 Task: Look for space in Shōbu, Japan from 5th June, 2023 to 16th June, 2023 for 2 adults in price range Rs.14000 to Rs.18000. Place can be entire place with 1  bedroom having 1 bed and 1 bathroom. Property type can be house, flat, guest house, hotel. Booking option can be shelf check-in. Required host language is English.
Action: Mouse moved to (513, 85)
Screenshot: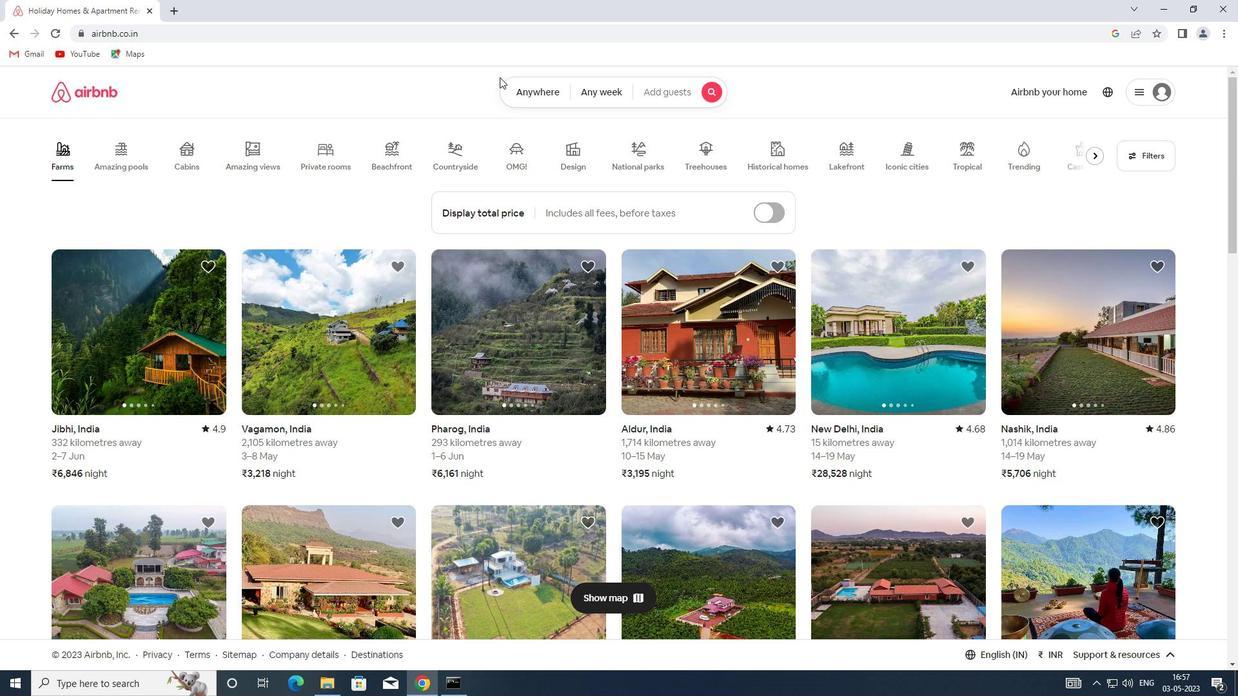 
Action: Mouse pressed left at (513, 85)
Screenshot: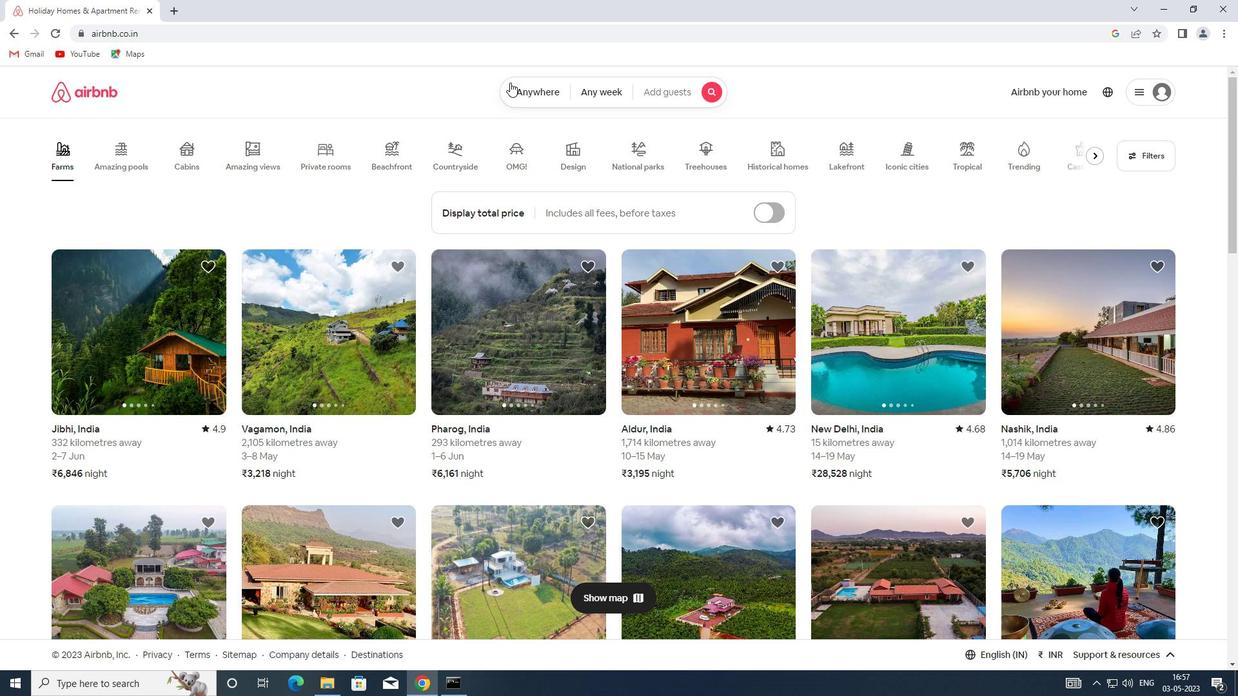 
Action: Mouse moved to (452, 144)
Screenshot: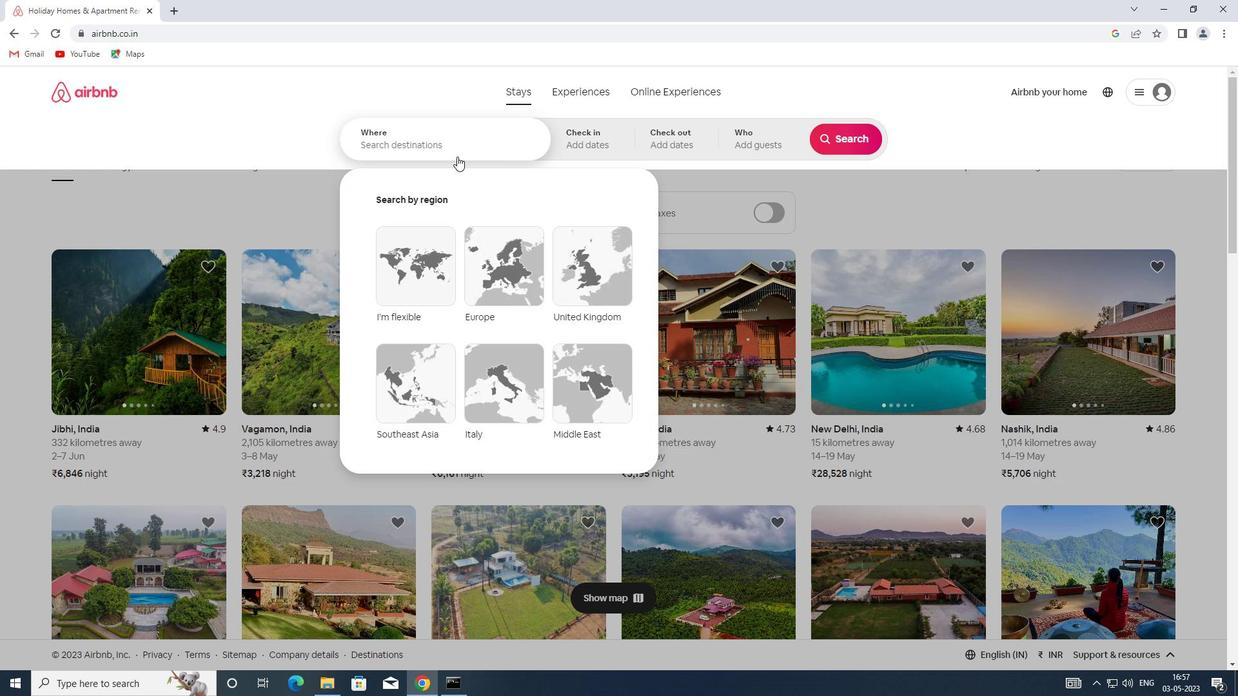 
Action: Mouse pressed left at (452, 144)
Screenshot: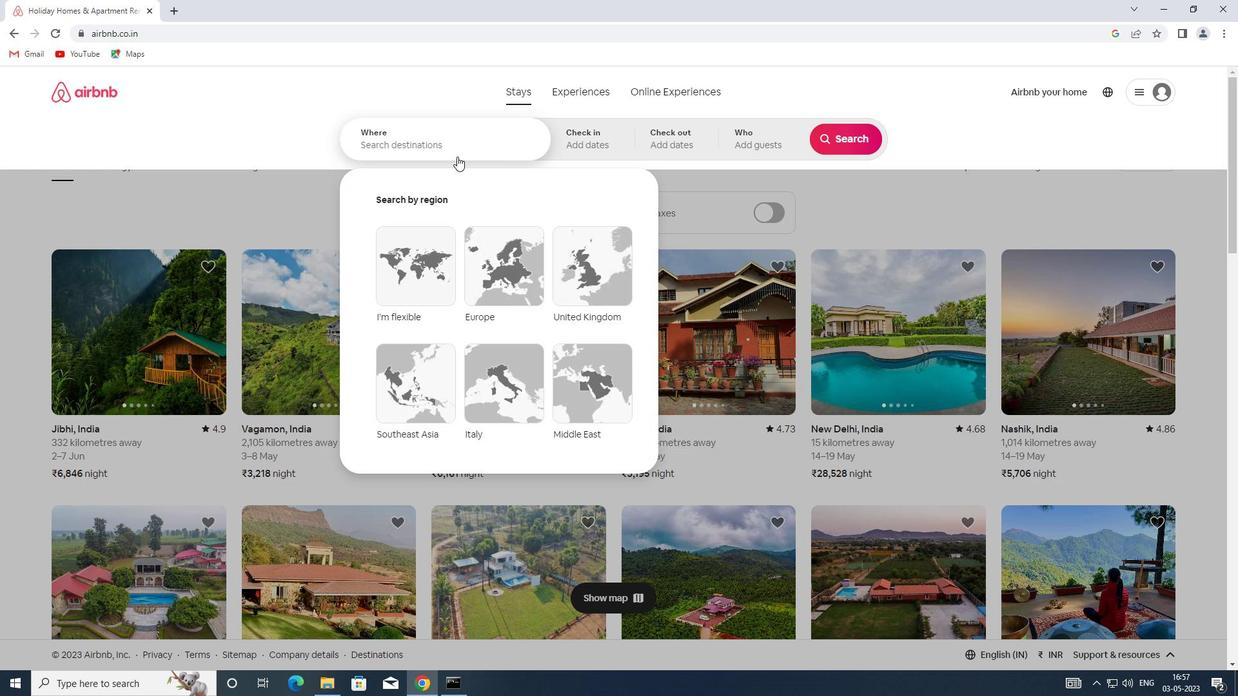 
Action: Key pressed <Key.shift>SHOBU,<Key.shift>JAPAN
Screenshot: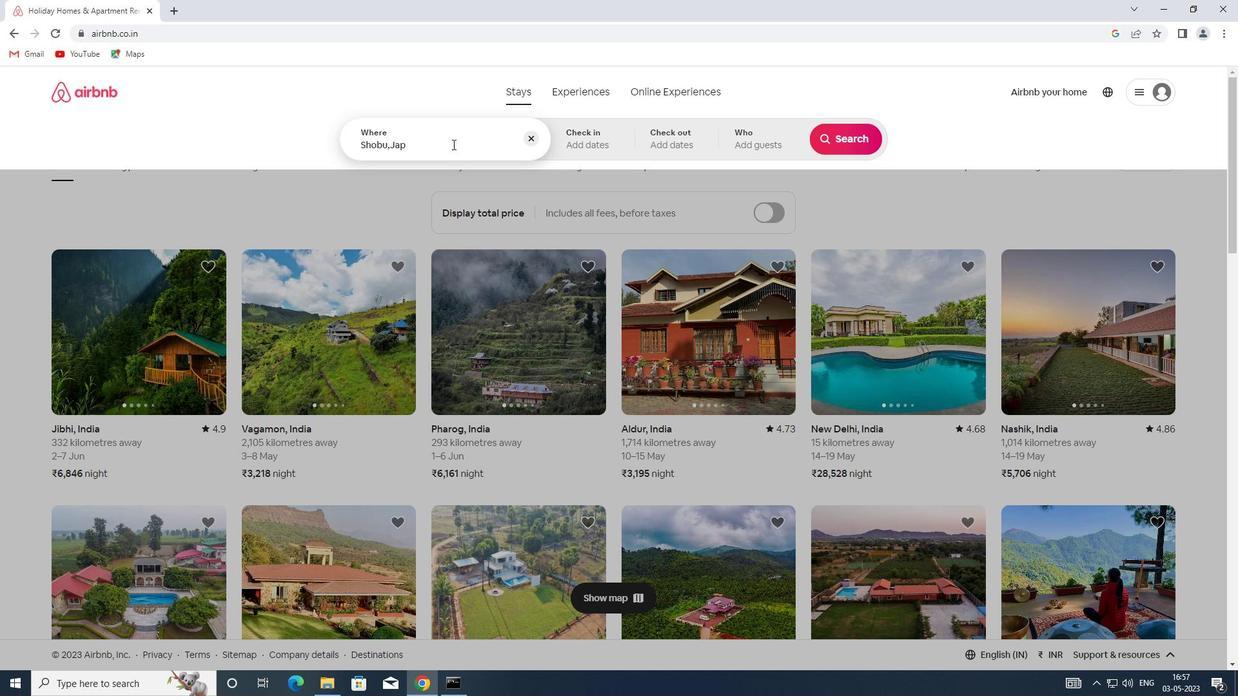 
Action: Mouse moved to (550, 144)
Screenshot: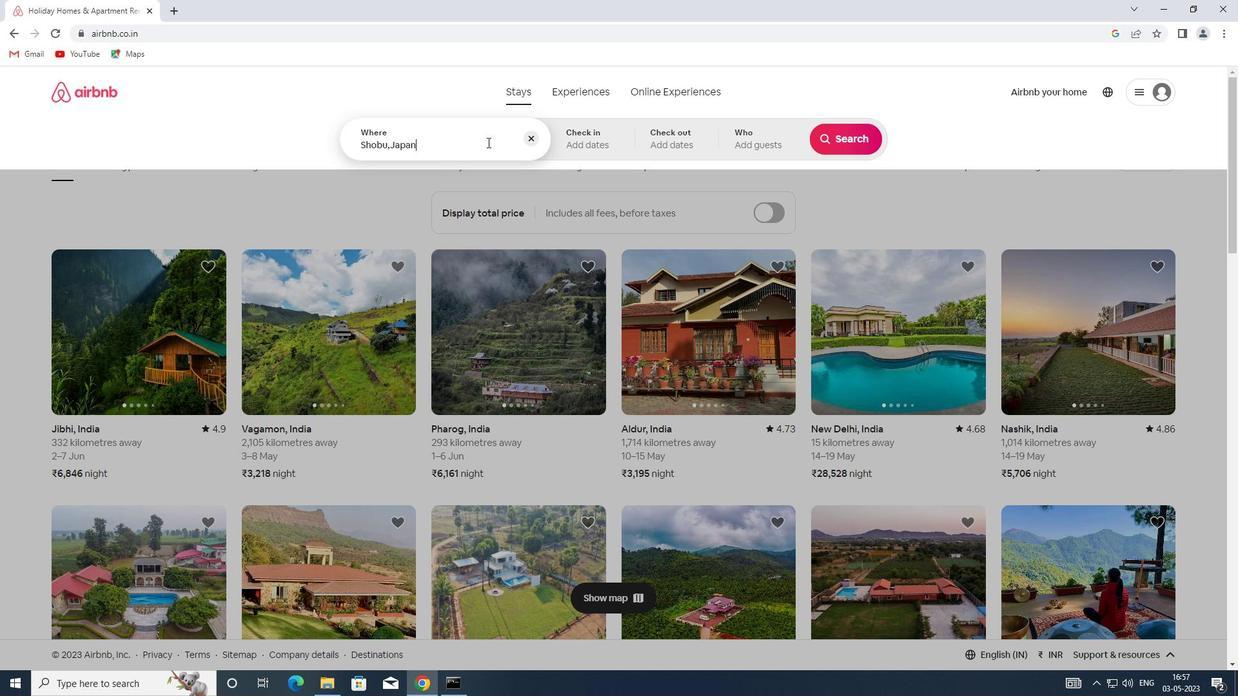 
Action: Mouse pressed left at (550, 144)
Screenshot: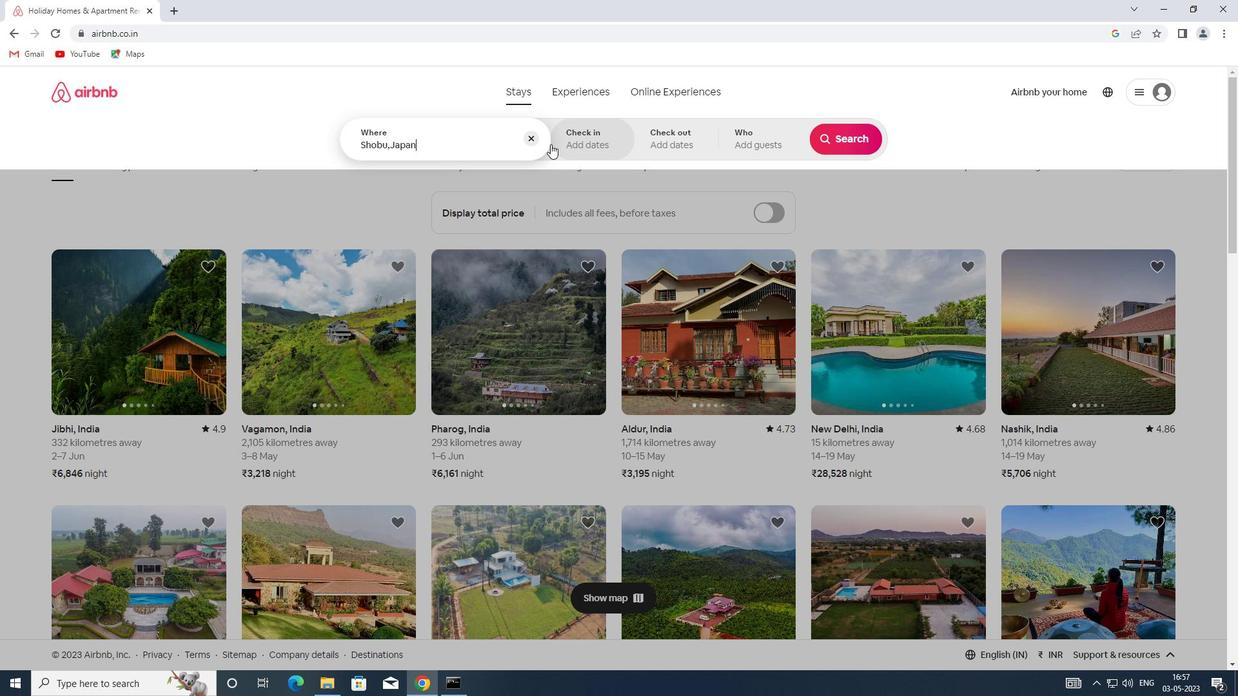 
Action: Mouse moved to (680, 328)
Screenshot: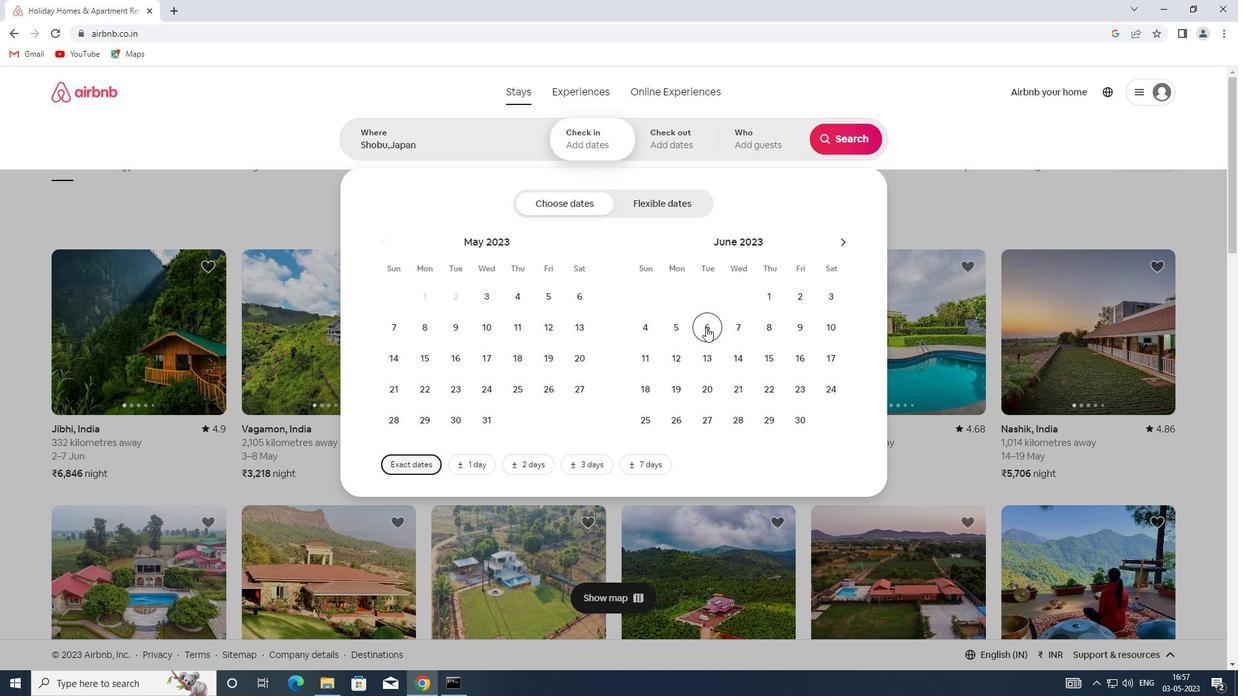 
Action: Mouse pressed left at (680, 328)
Screenshot: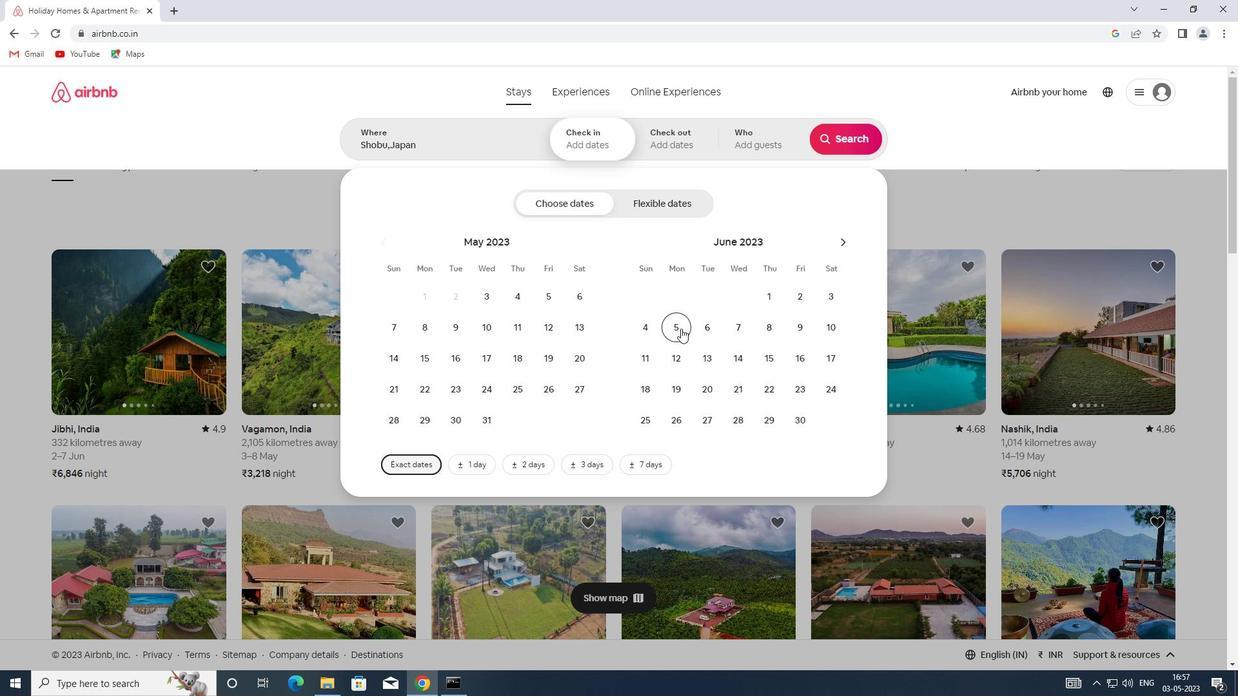 
Action: Mouse moved to (788, 357)
Screenshot: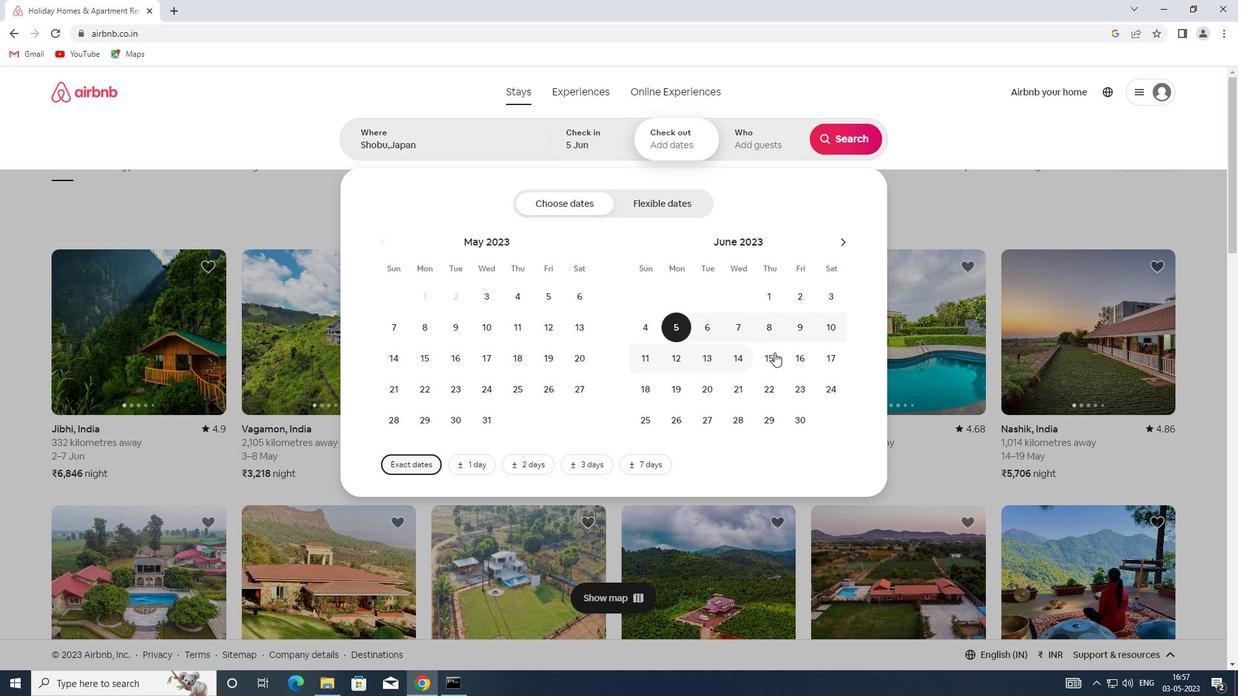 
Action: Mouse pressed left at (788, 357)
Screenshot: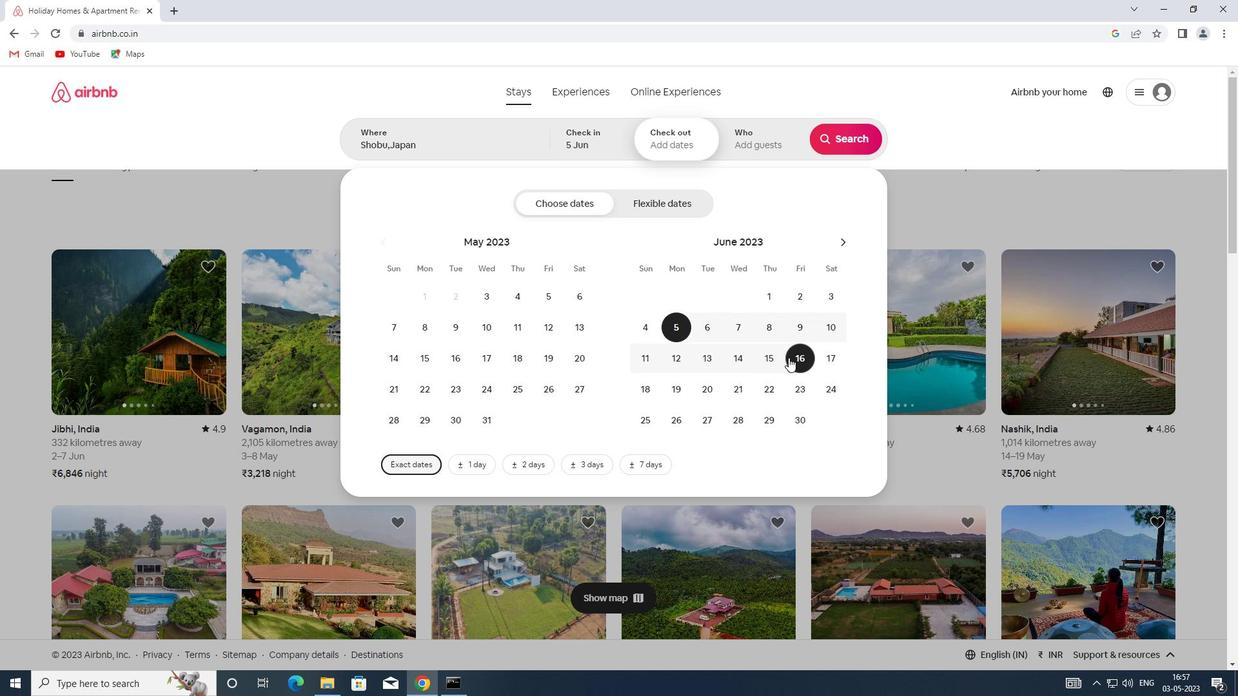 
Action: Mouse moved to (756, 139)
Screenshot: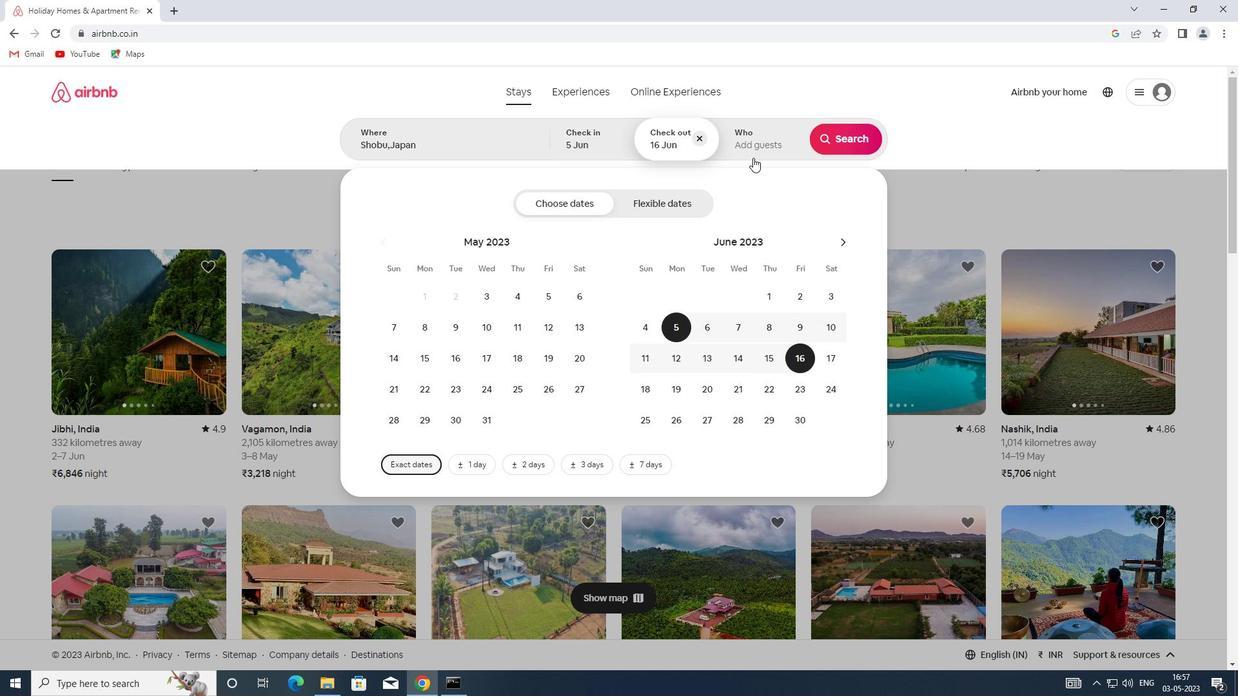 
Action: Mouse pressed left at (756, 139)
Screenshot: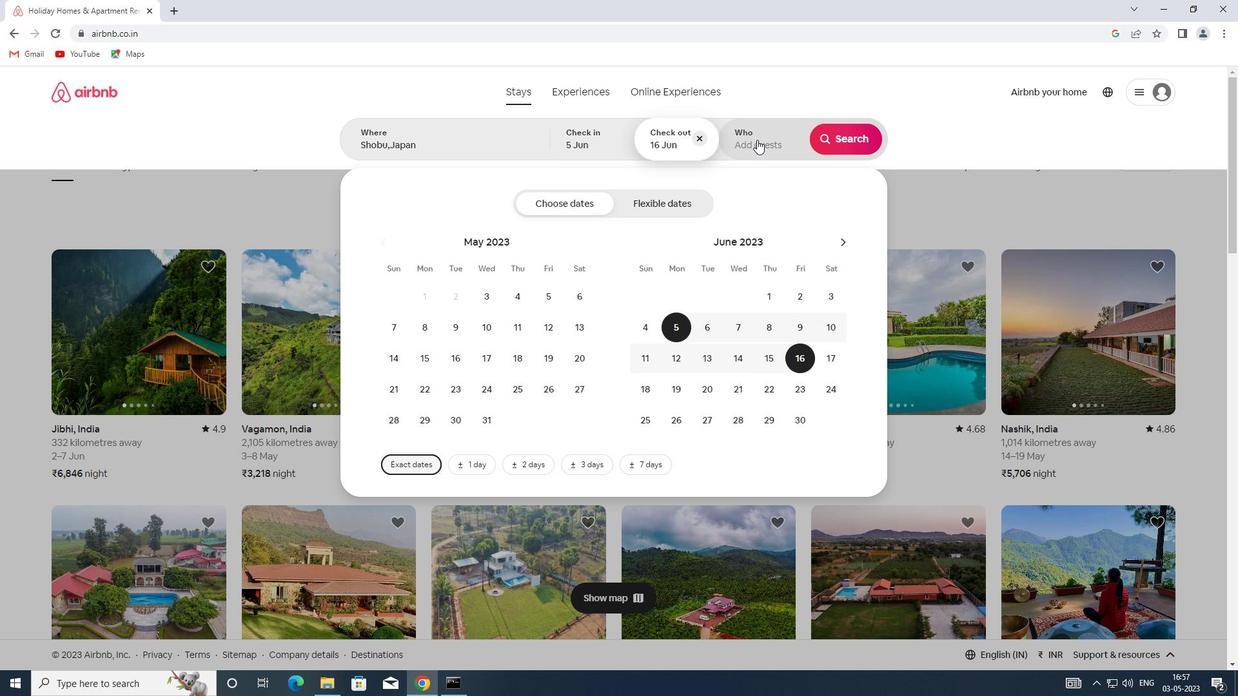 
Action: Mouse moved to (846, 201)
Screenshot: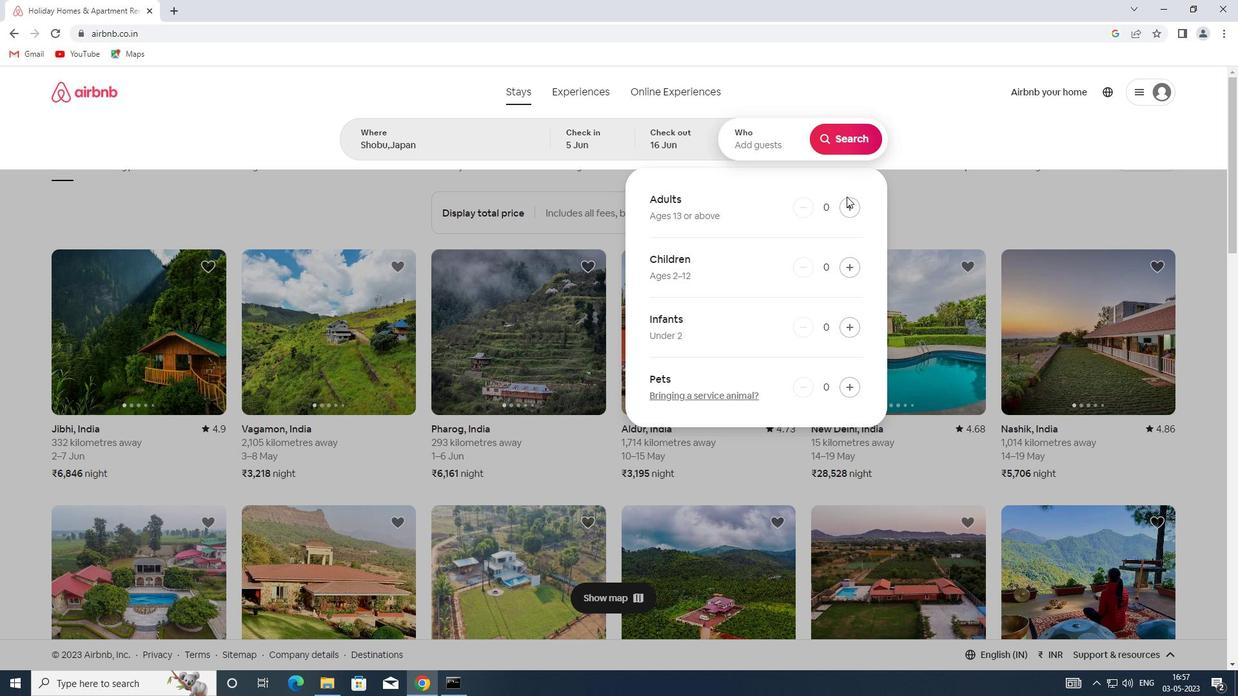 
Action: Mouse pressed left at (846, 201)
Screenshot: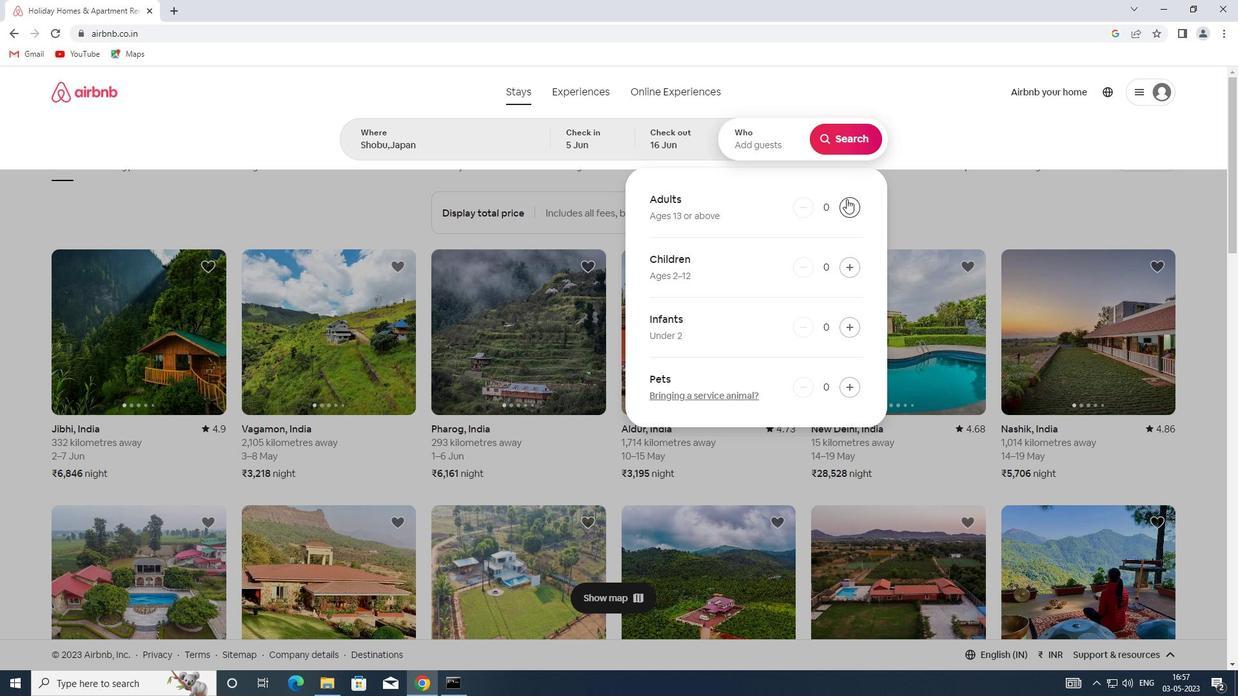 
Action: Mouse pressed left at (846, 201)
Screenshot: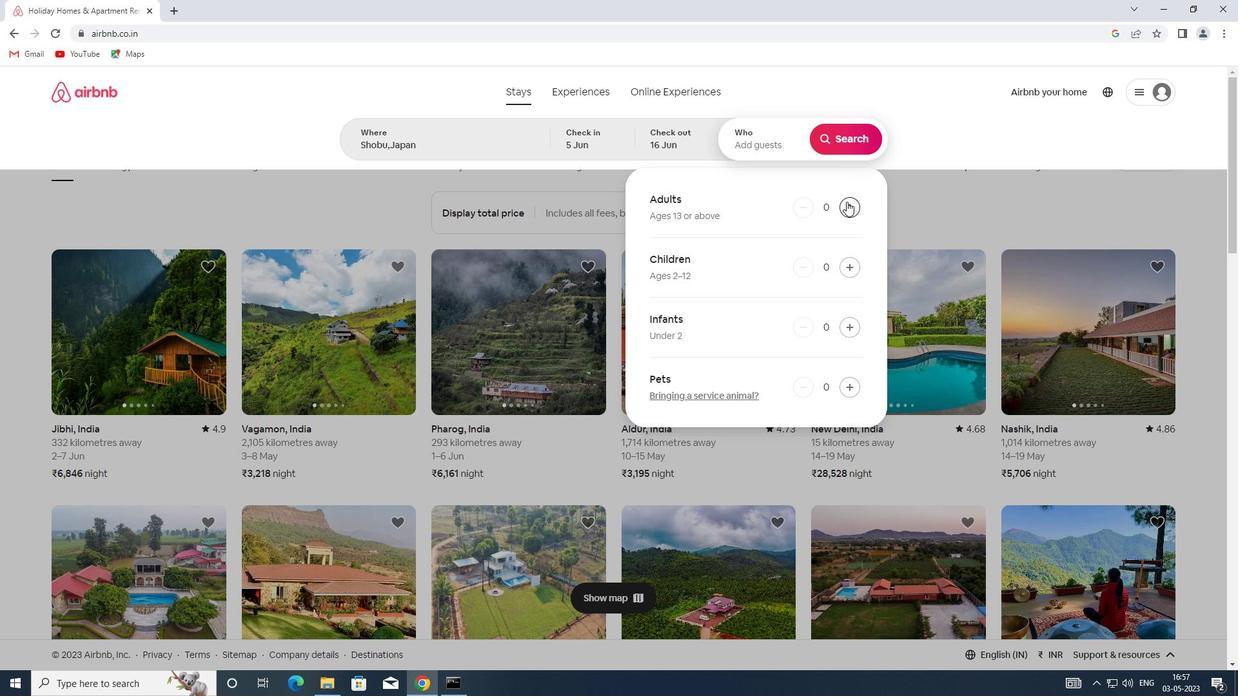 
Action: Mouse moved to (830, 137)
Screenshot: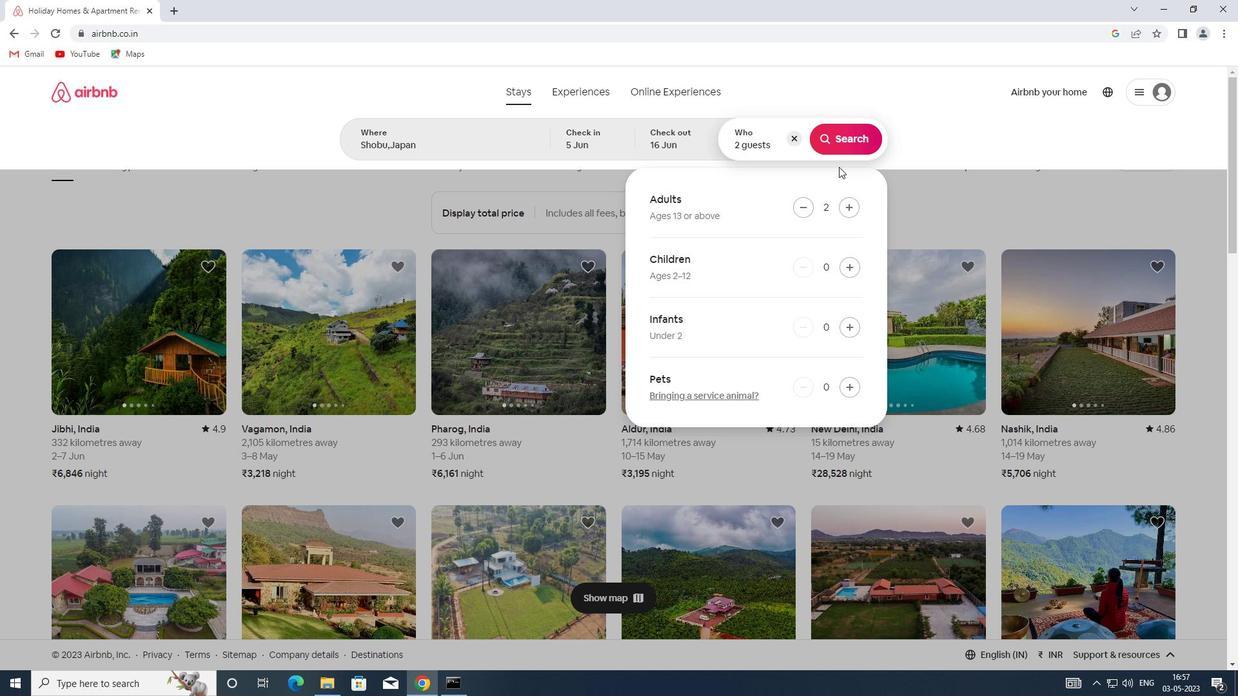 
Action: Mouse pressed left at (830, 137)
Screenshot: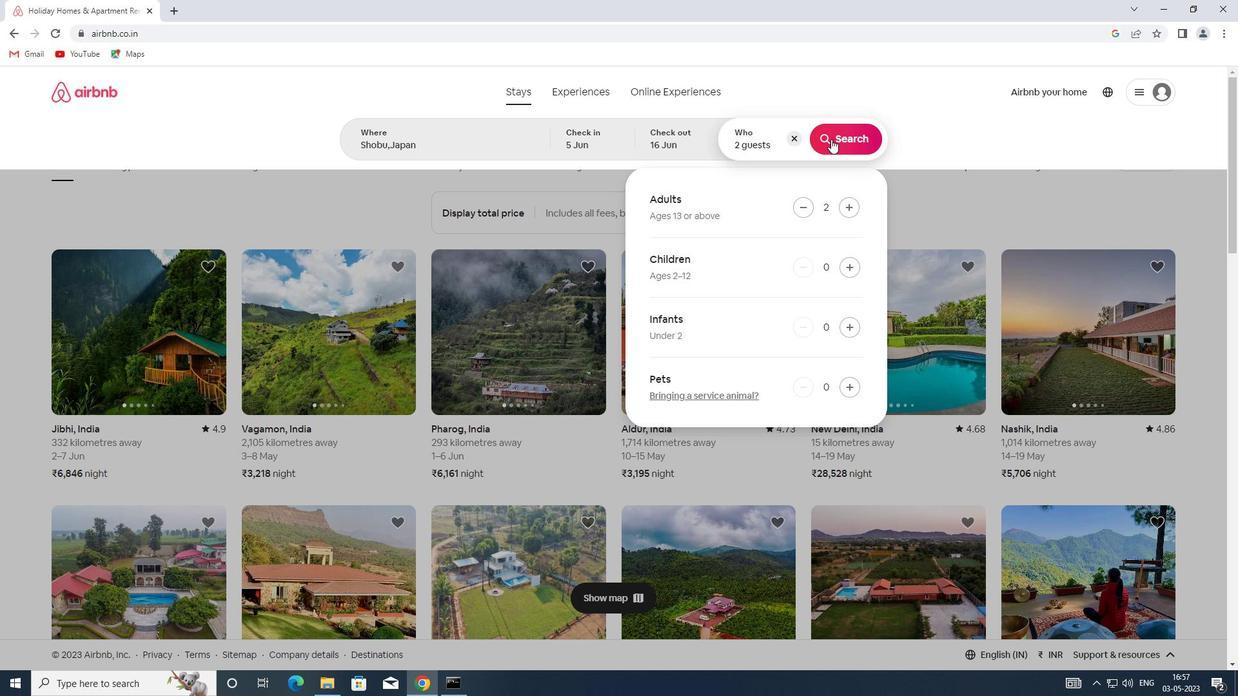 
Action: Mouse moved to (1186, 143)
Screenshot: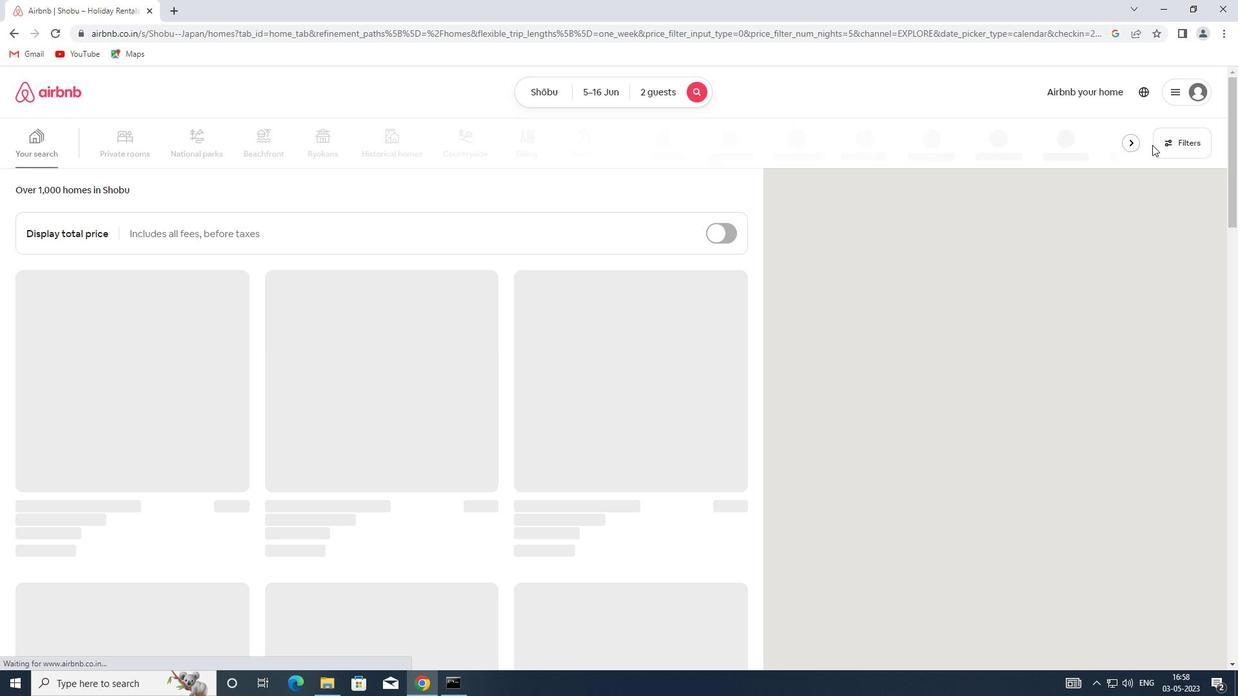 
Action: Mouse pressed left at (1186, 143)
Screenshot: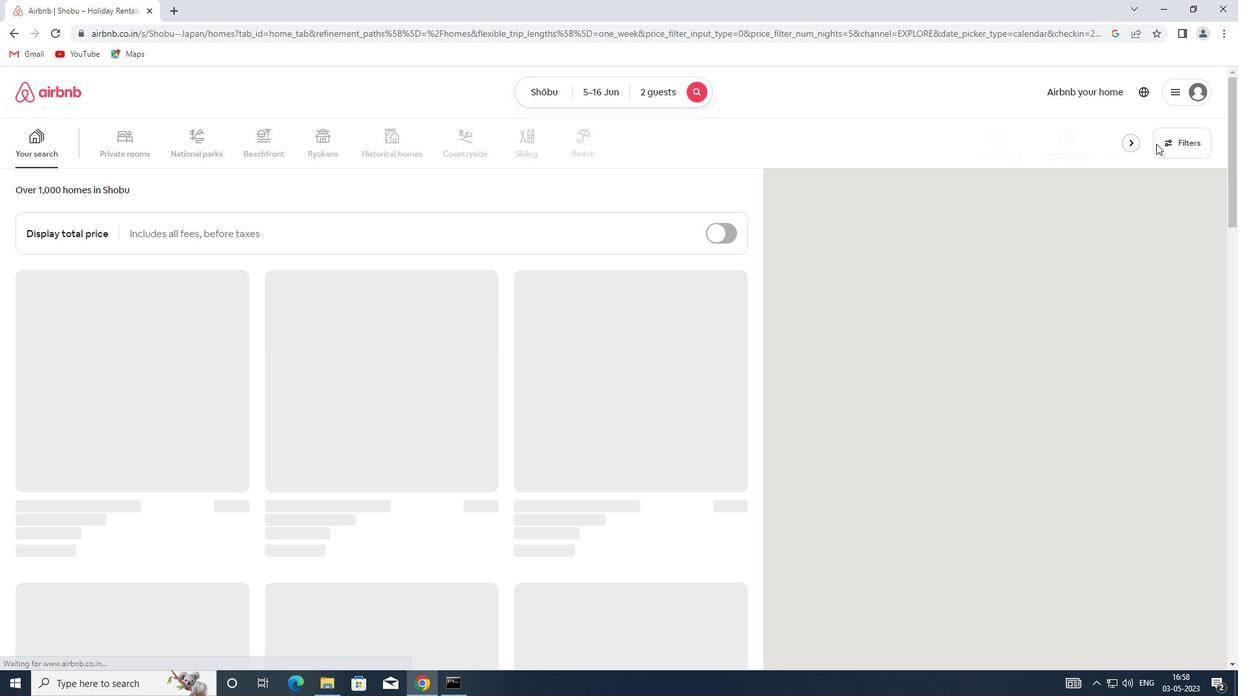 
Action: Mouse moved to (446, 304)
Screenshot: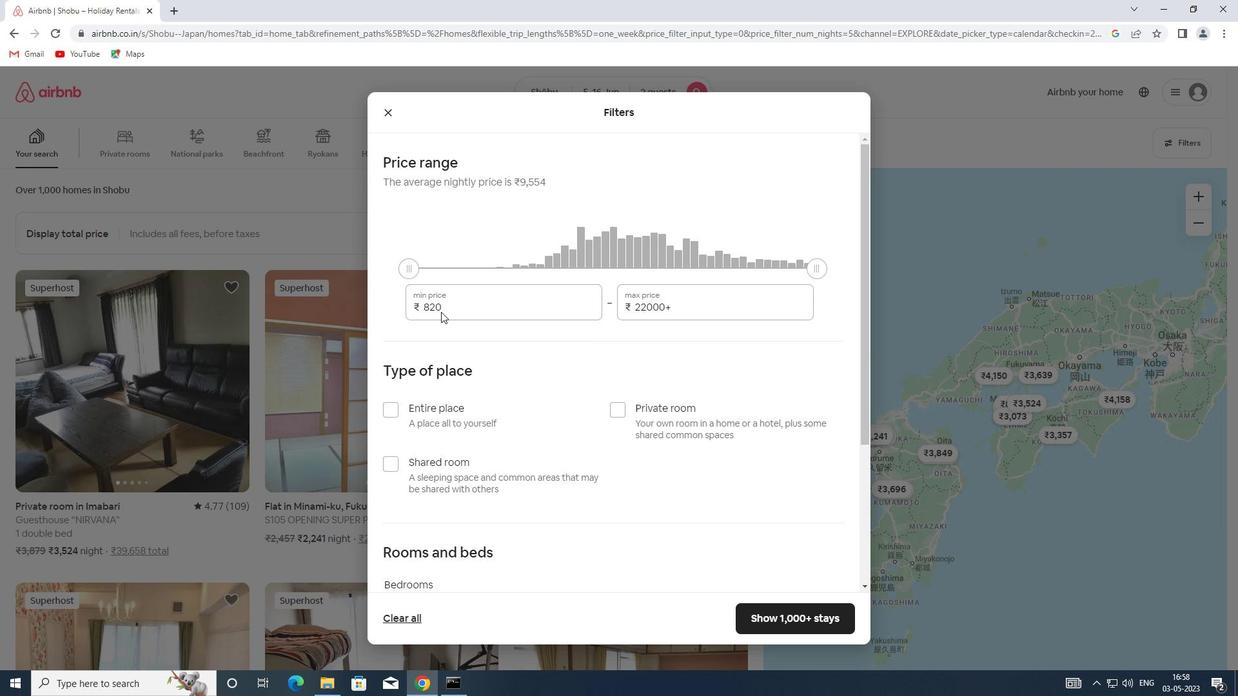 
Action: Mouse pressed left at (446, 304)
Screenshot: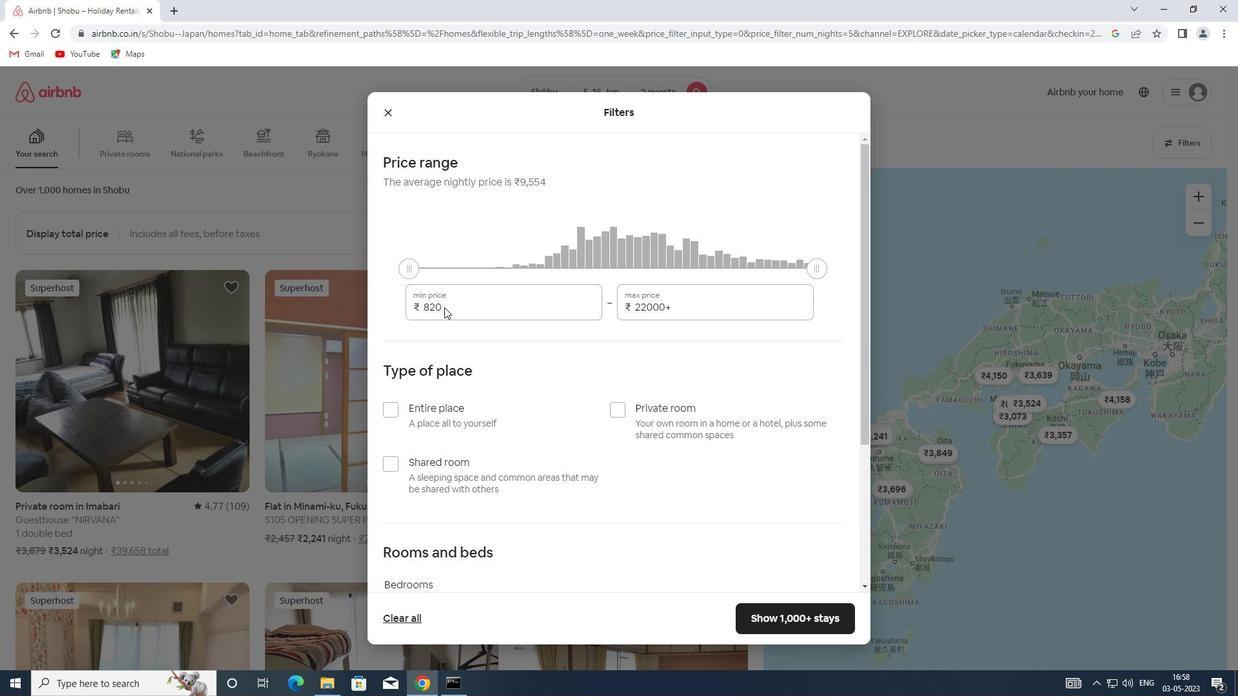 
Action: Mouse moved to (393, 304)
Screenshot: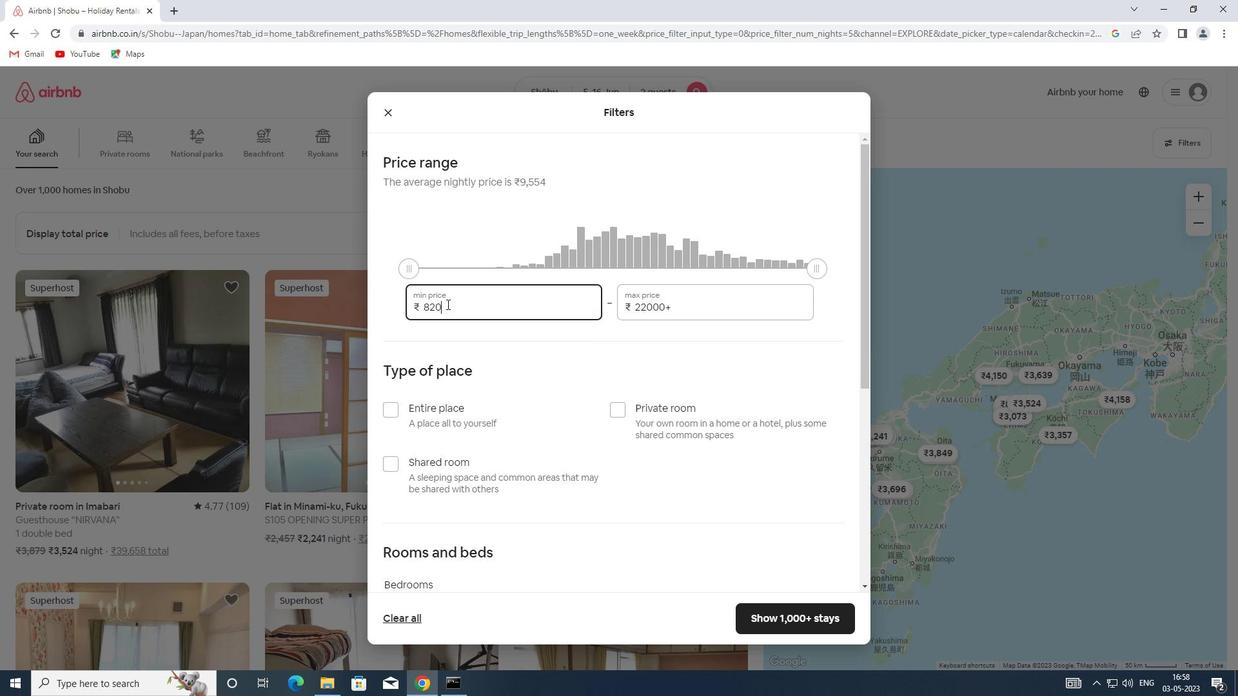 
Action: Key pressed 14000
Screenshot: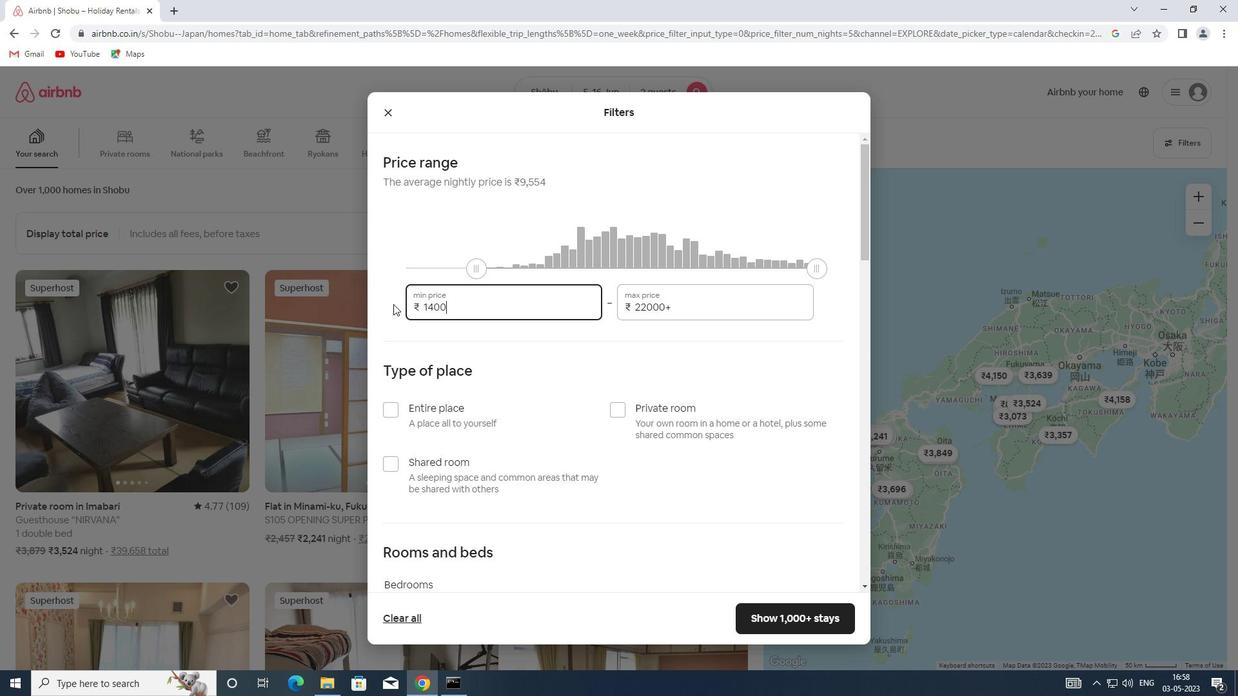 
Action: Mouse moved to (677, 308)
Screenshot: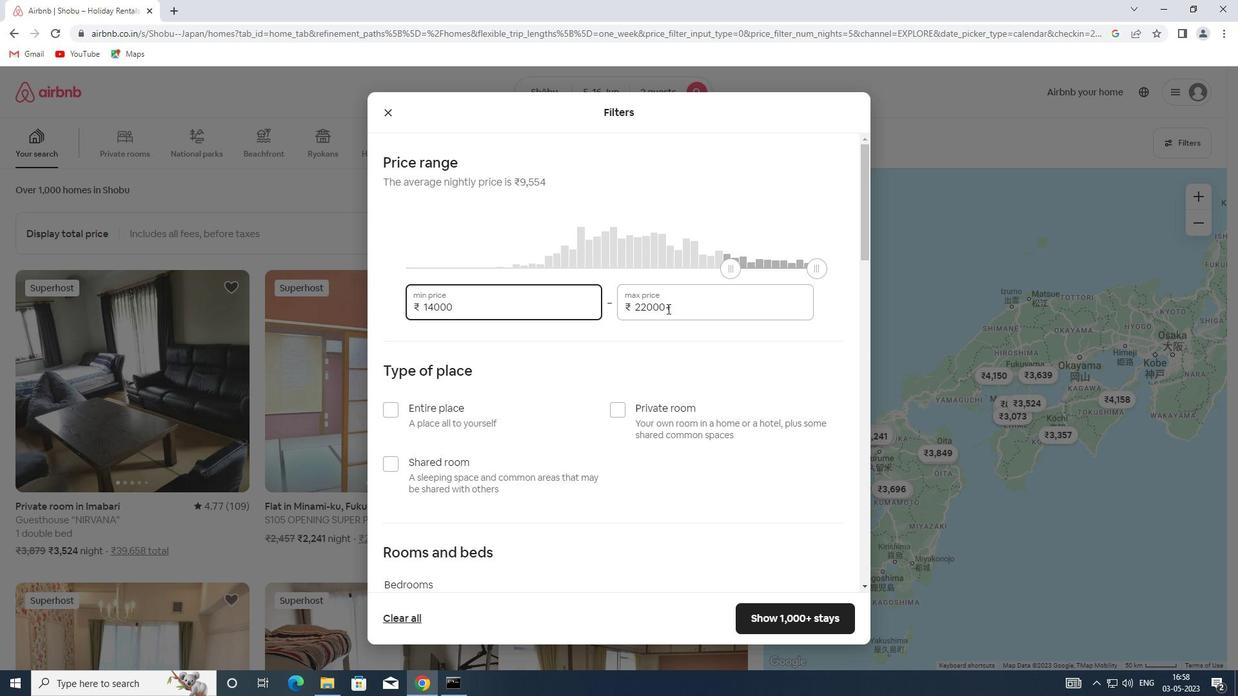 
Action: Mouse pressed left at (677, 308)
Screenshot: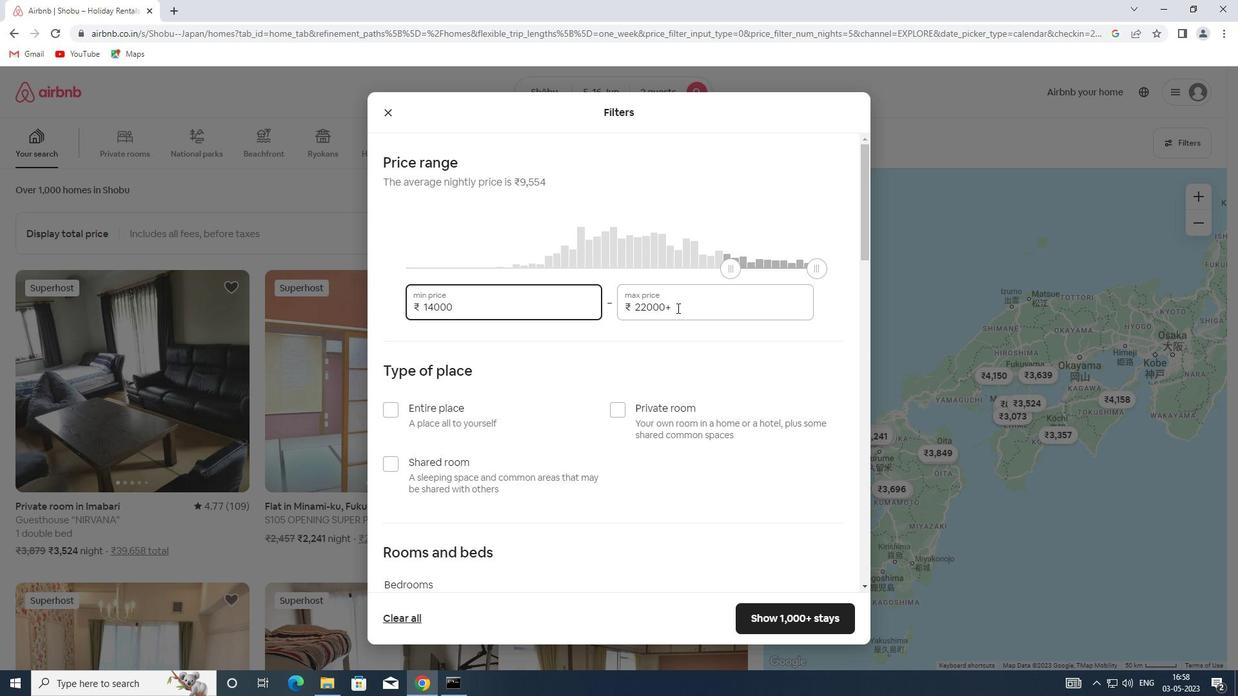 
Action: Mouse moved to (611, 308)
Screenshot: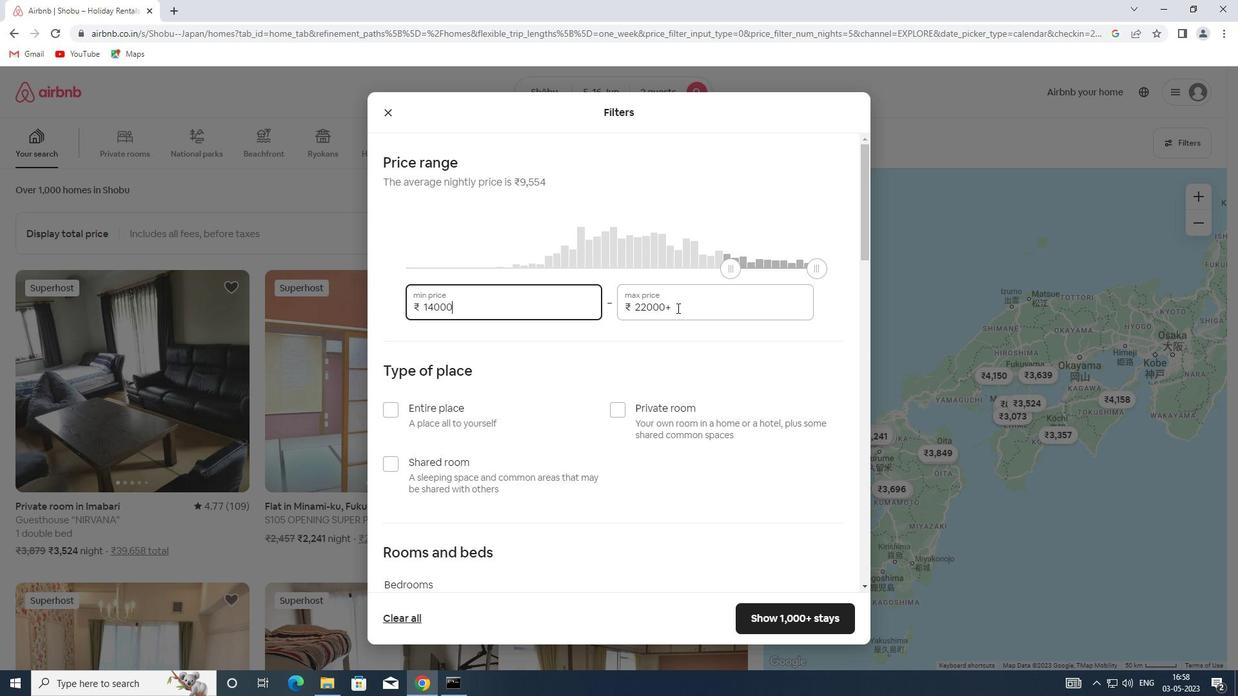 
Action: Key pressed 1
Screenshot: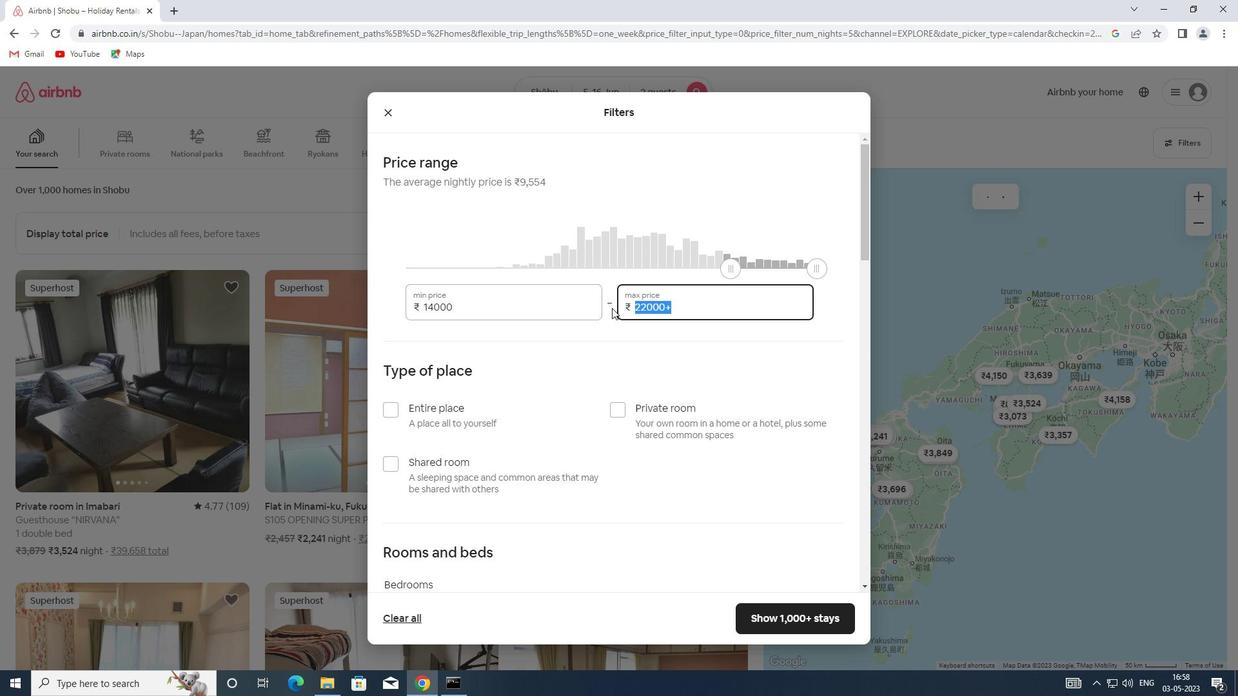 
Action: Mouse moved to (611, 308)
Screenshot: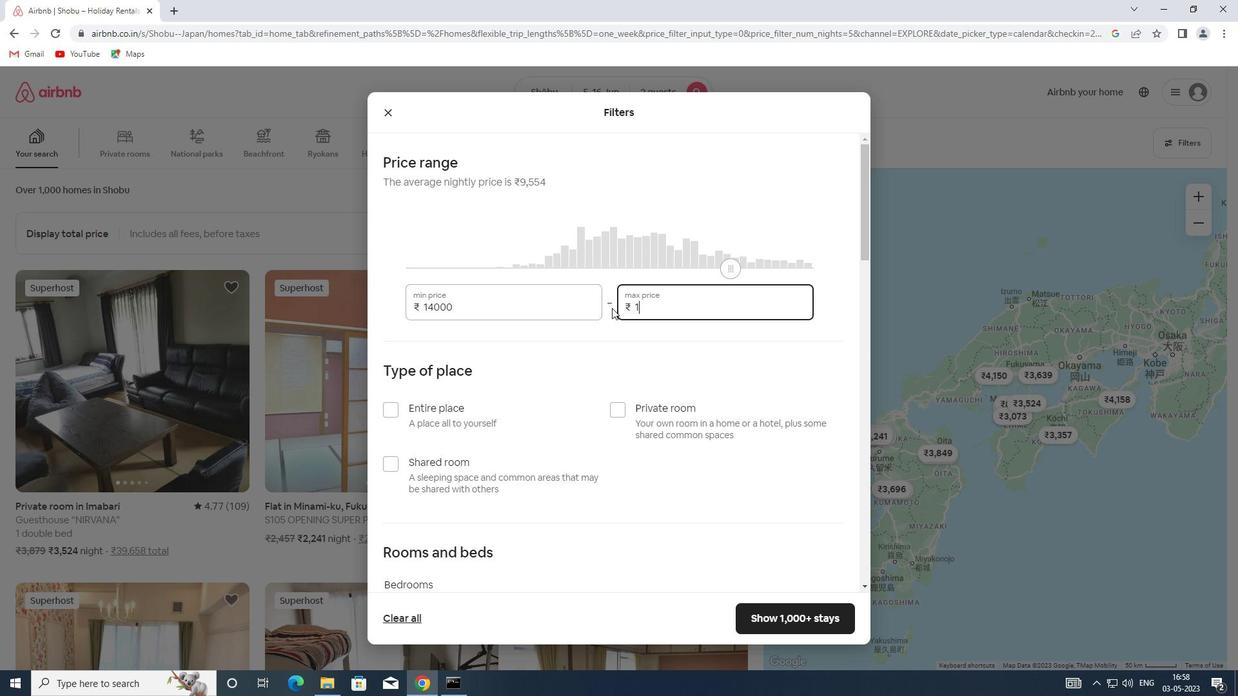 
Action: Key pressed 800
Screenshot: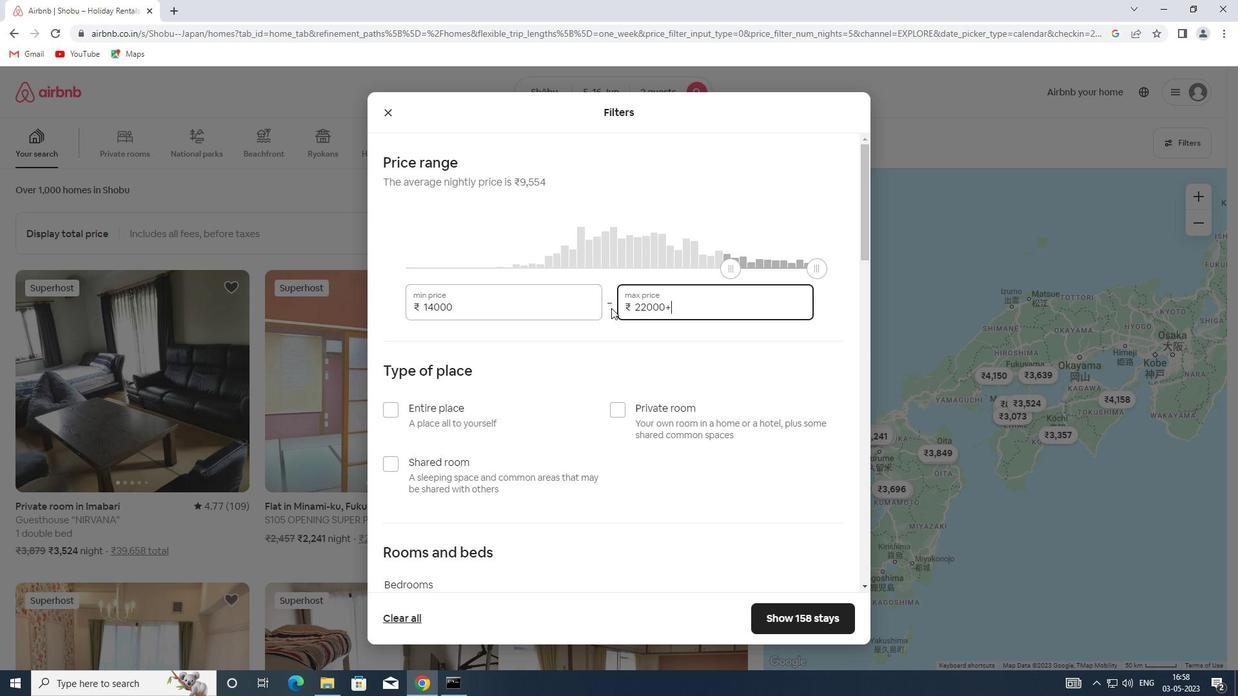 
Action: Mouse moved to (671, 306)
Screenshot: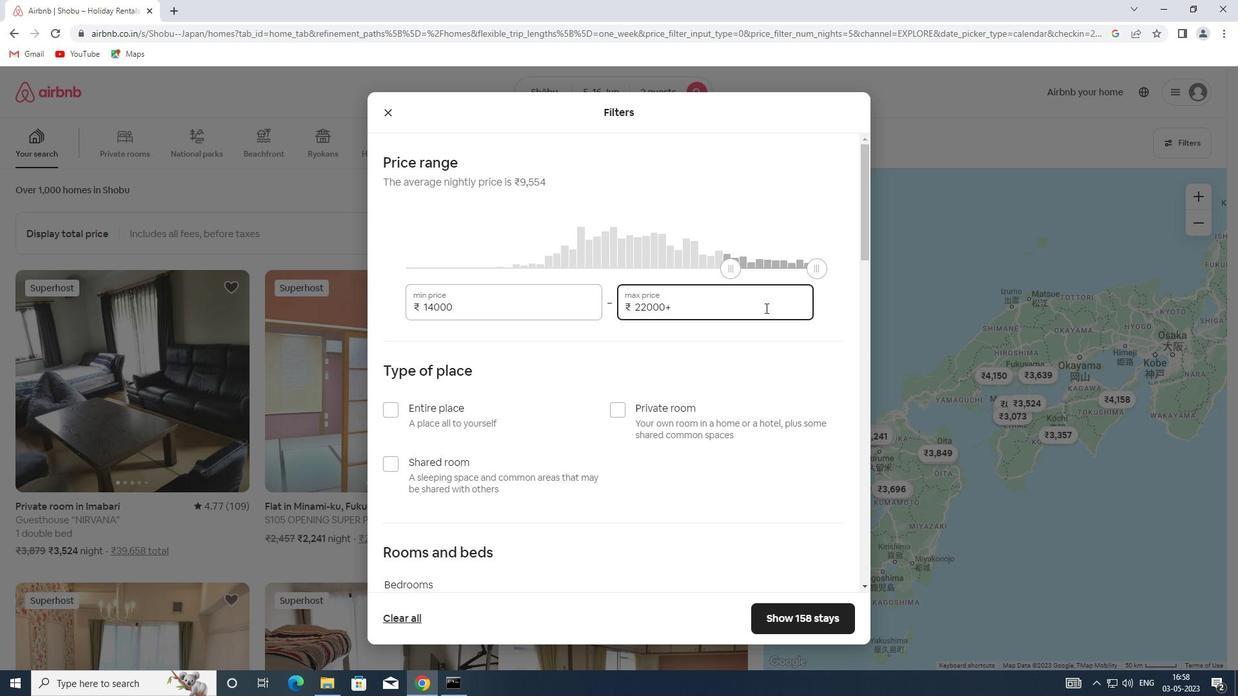 
Action: Mouse pressed left at (671, 306)
Screenshot: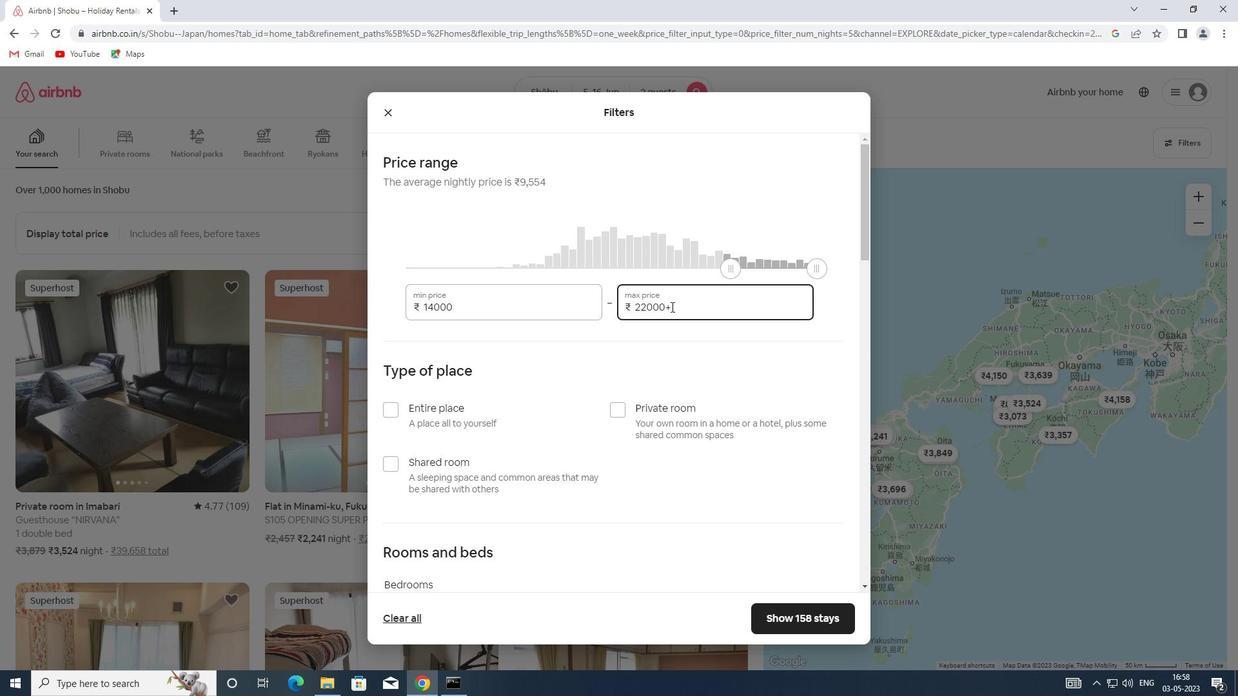 
Action: Mouse moved to (549, 303)
Screenshot: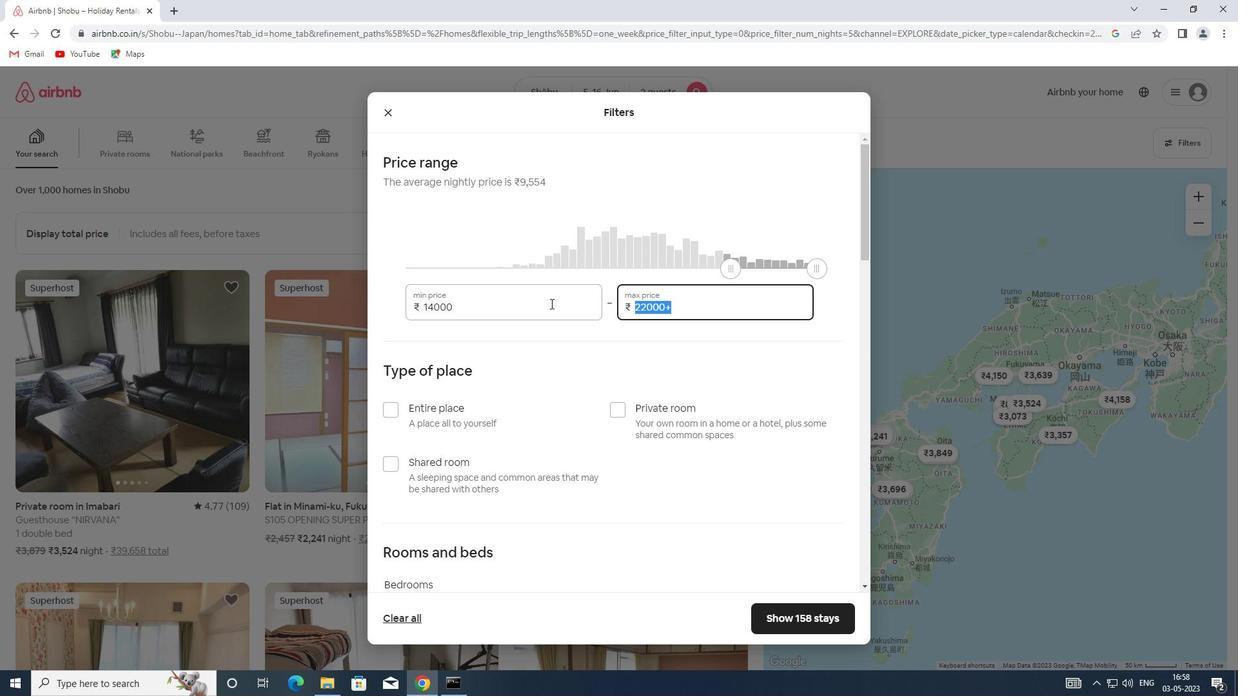 
Action: Key pressed 18000
Screenshot: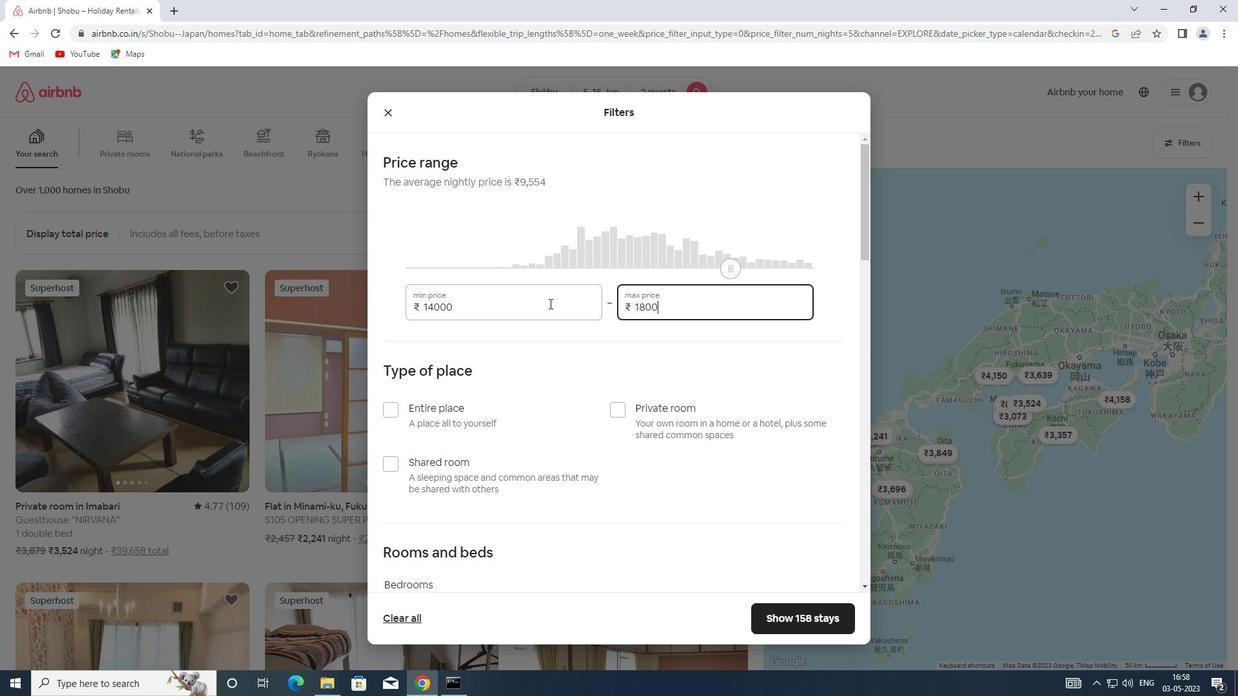 
Action: Mouse moved to (423, 405)
Screenshot: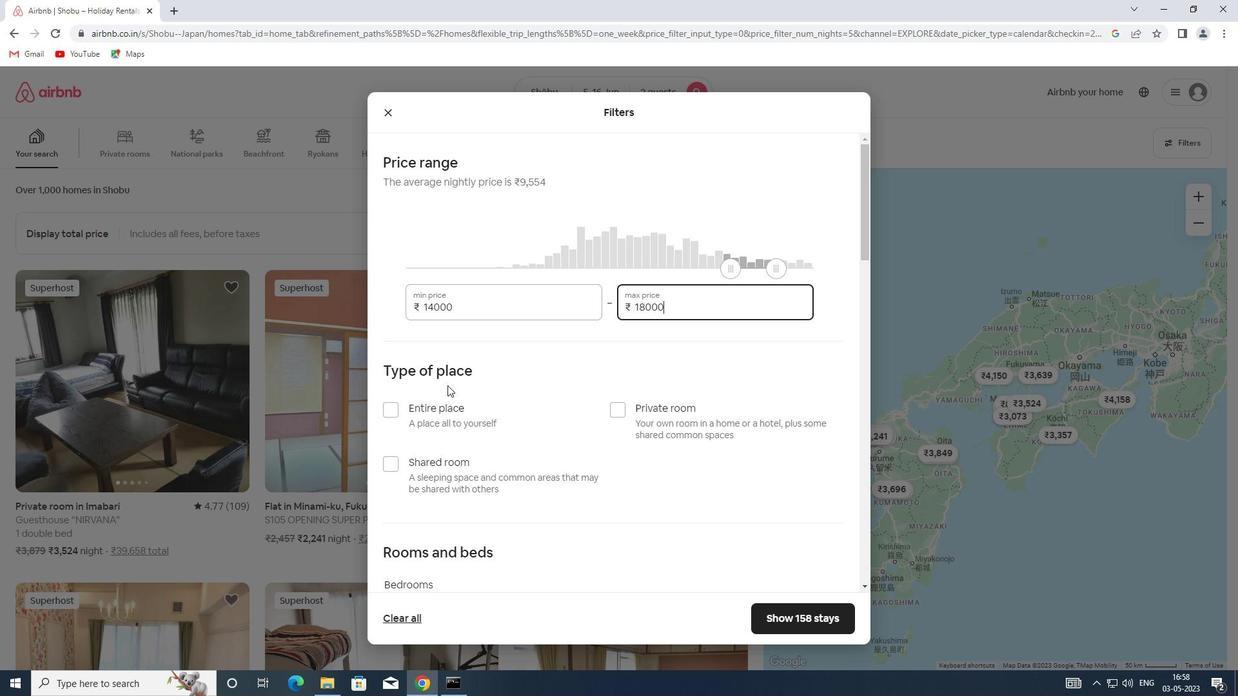 
Action: Mouse pressed left at (423, 405)
Screenshot: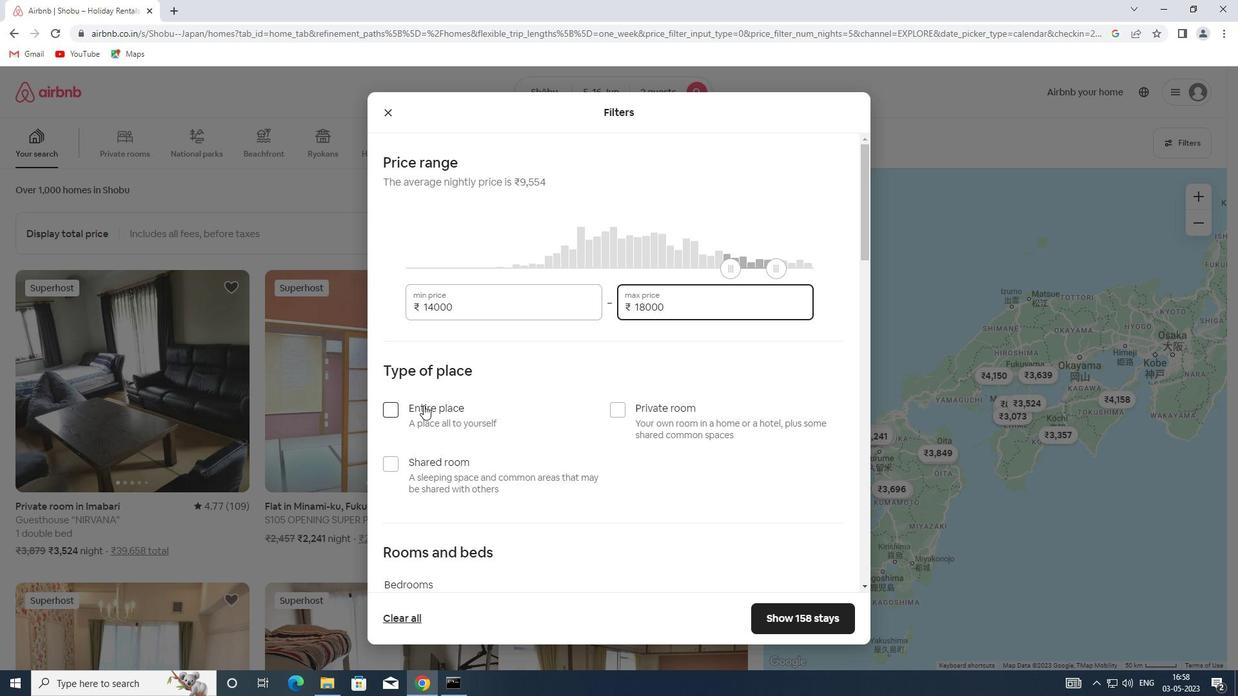 
Action: Mouse scrolled (423, 404) with delta (0, 0)
Screenshot: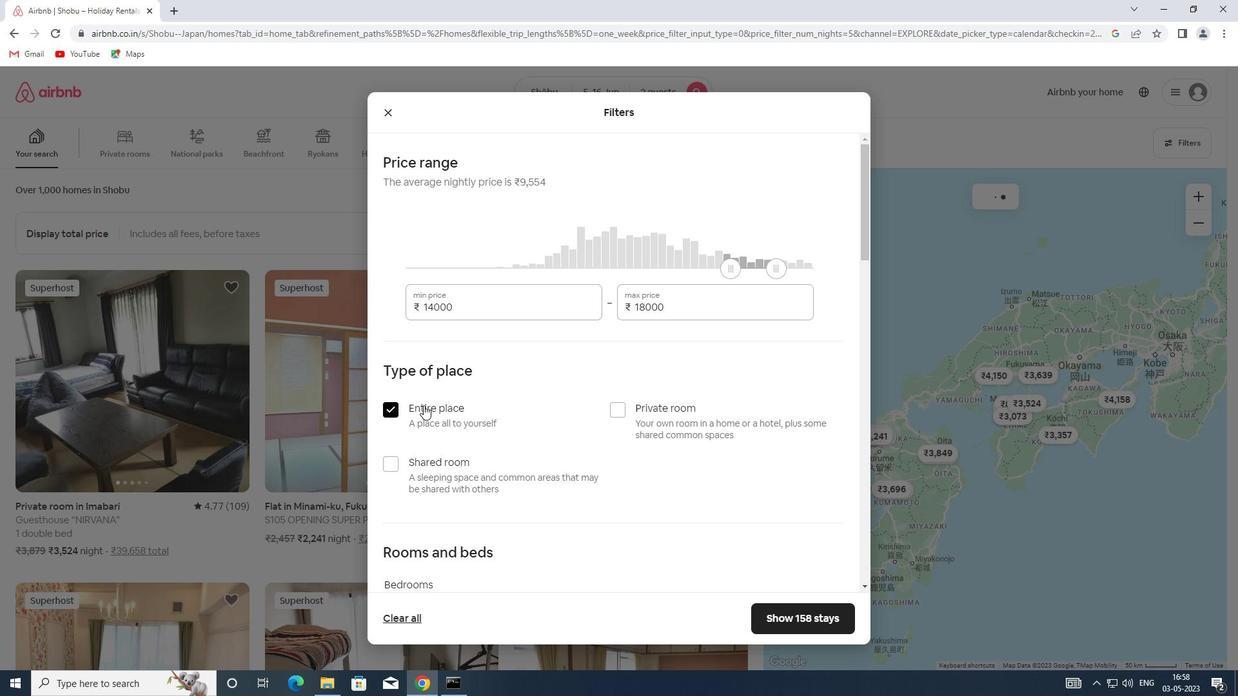 
Action: Mouse scrolled (423, 404) with delta (0, 0)
Screenshot: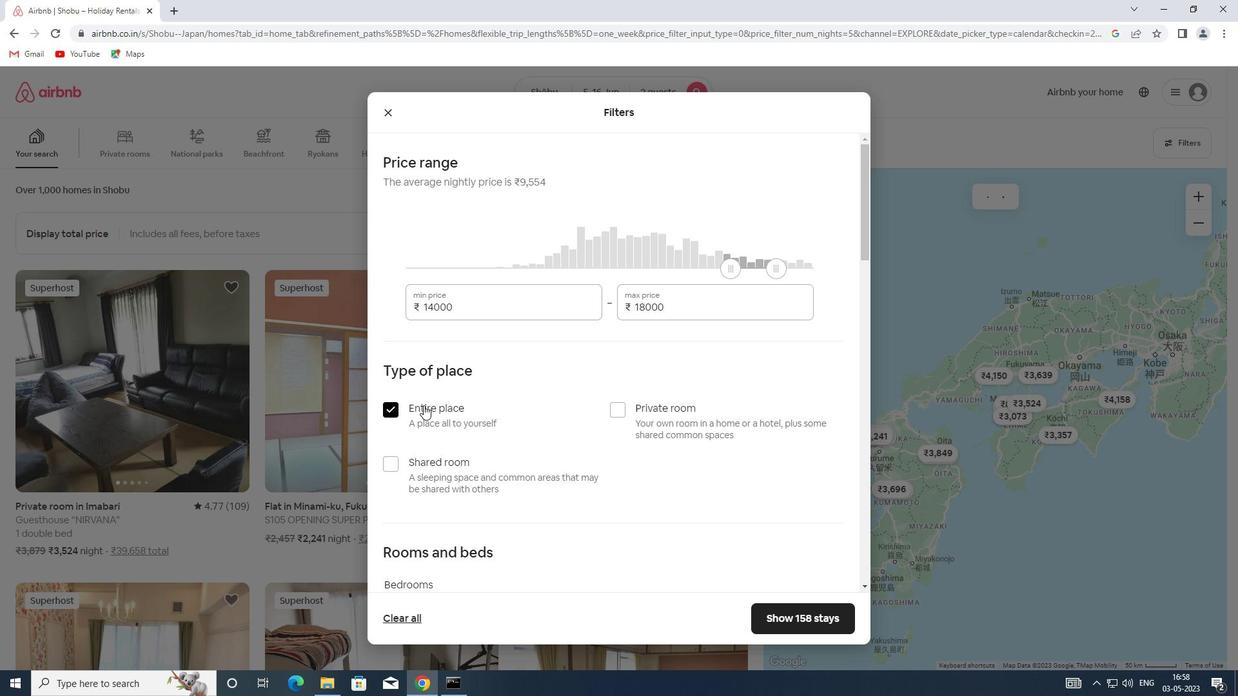
Action: Mouse scrolled (423, 404) with delta (0, 0)
Screenshot: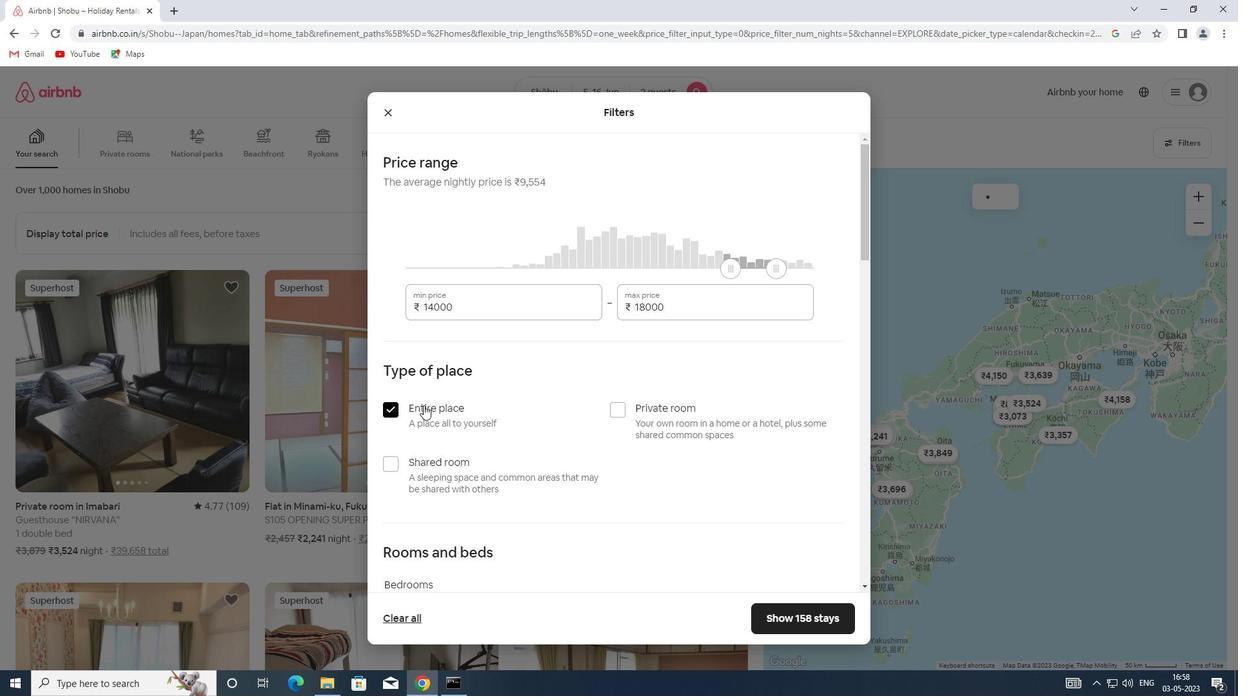 
Action: Mouse moved to (450, 420)
Screenshot: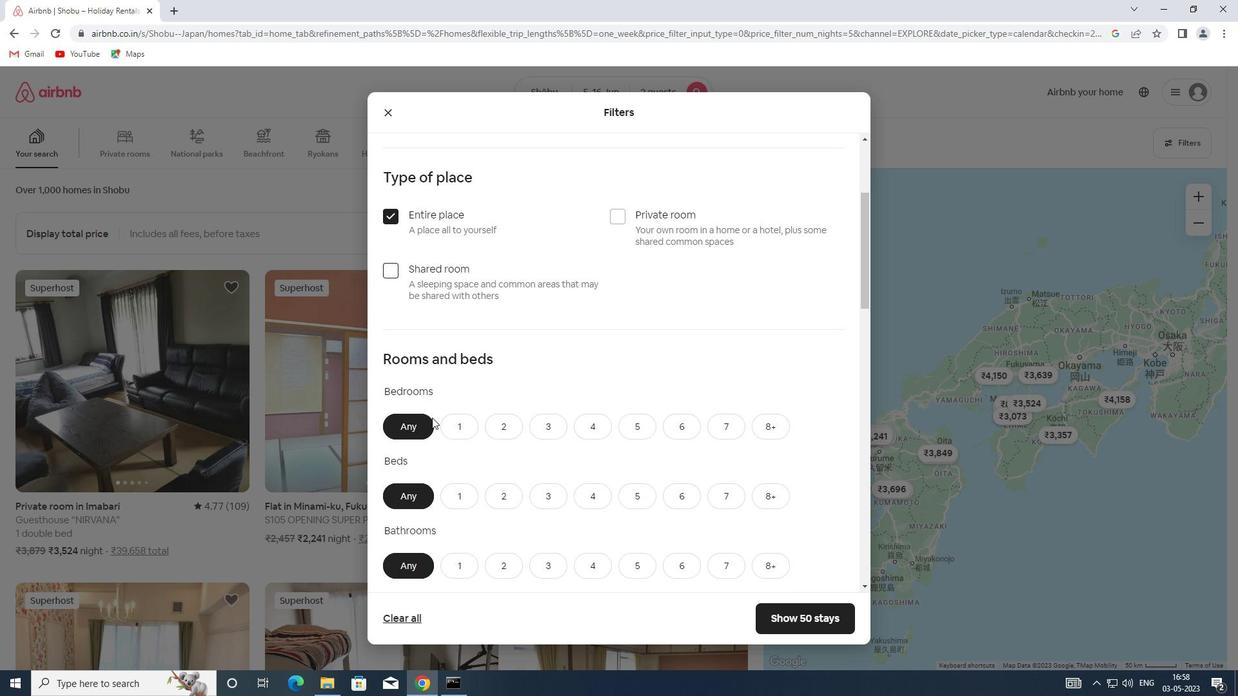 
Action: Mouse pressed left at (450, 420)
Screenshot: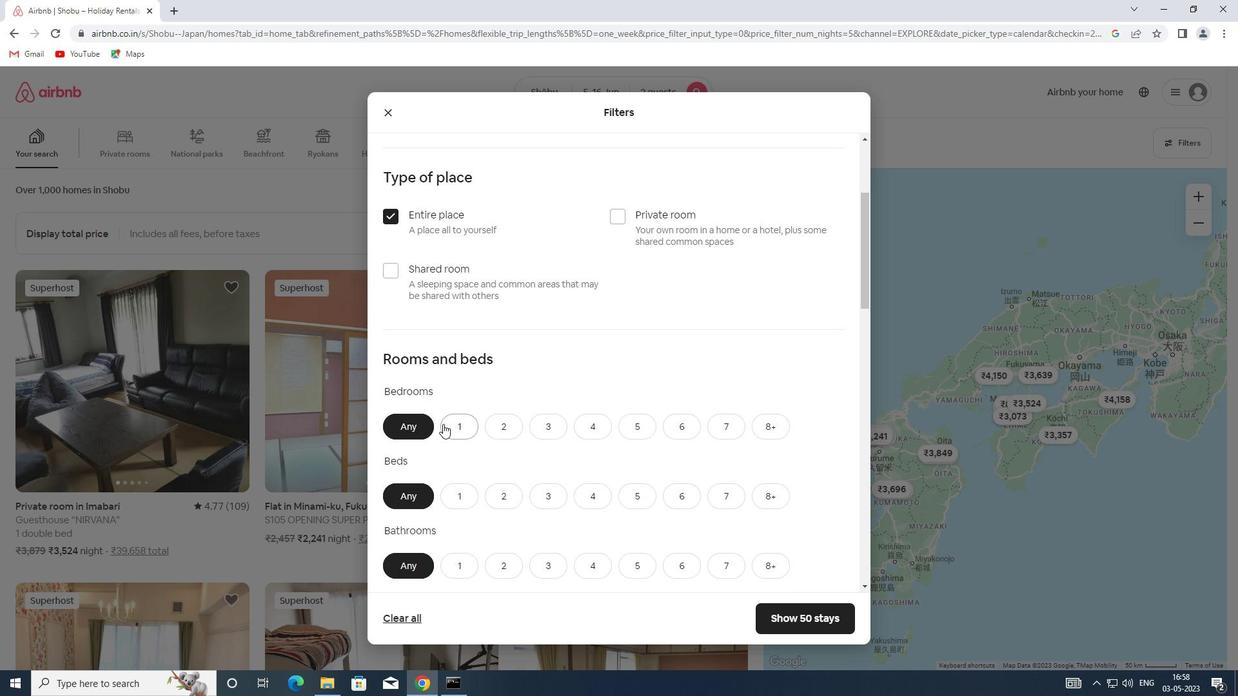 
Action: Mouse moved to (461, 482)
Screenshot: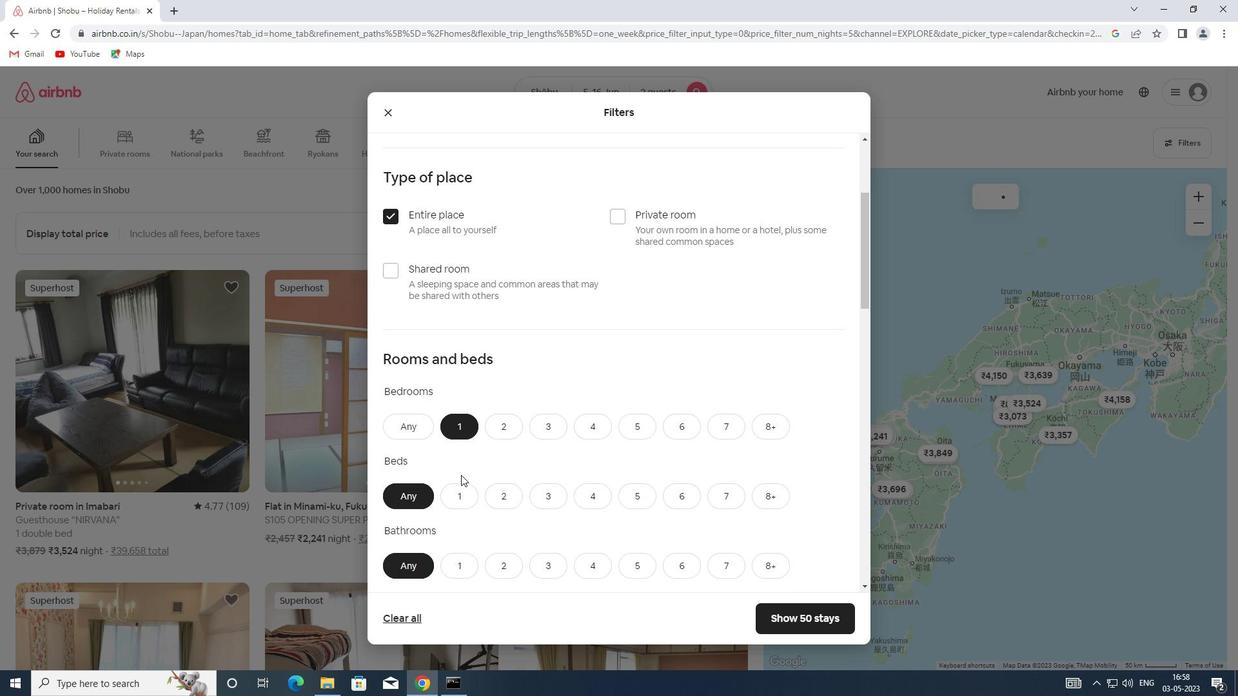 
Action: Mouse pressed left at (461, 482)
Screenshot: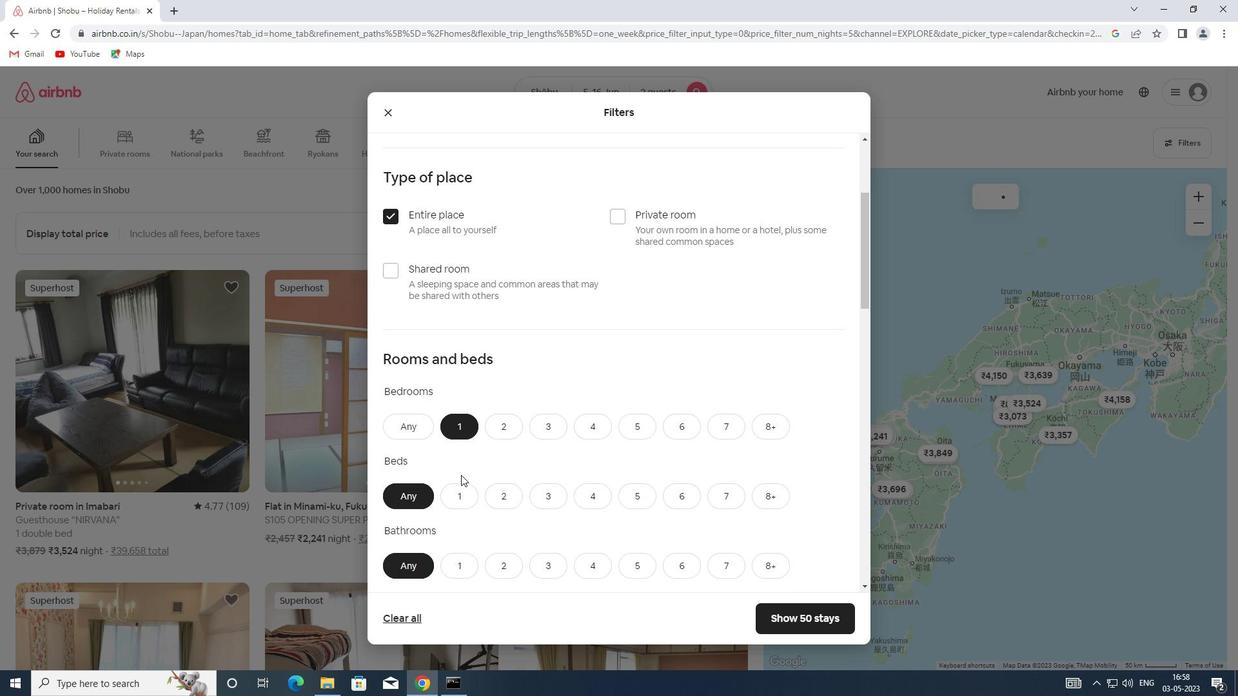 
Action: Mouse moved to (461, 484)
Screenshot: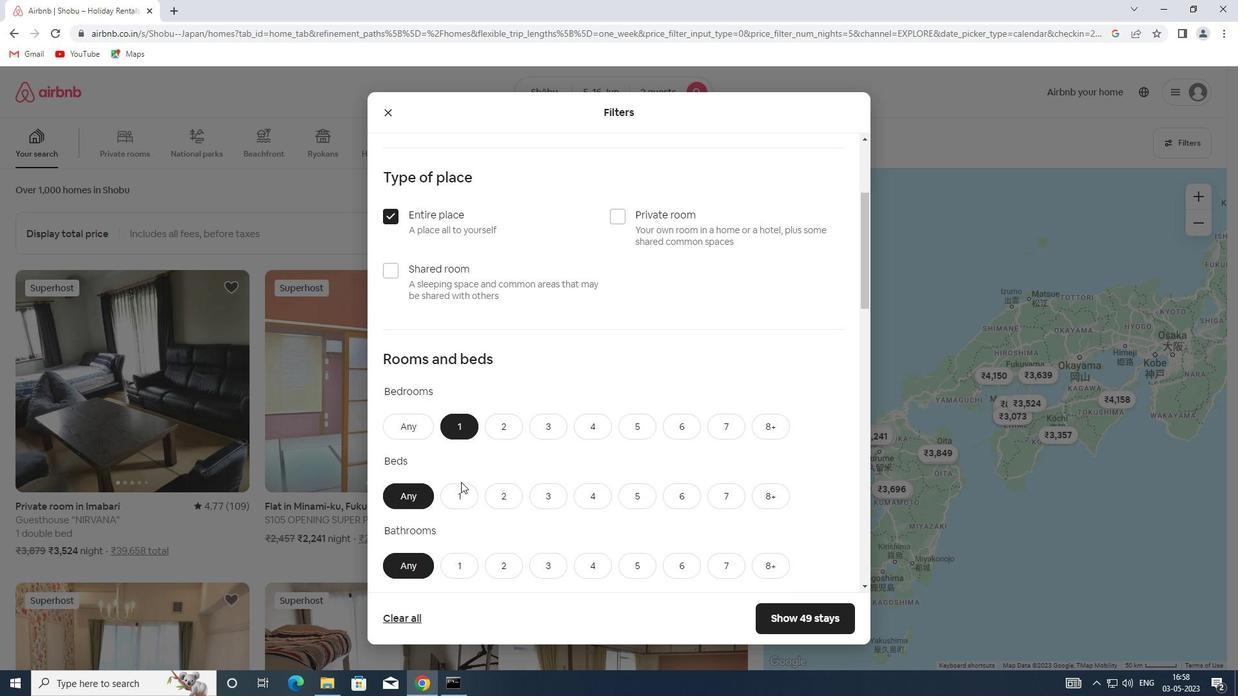
Action: Mouse pressed left at (461, 484)
Screenshot: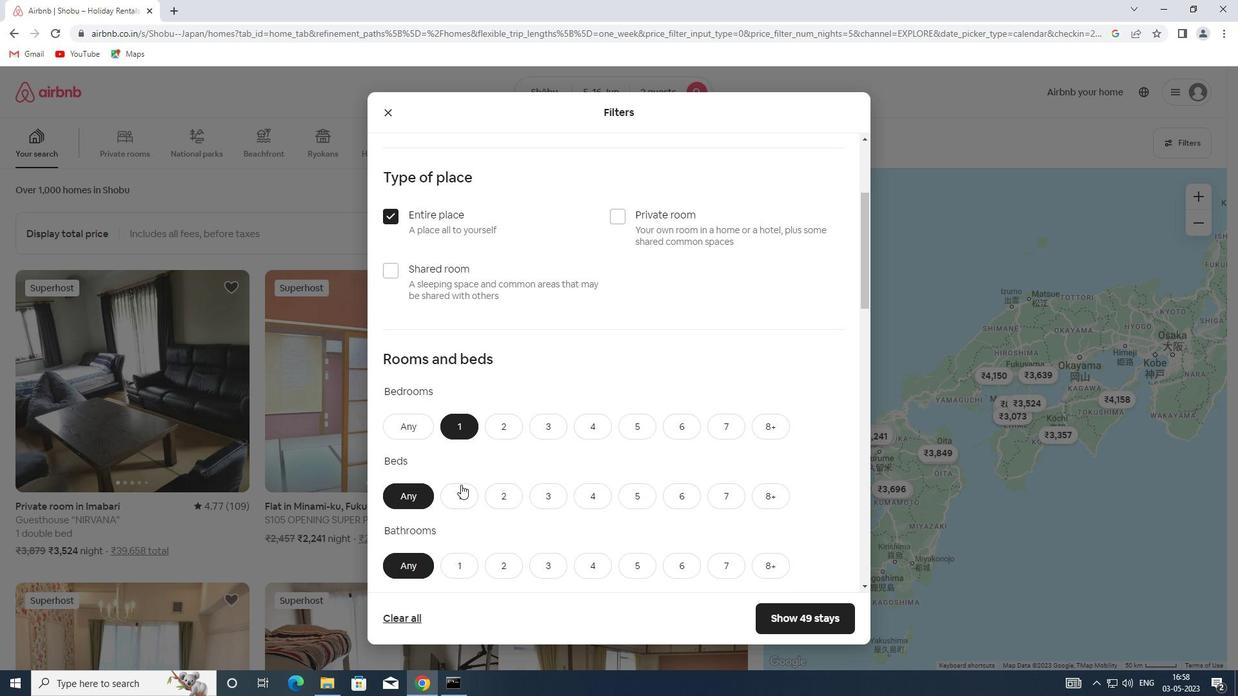 
Action: Mouse moved to (455, 566)
Screenshot: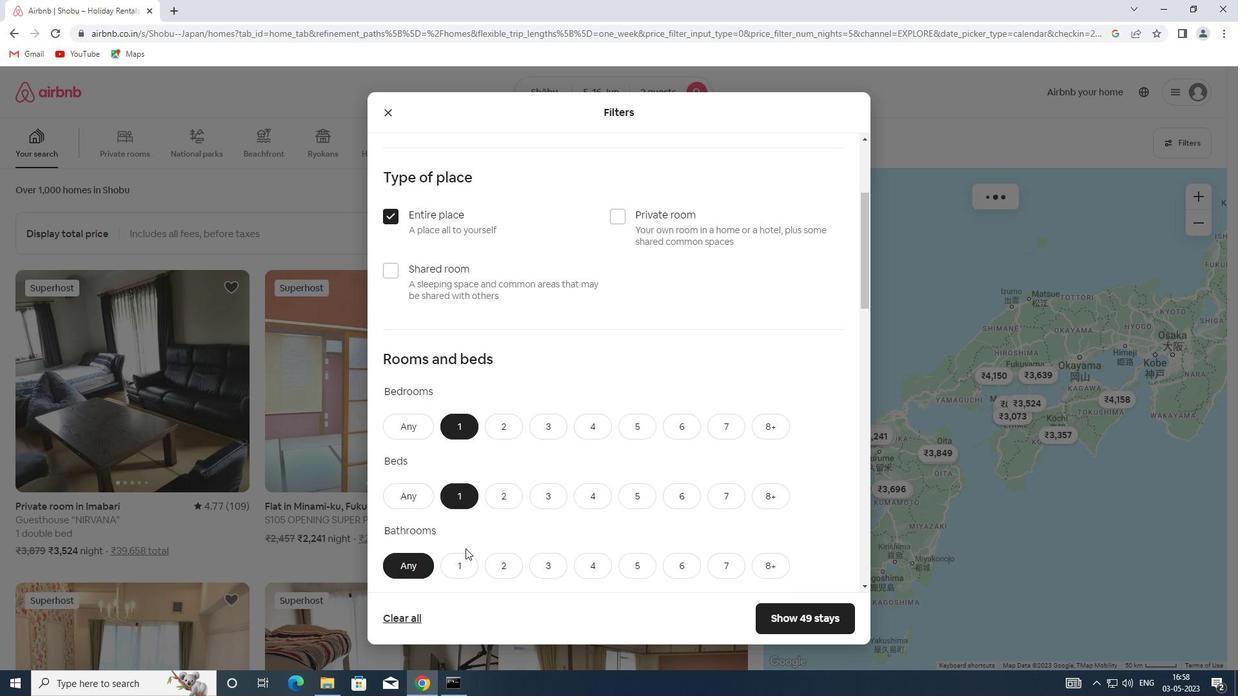 
Action: Mouse pressed left at (455, 566)
Screenshot: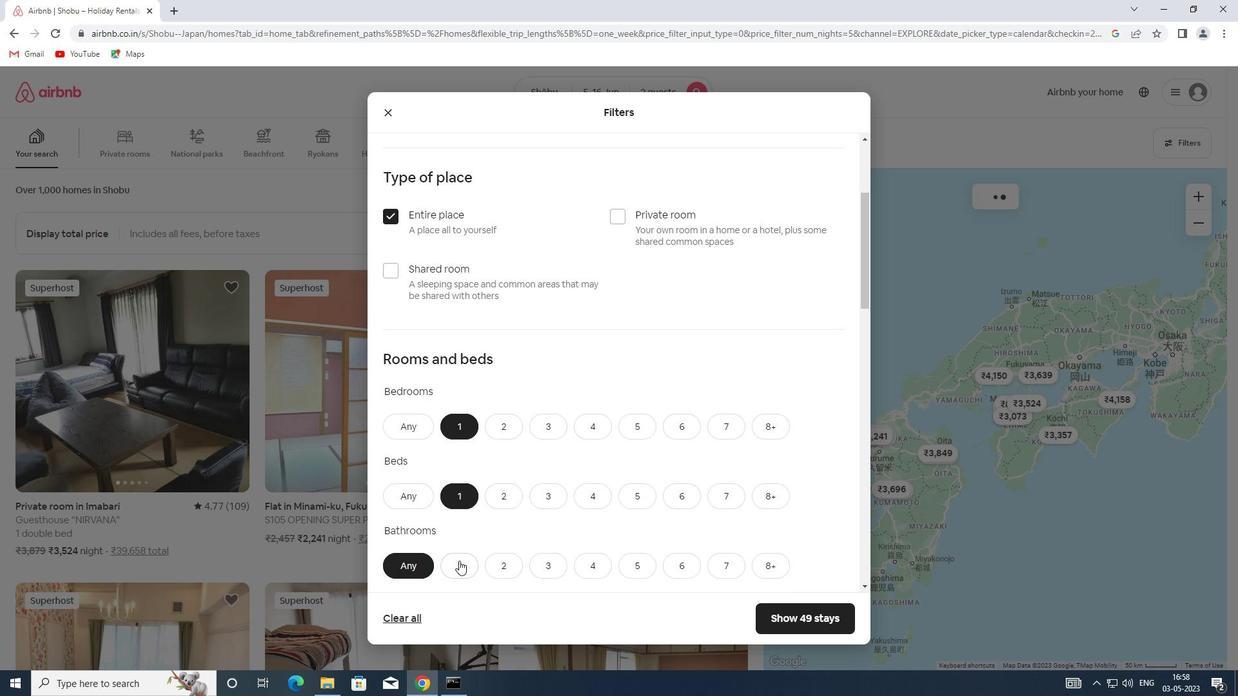 
Action: Mouse moved to (465, 544)
Screenshot: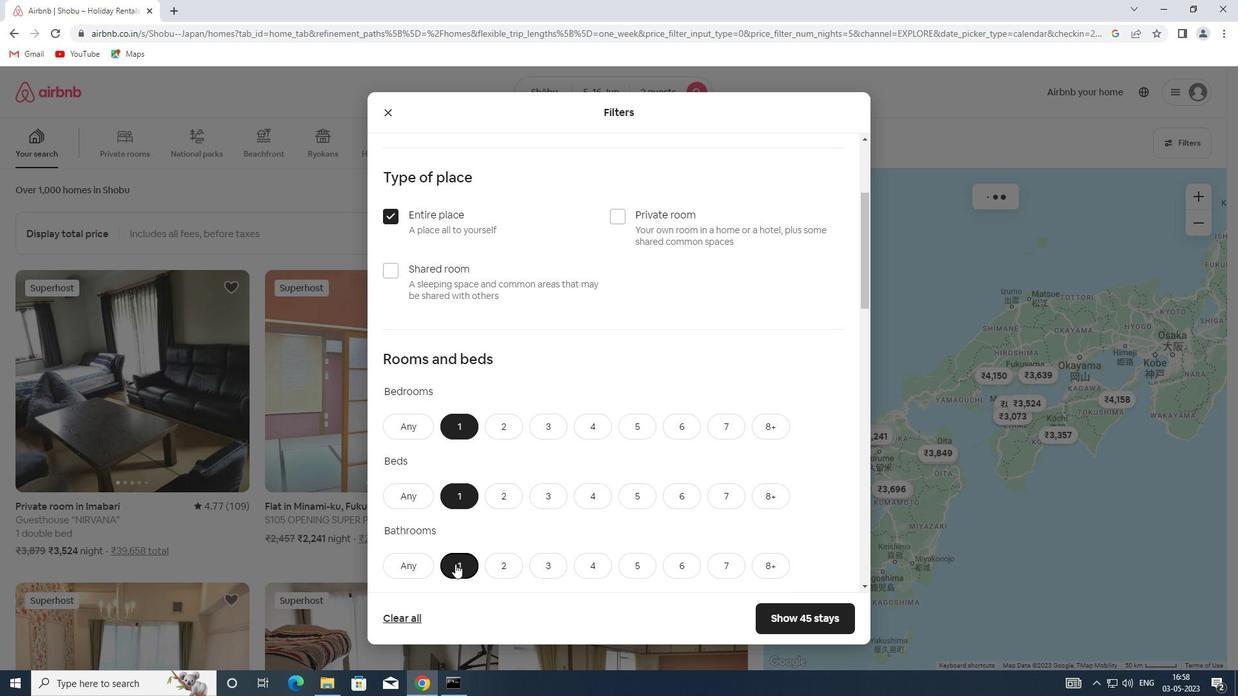 
Action: Mouse scrolled (465, 543) with delta (0, 0)
Screenshot: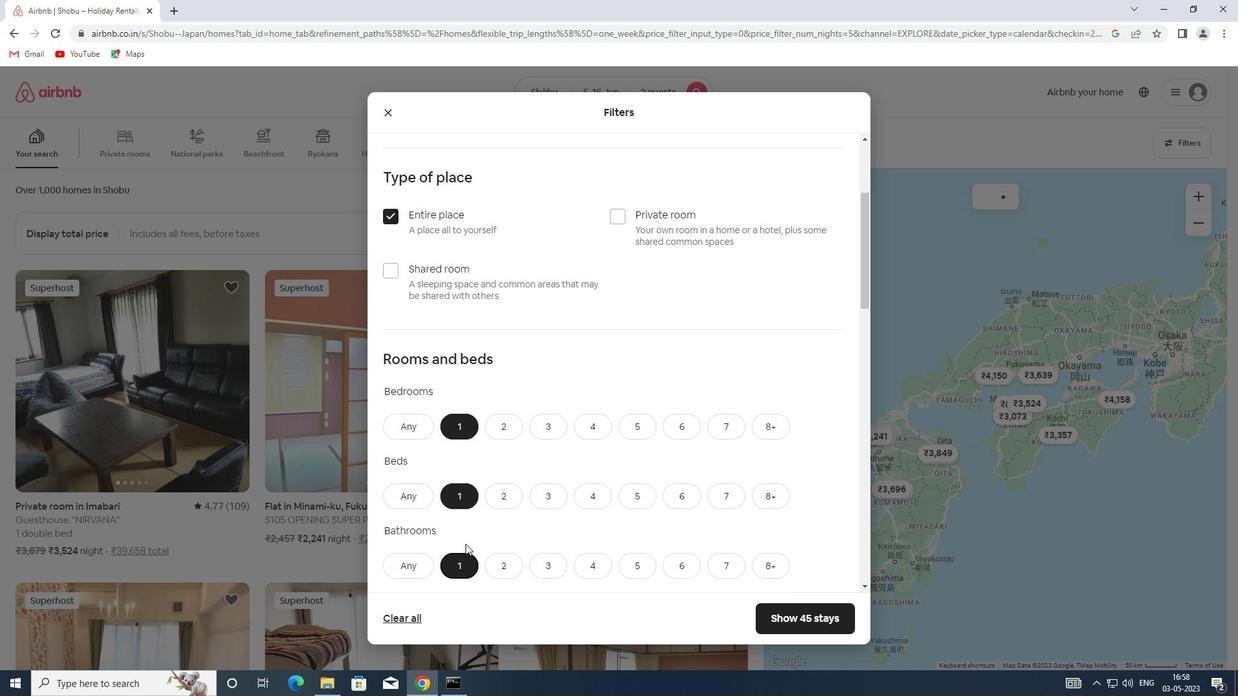 
Action: Mouse scrolled (465, 543) with delta (0, 0)
Screenshot: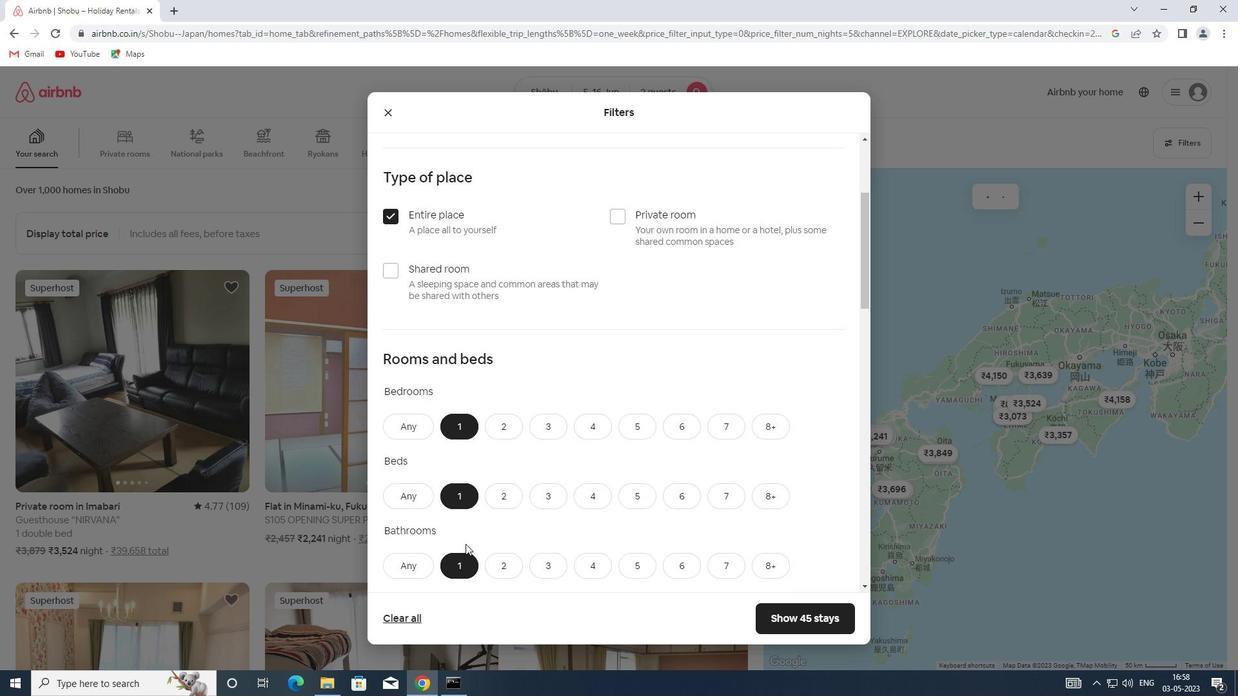 
Action: Mouse moved to (465, 544)
Screenshot: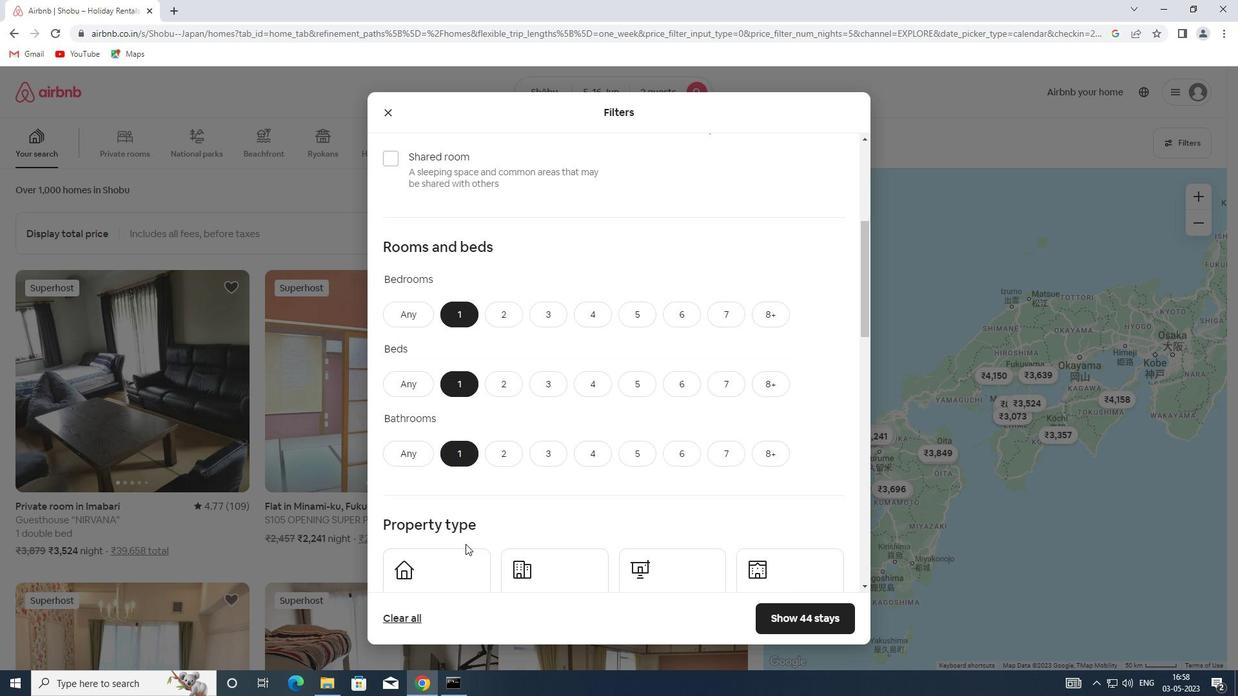 
Action: Mouse scrolled (465, 543) with delta (0, 0)
Screenshot: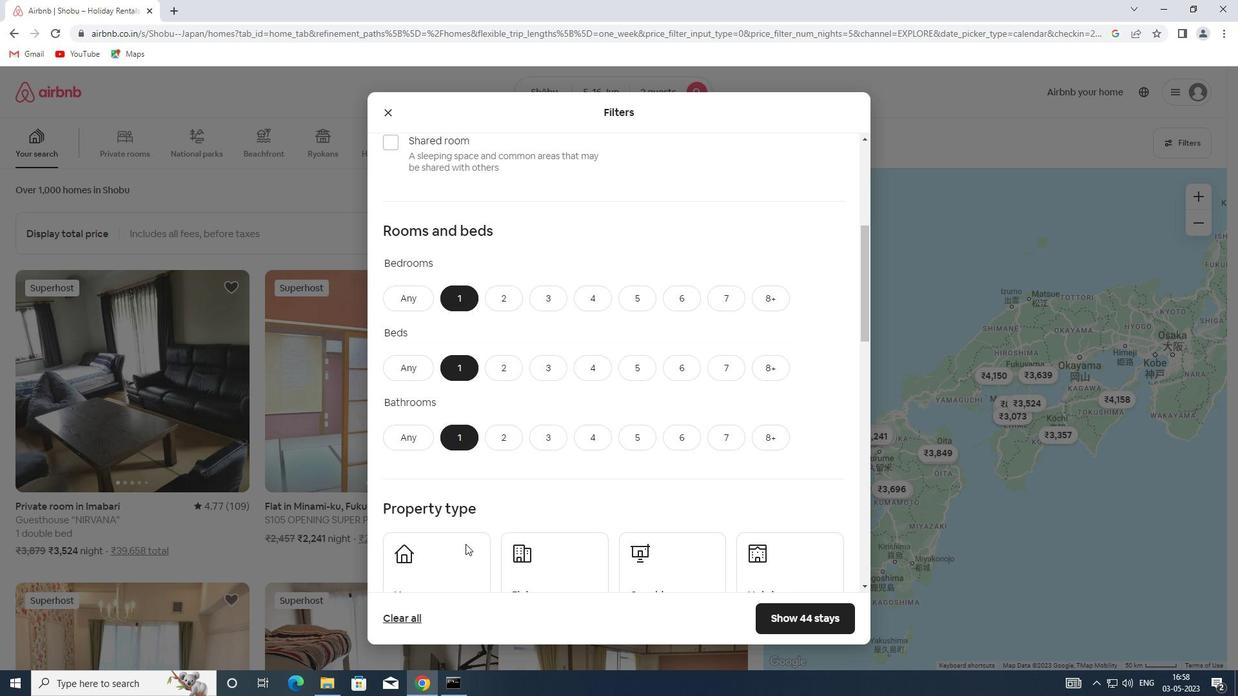 
Action: Mouse scrolled (465, 543) with delta (0, 0)
Screenshot: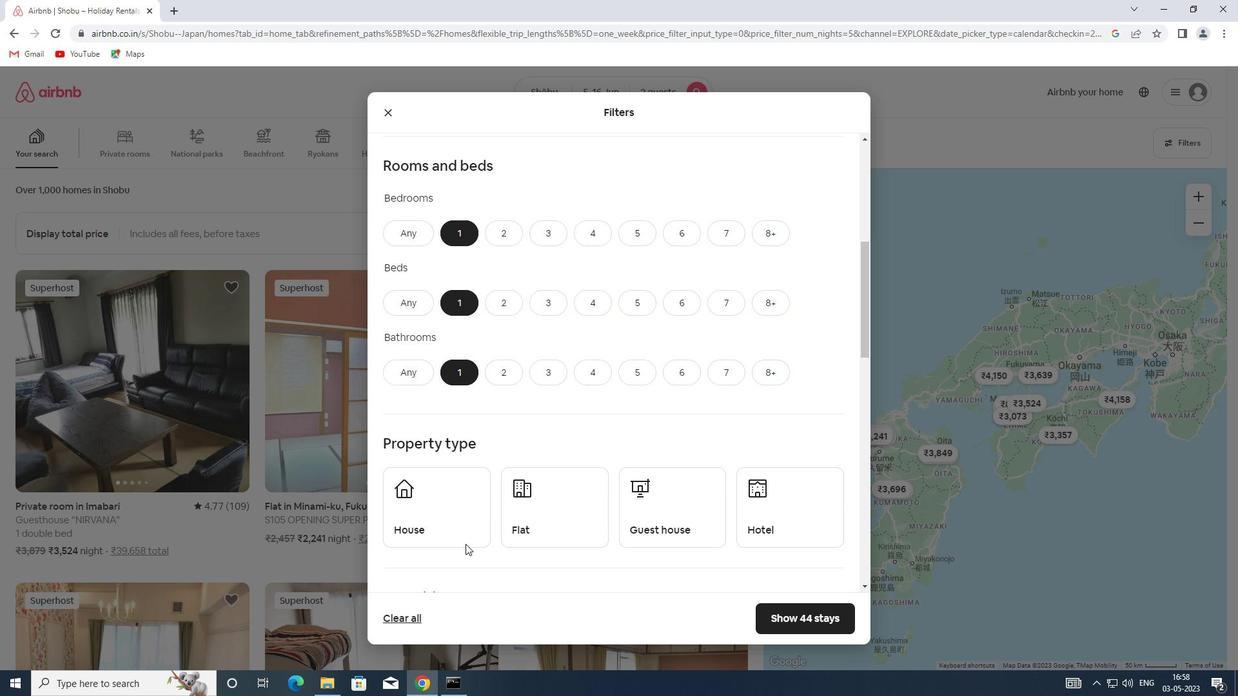 
Action: Mouse scrolled (465, 543) with delta (0, 0)
Screenshot: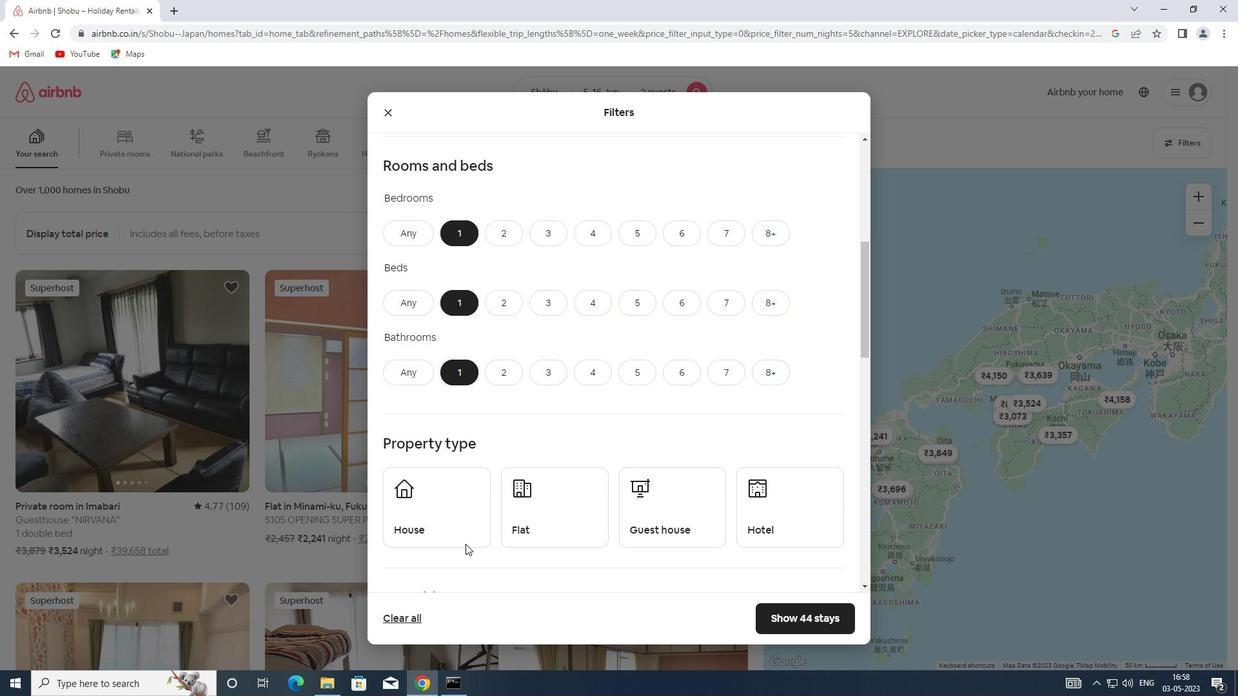 
Action: Mouse moved to (421, 411)
Screenshot: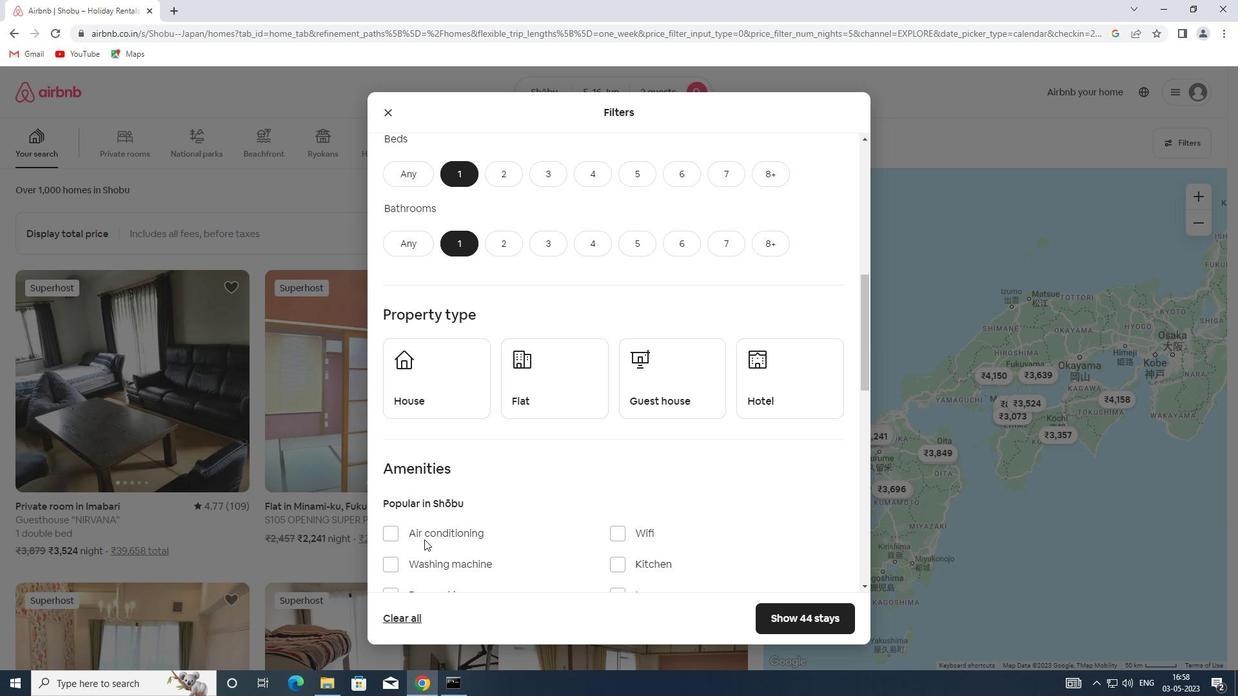 
Action: Mouse pressed left at (421, 411)
Screenshot: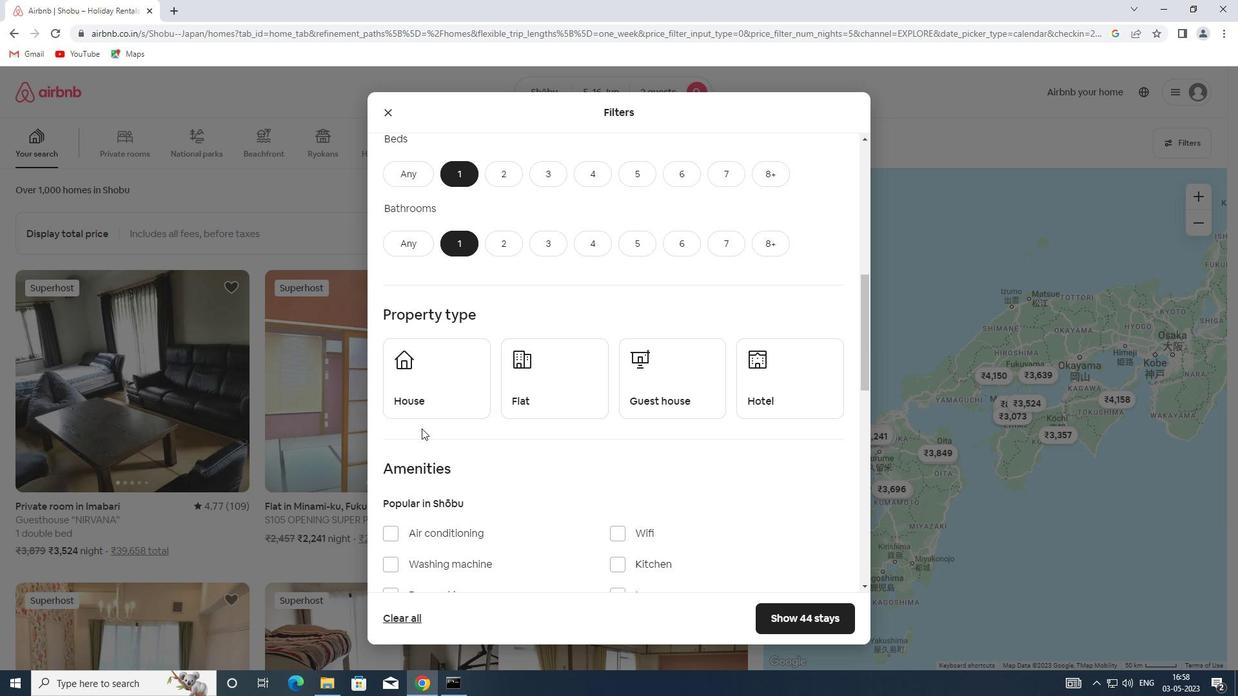 
Action: Mouse moved to (539, 401)
Screenshot: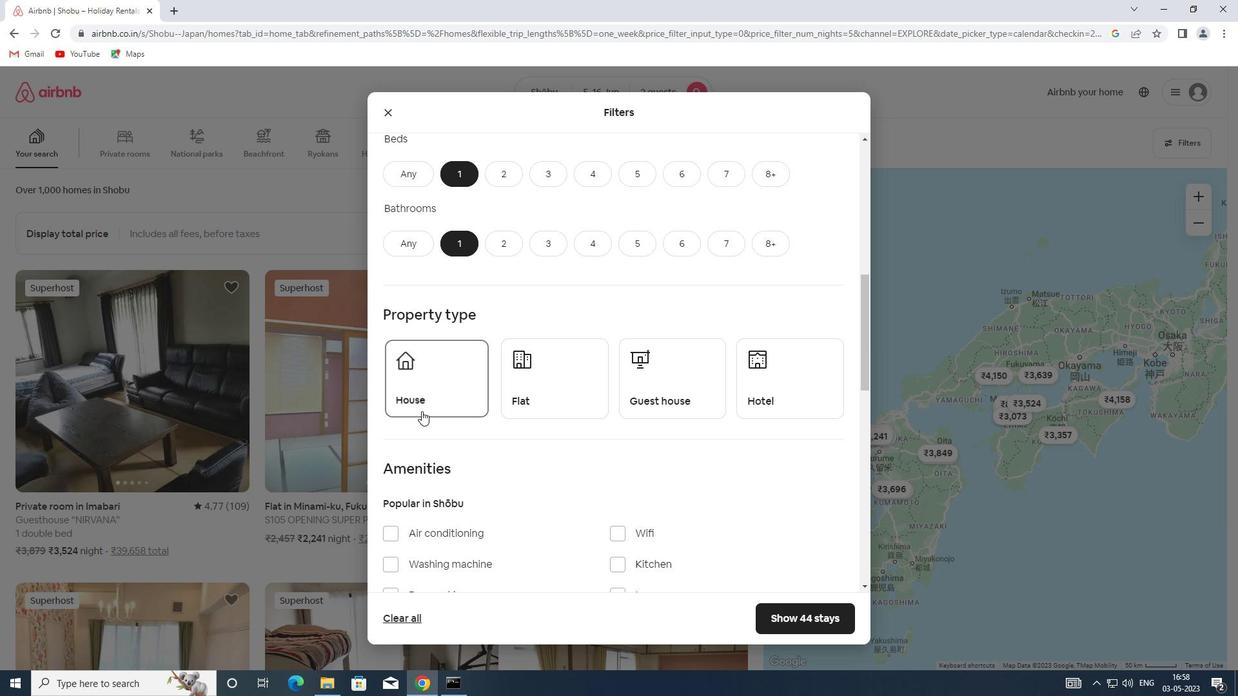 
Action: Mouse pressed left at (539, 401)
Screenshot: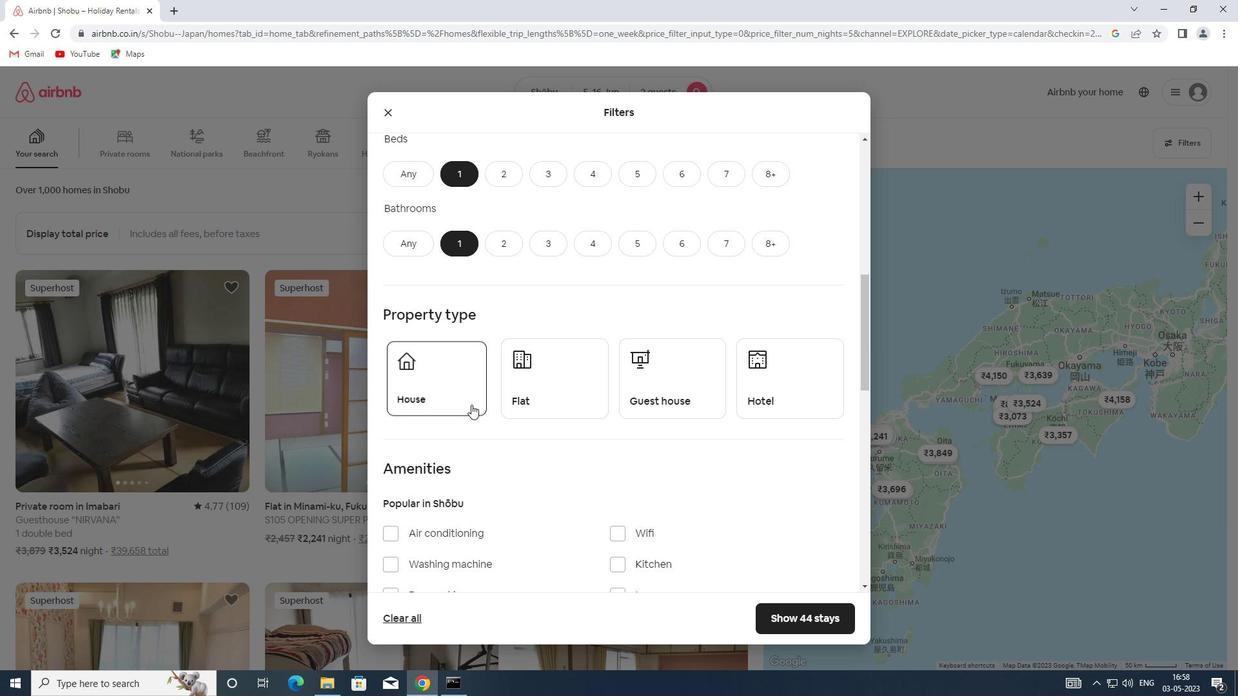 
Action: Mouse moved to (680, 391)
Screenshot: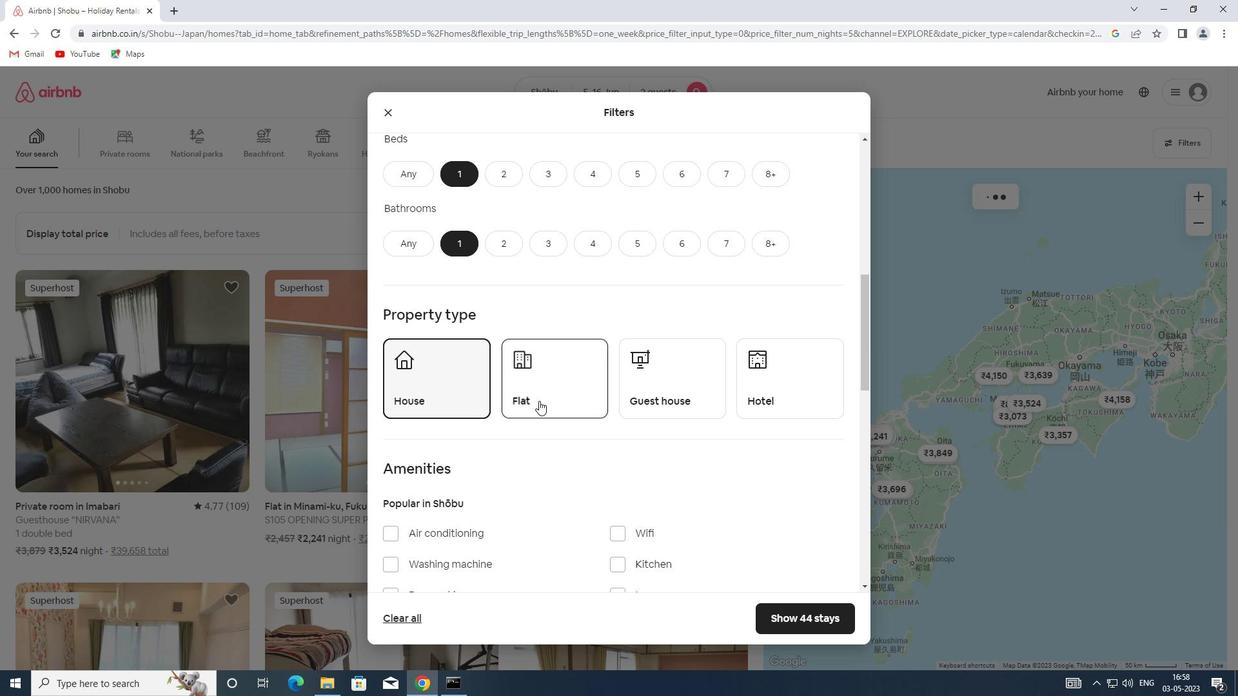 
Action: Mouse pressed left at (680, 391)
Screenshot: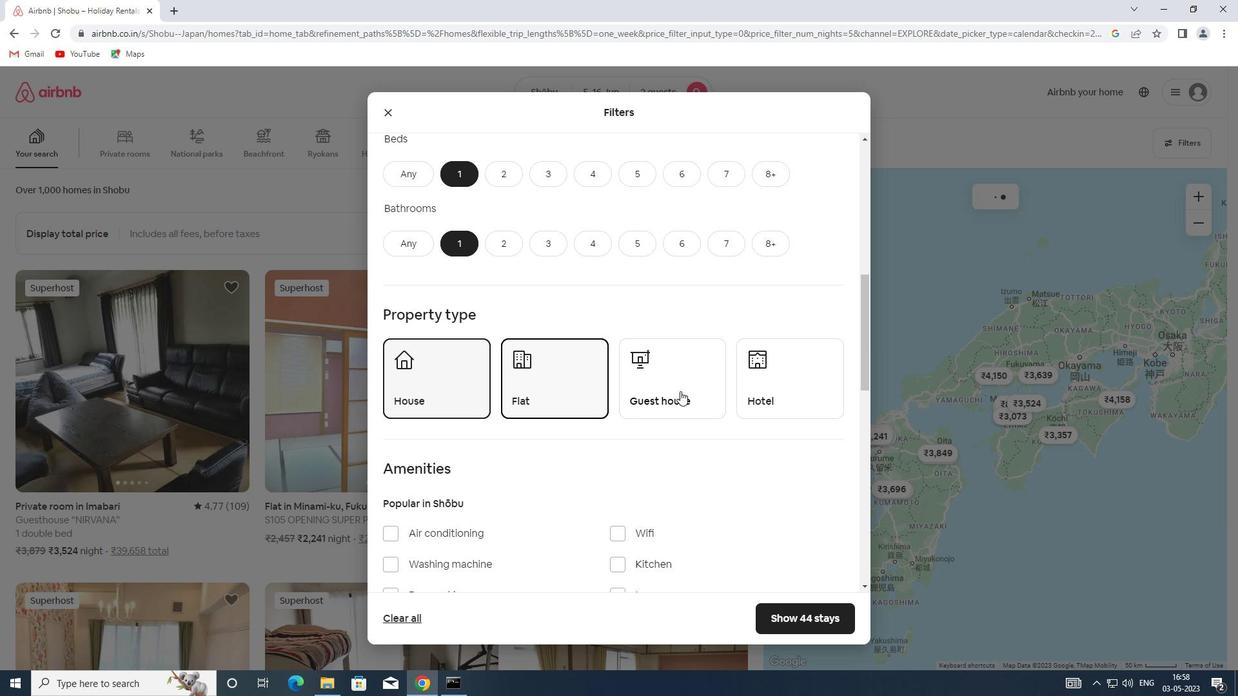 
Action: Mouse moved to (756, 391)
Screenshot: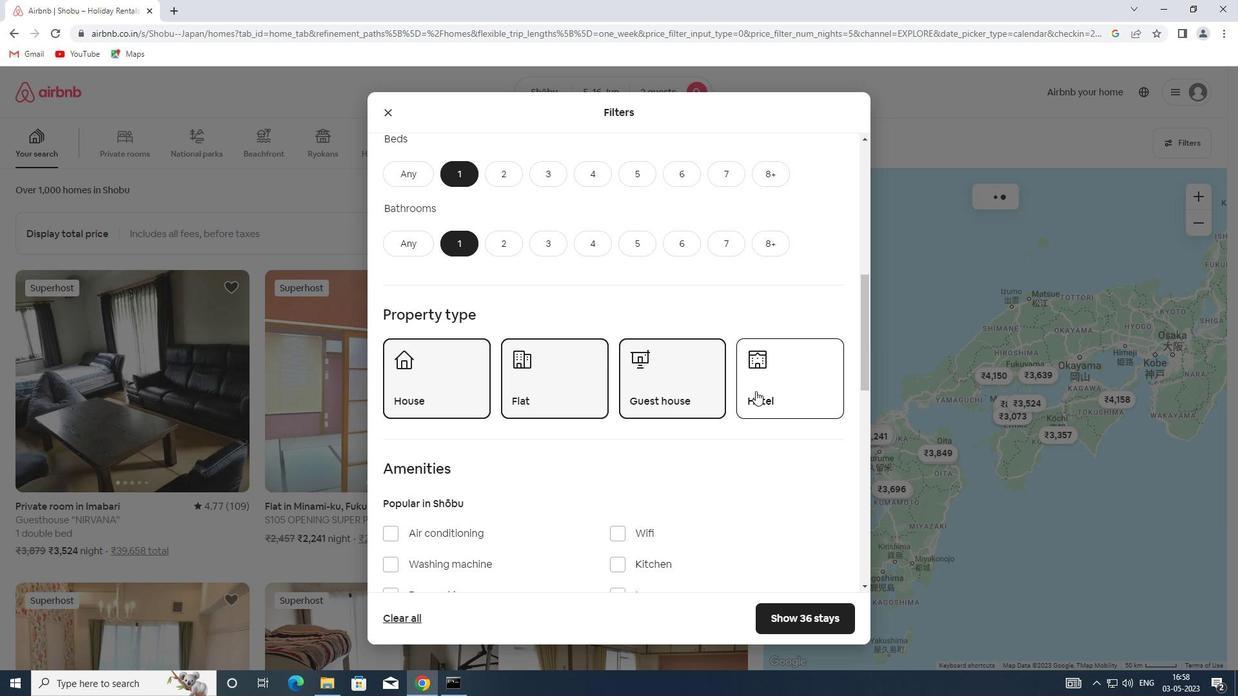 
Action: Mouse pressed left at (756, 391)
Screenshot: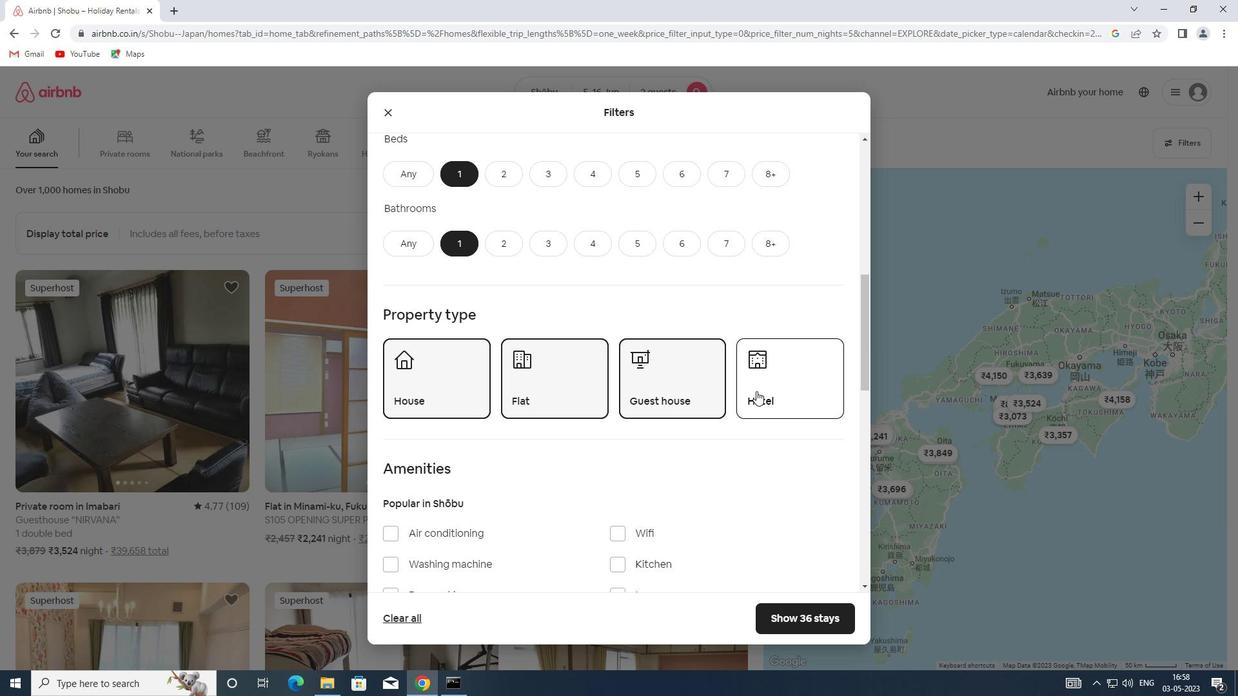 
Action: Mouse scrolled (756, 390) with delta (0, 0)
Screenshot: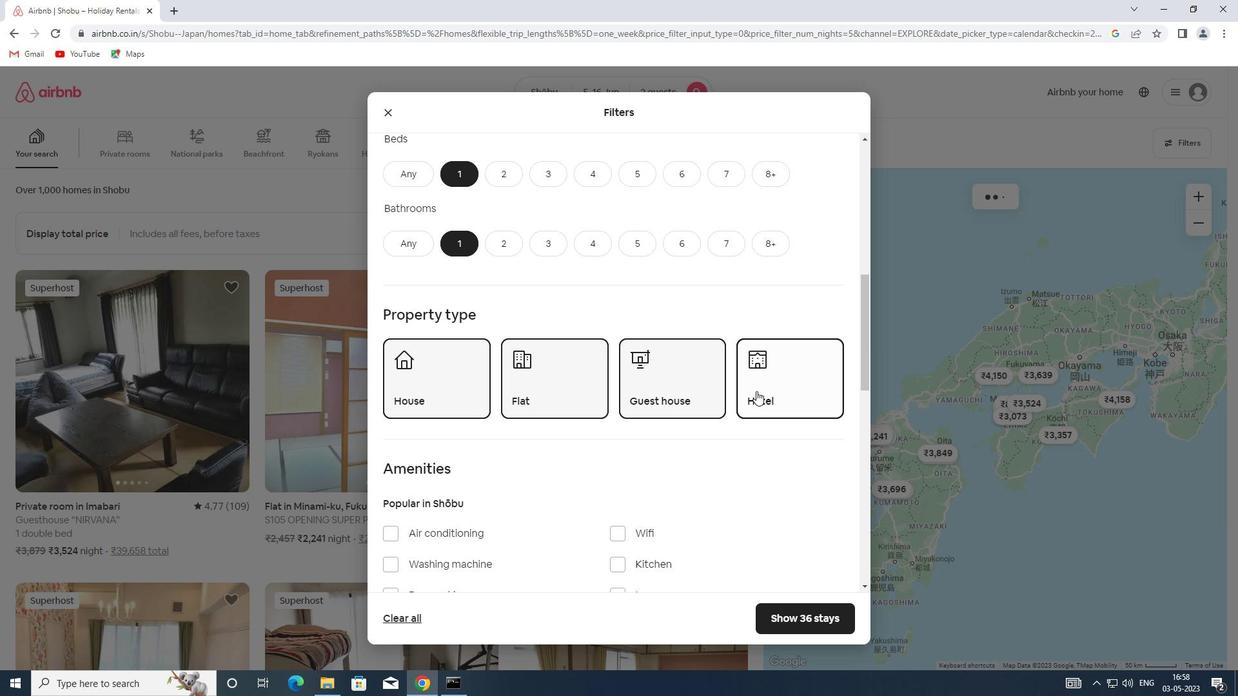 
Action: Mouse scrolled (756, 390) with delta (0, 0)
Screenshot: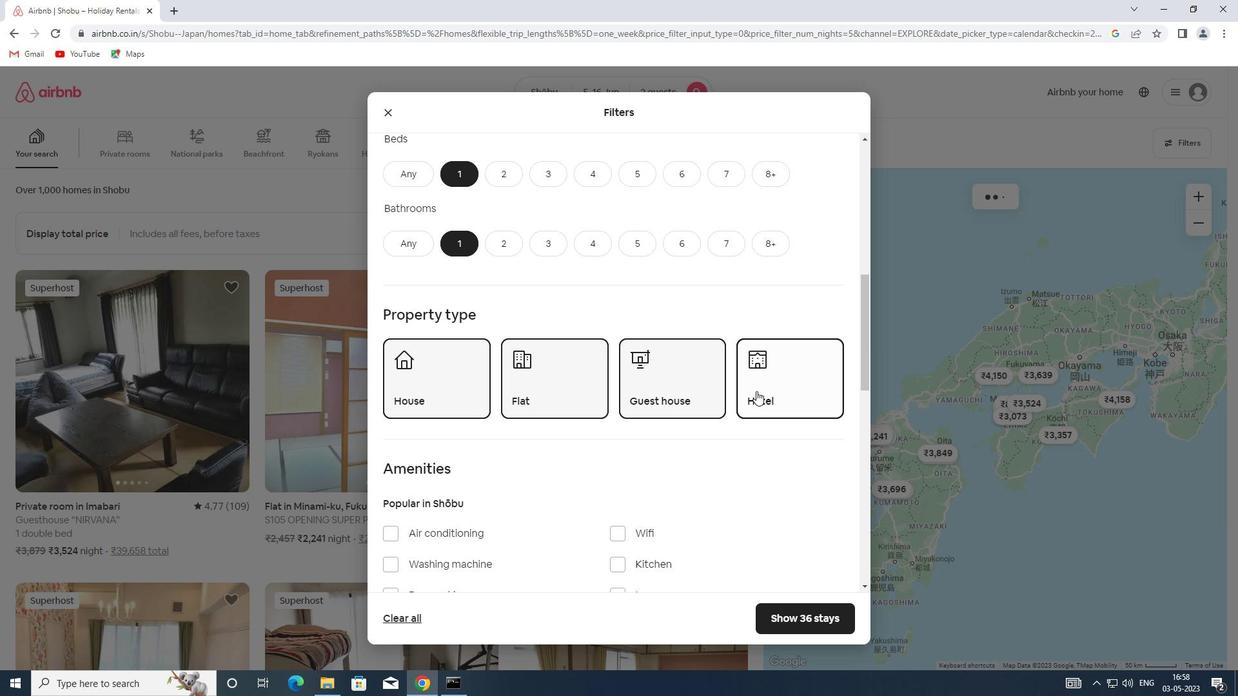 
Action: Mouse scrolled (756, 390) with delta (0, 0)
Screenshot: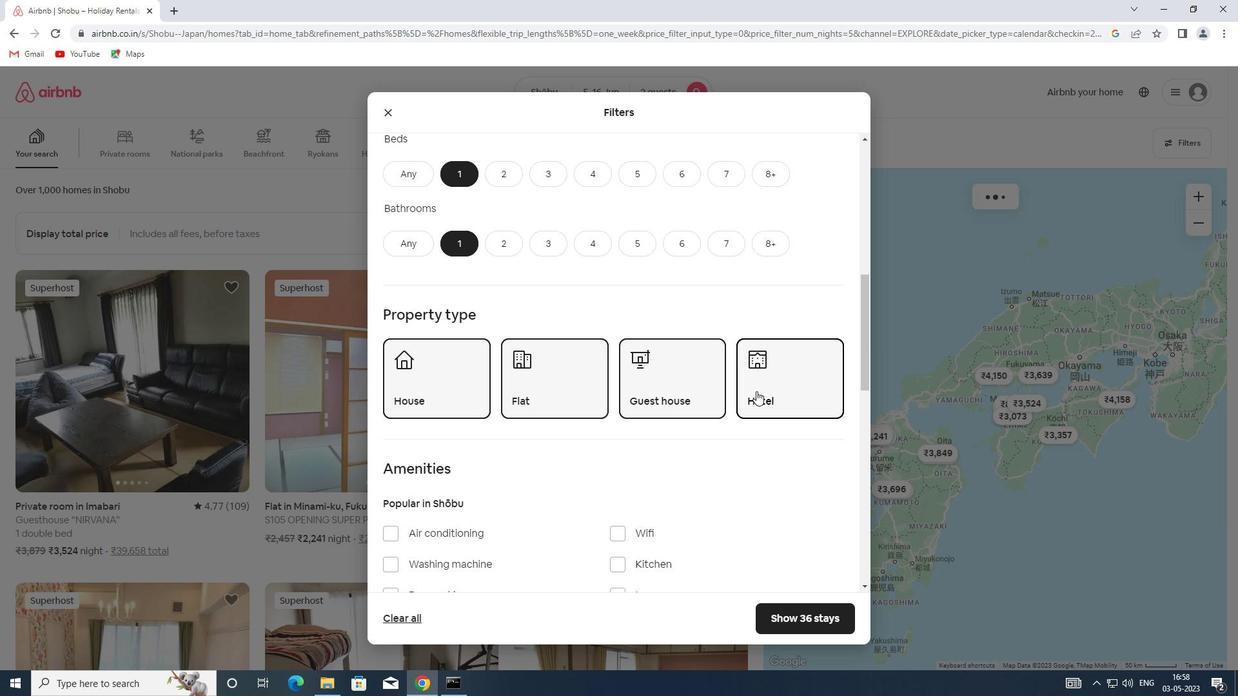 
Action: Mouse scrolled (756, 390) with delta (0, 0)
Screenshot: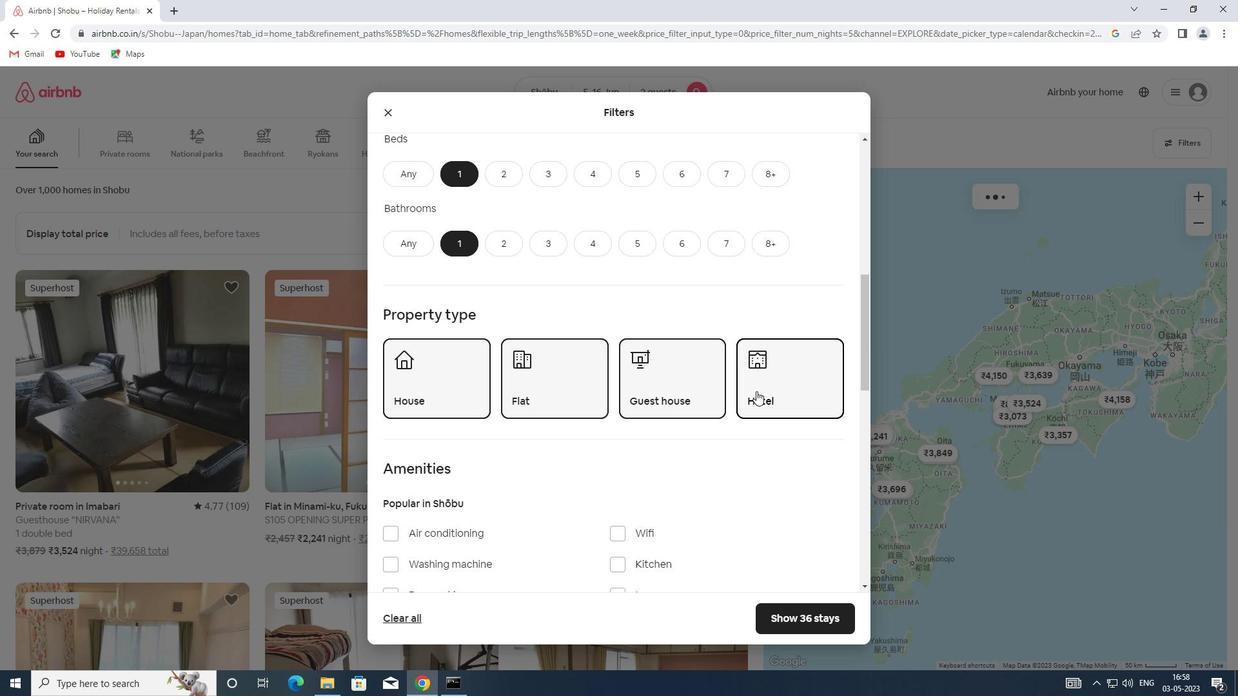 
Action: Mouse moved to (812, 513)
Screenshot: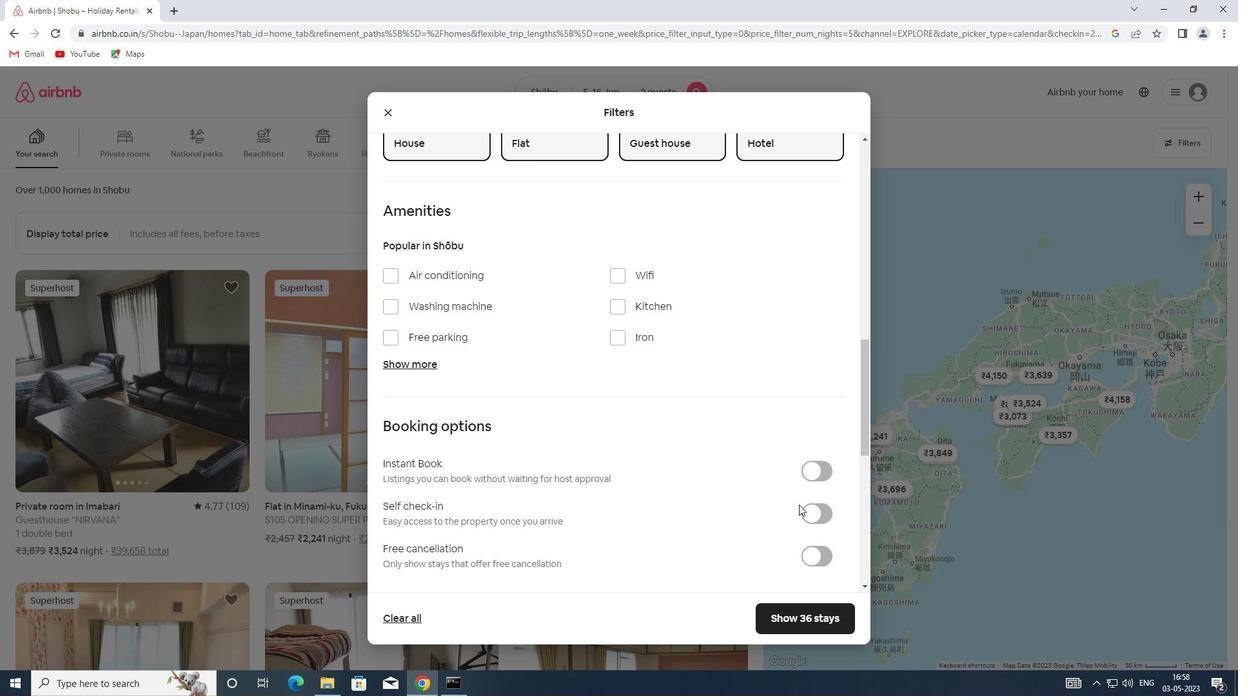 
Action: Mouse pressed left at (812, 513)
Screenshot: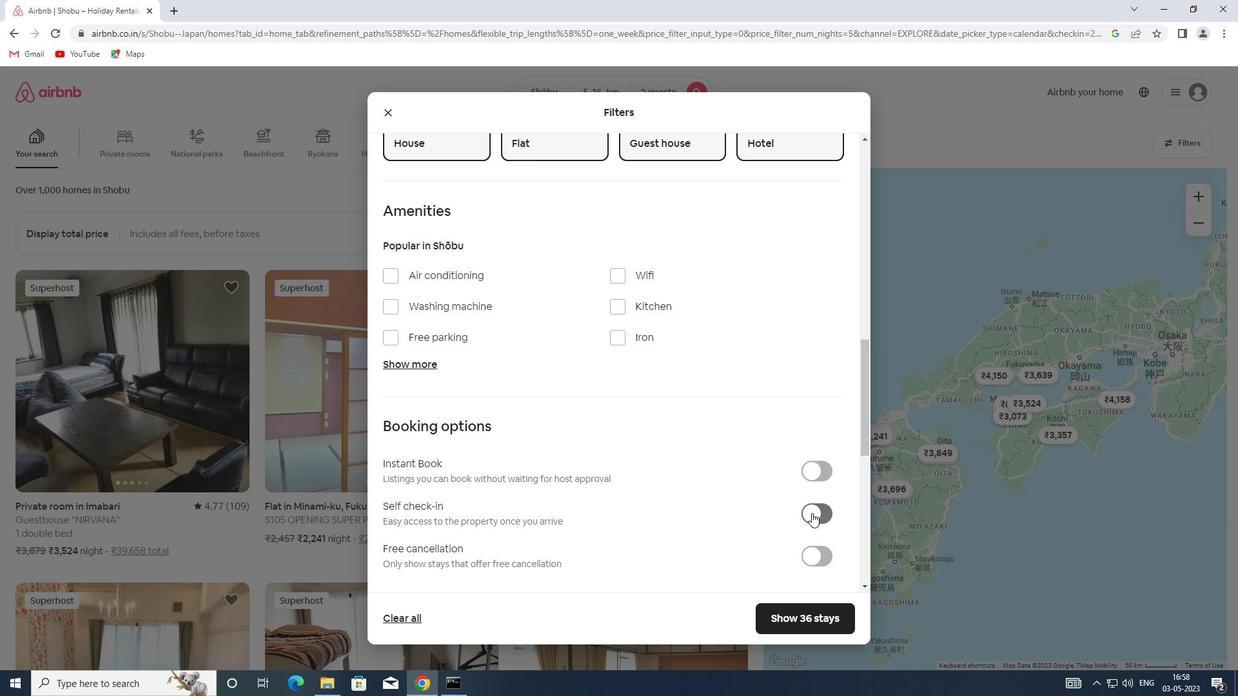 
Action: Mouse moved to (576, 471)
Screenshot: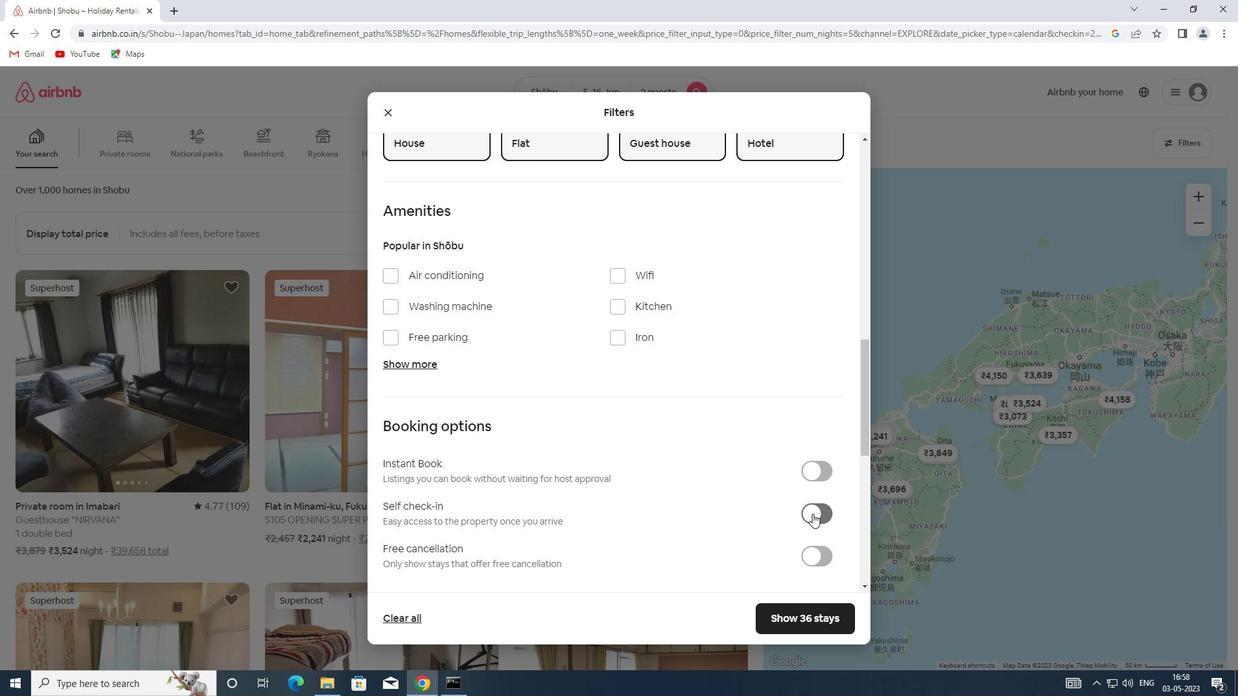 
Action: Mouse scrolled (576, 471) with delta (0, 0)
Screenshot: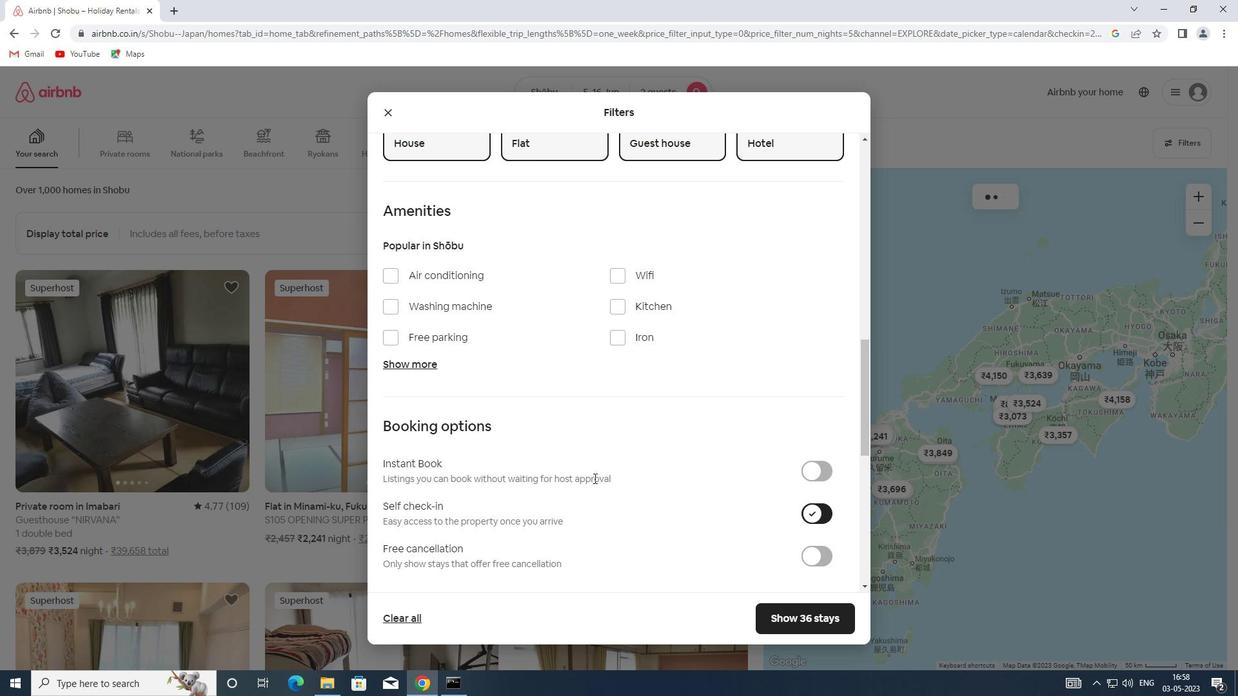 
Action: Mouse scrolled (576, 471) with delta (0, 0)
Screenshot: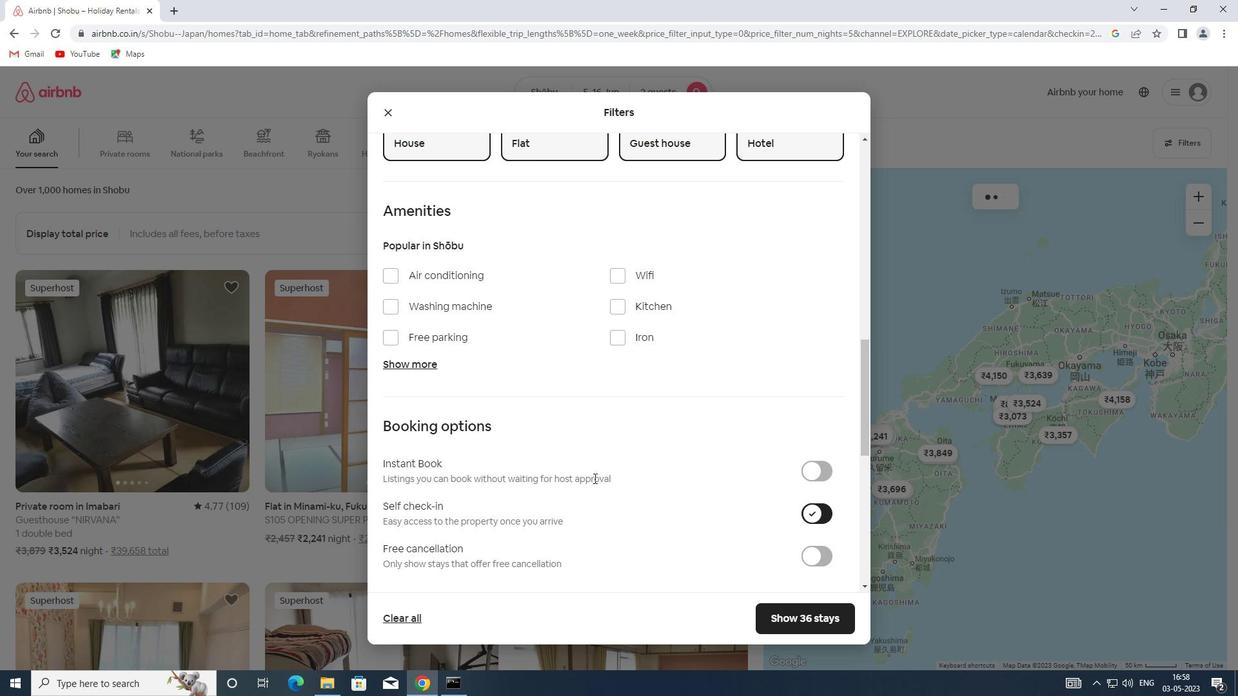 
Action: Mouse scrolled (576, 471) with delta (0, 0)
Screenshot: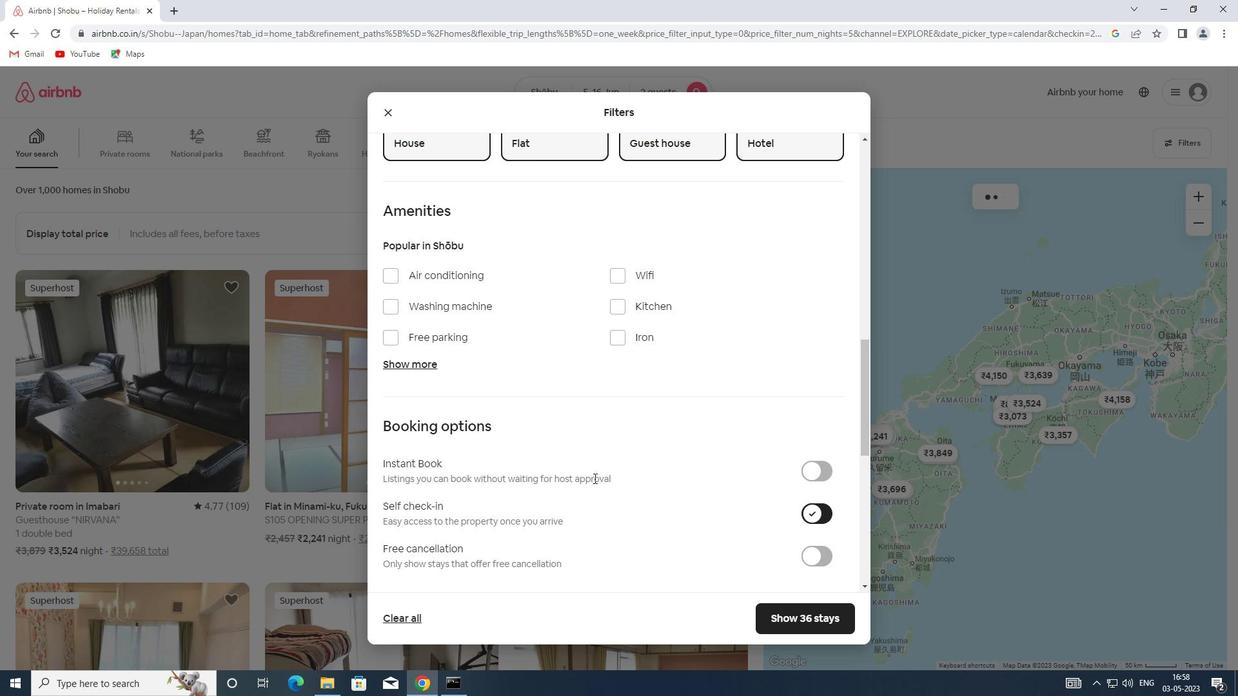 
Action: Mouse scrolled (576, 471) with delta (0, 0)
Screenshot: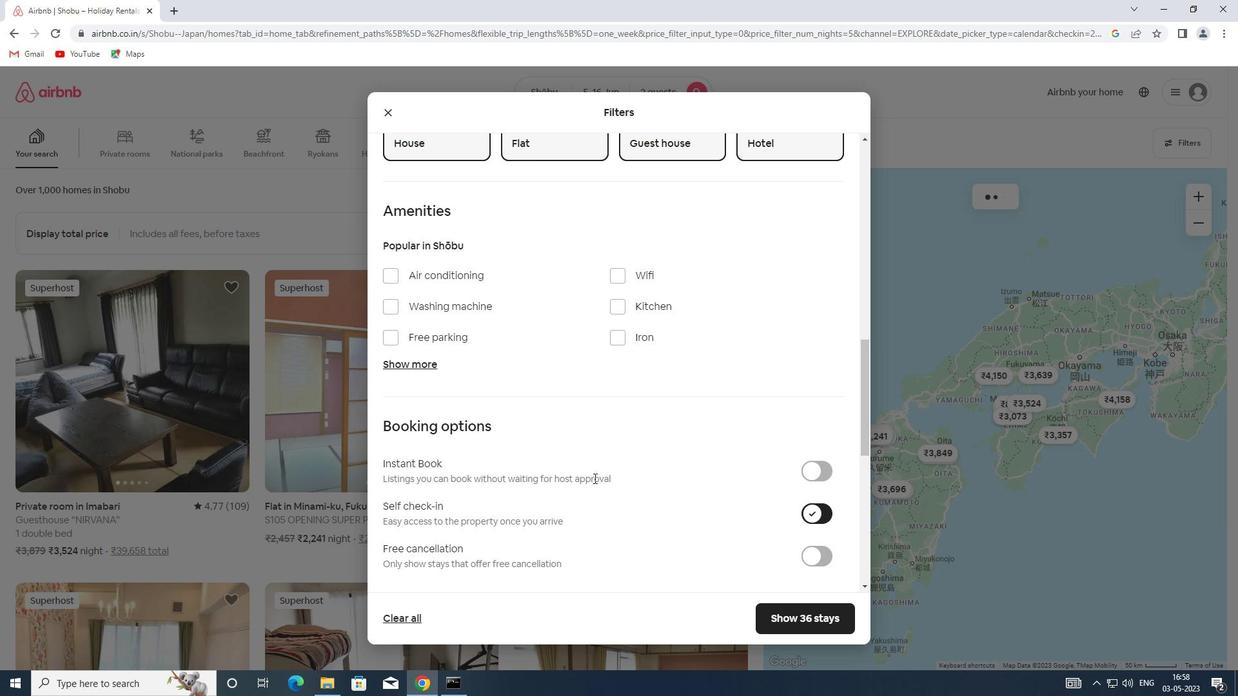
Action: Mouse scrolled (576, 471) with delta (0, 0)
Screenshot: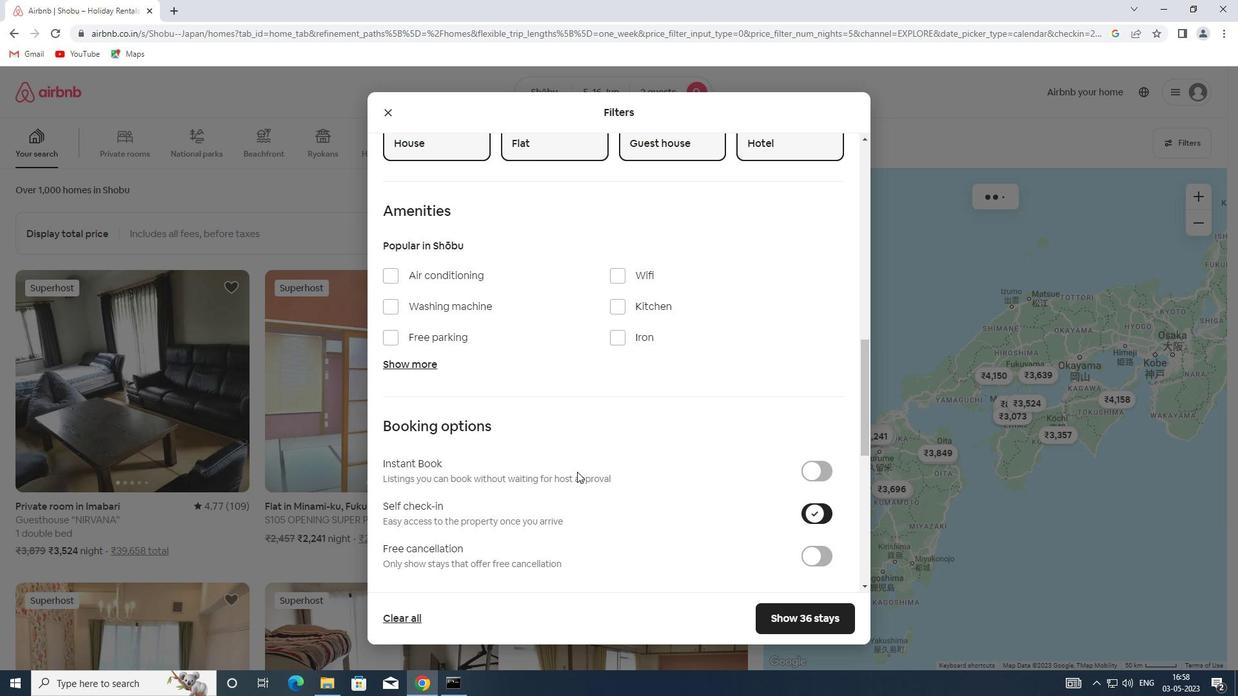 
Action: Mouse moved to (520, 466)
Screenshot: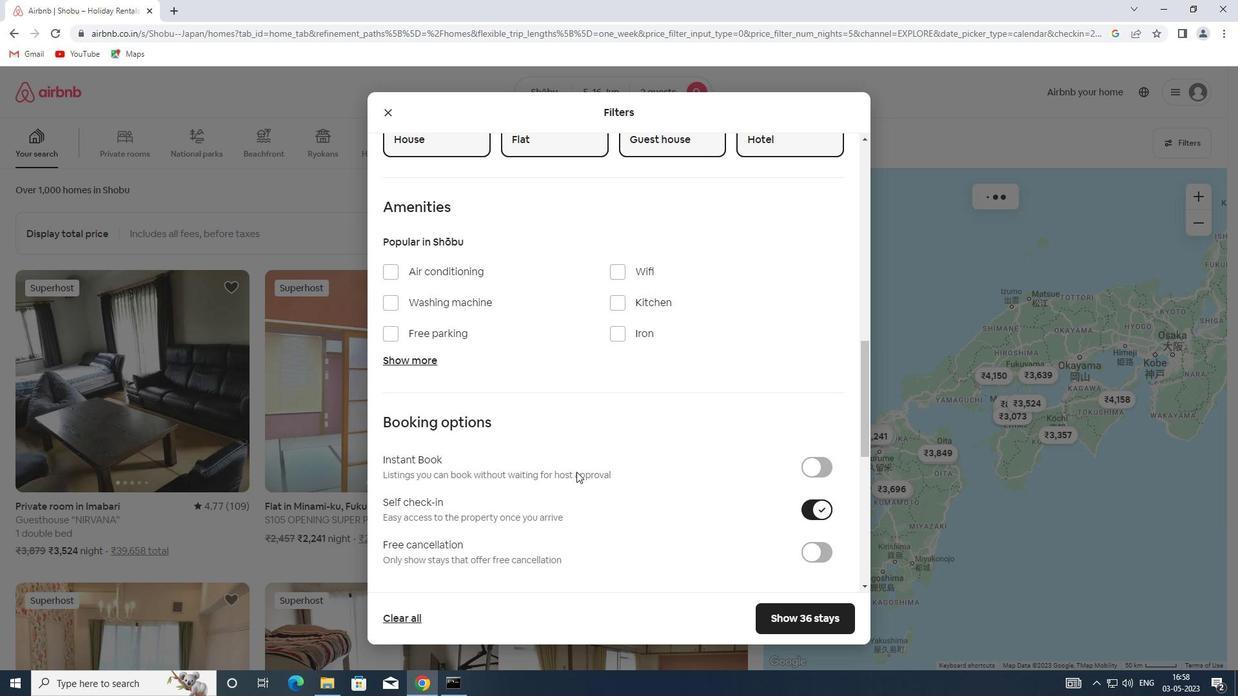 
Action: Mouse scrolled (520, 466) with delta (0, 0)
Screenshot: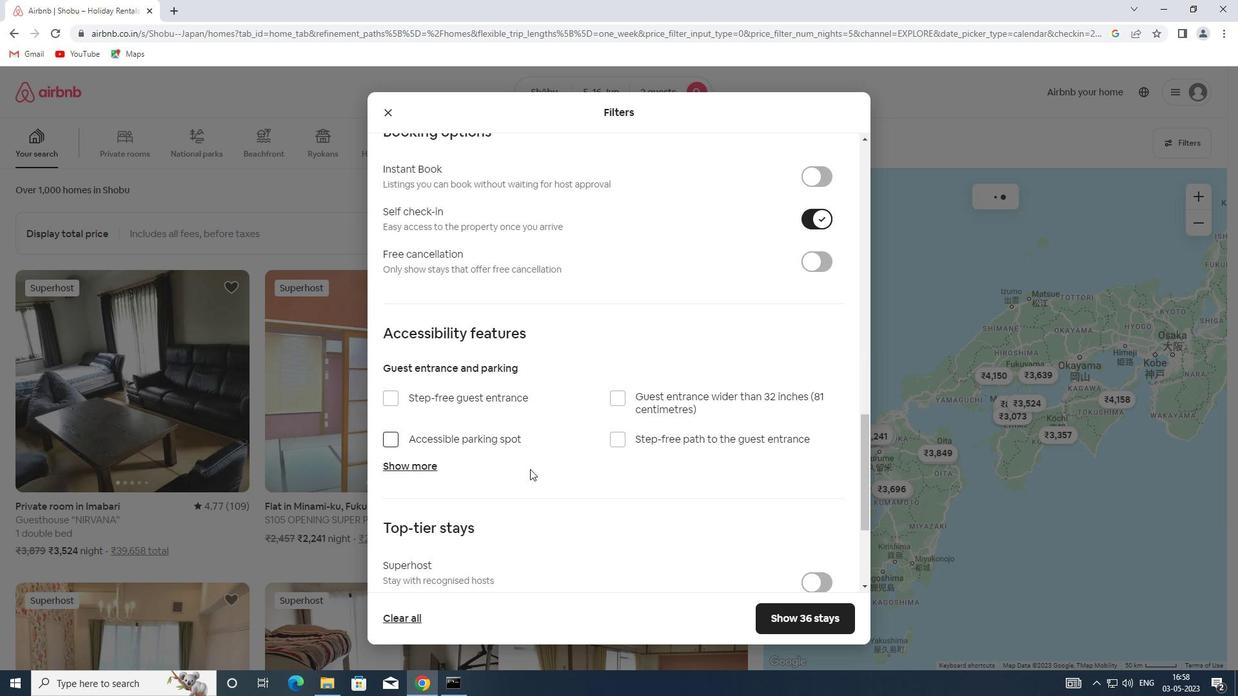 
Action: Mouse scrolled (520, 466) with delta (0, 0)
Screenshot: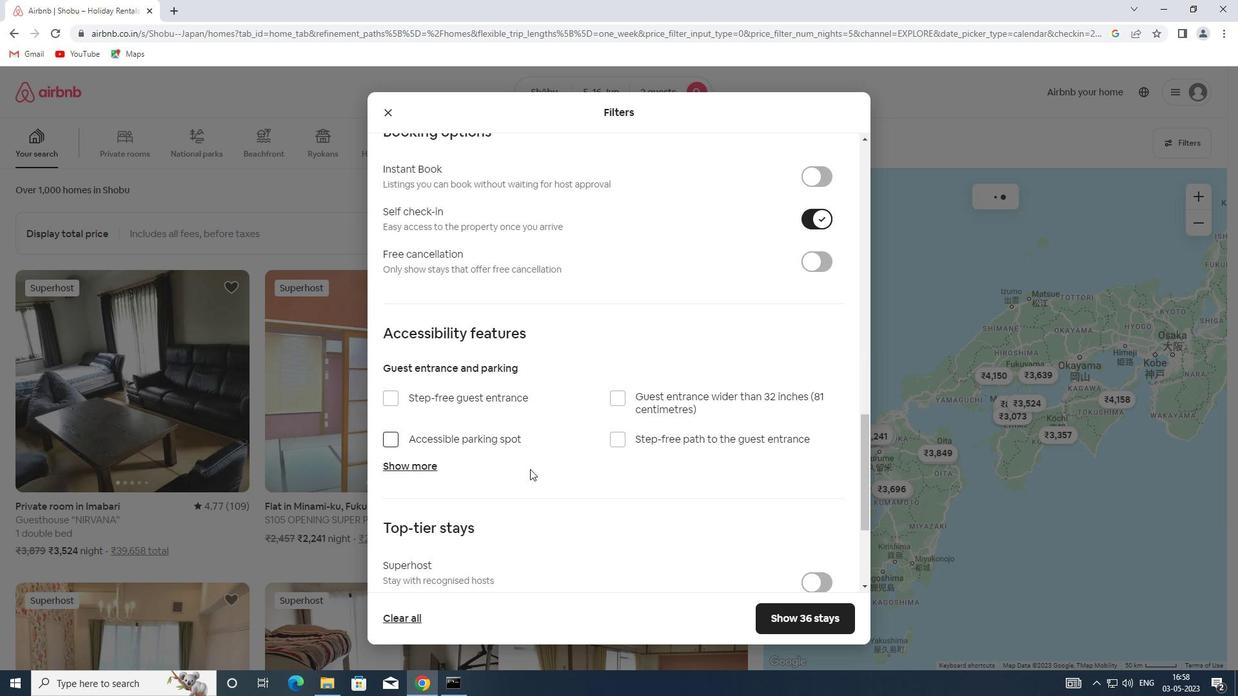 
Action: Mouse scrolled (520, 466) with delta (0, 0)
Screenshot: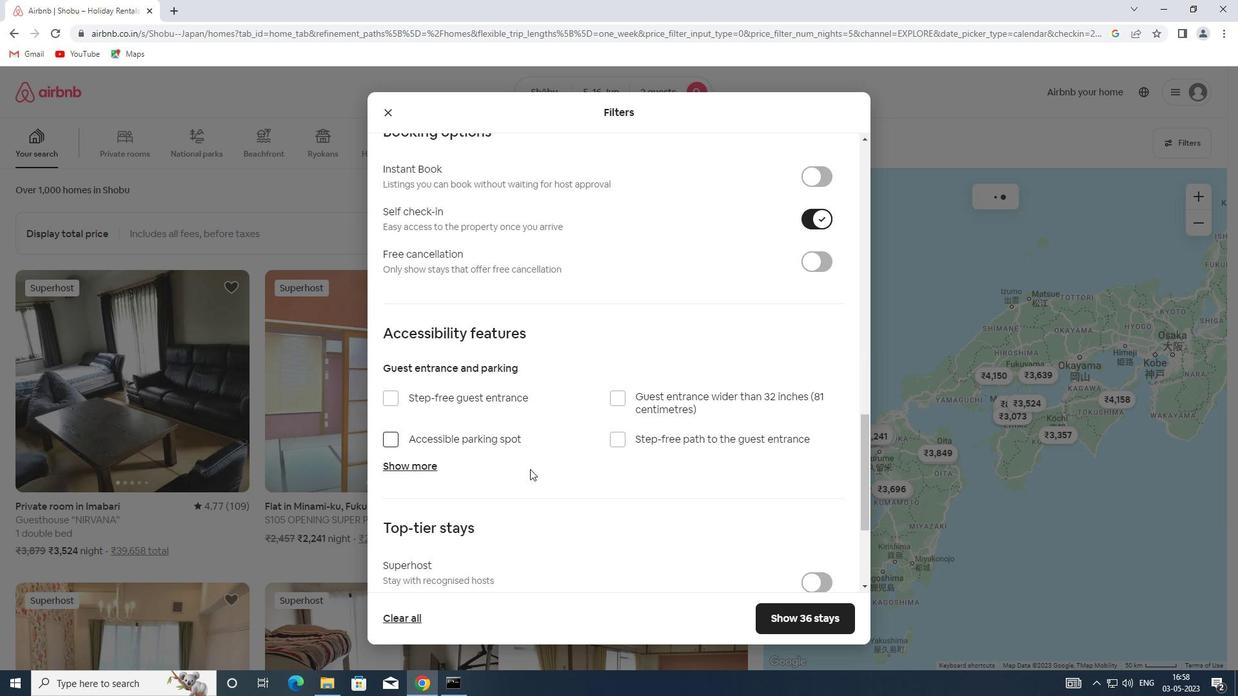 
Action: Mouse moved to (401, 504)
Screenshot: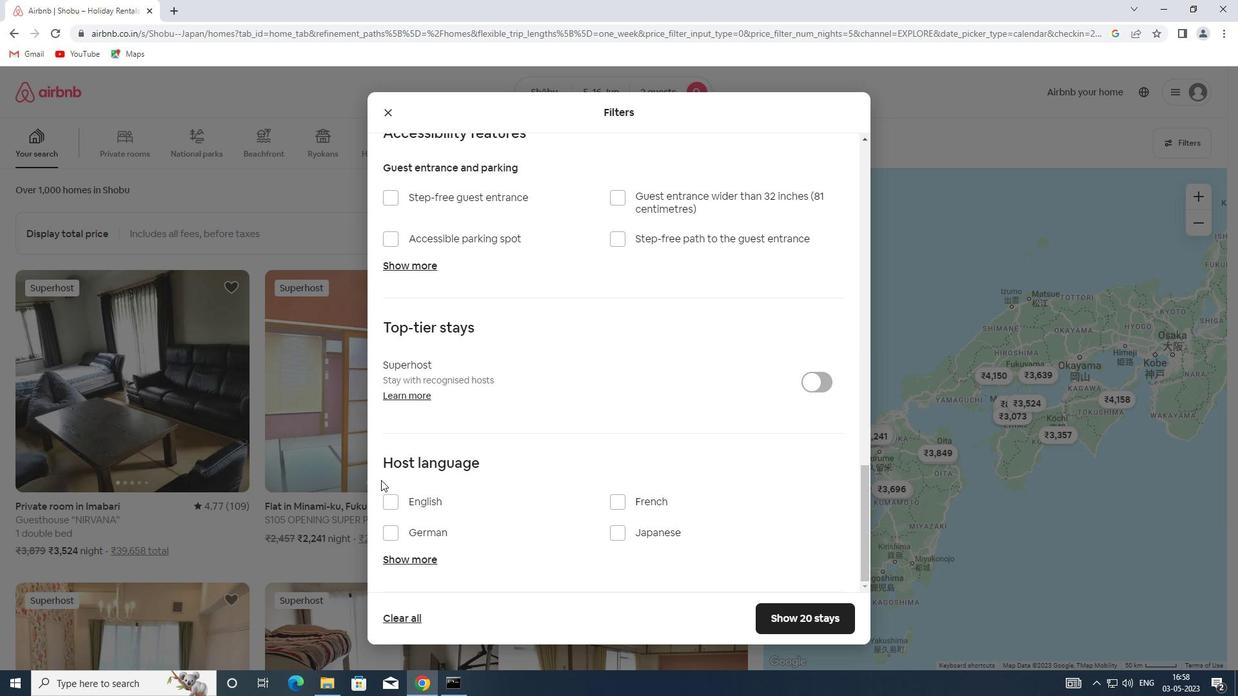 
Action: Mouse pressed left at (401, 504)
Screenshot: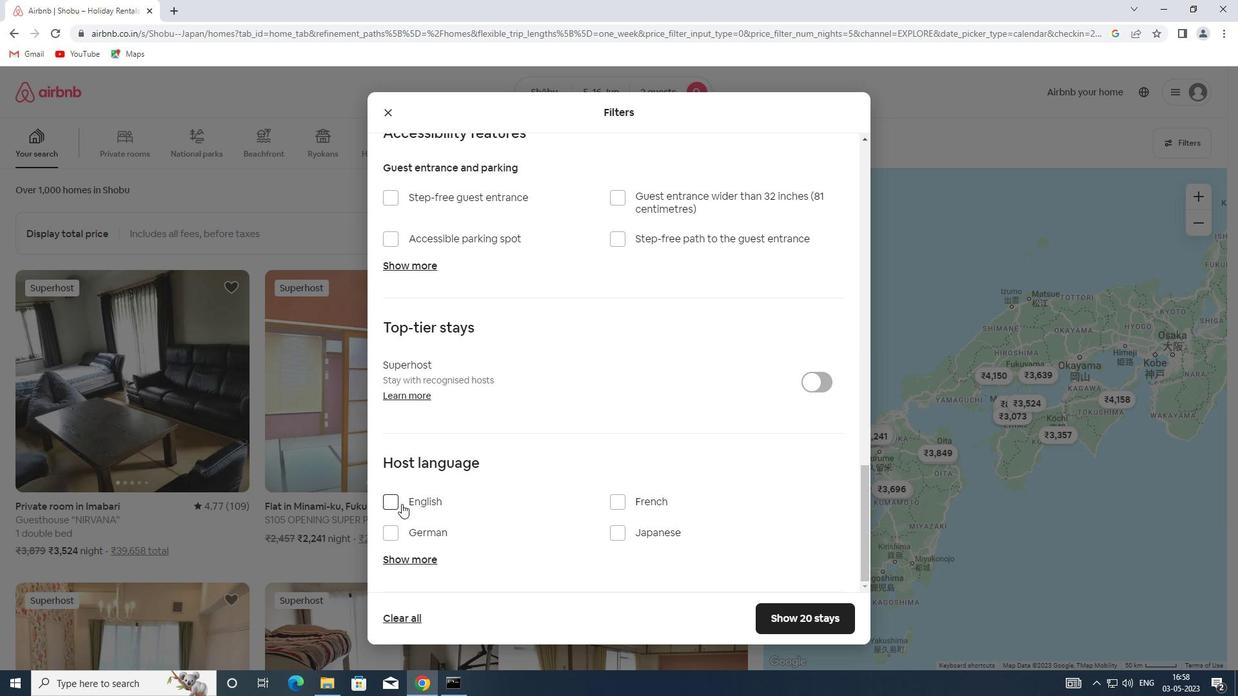 
Action: Mouse moved to (809, 620)
Screenshot: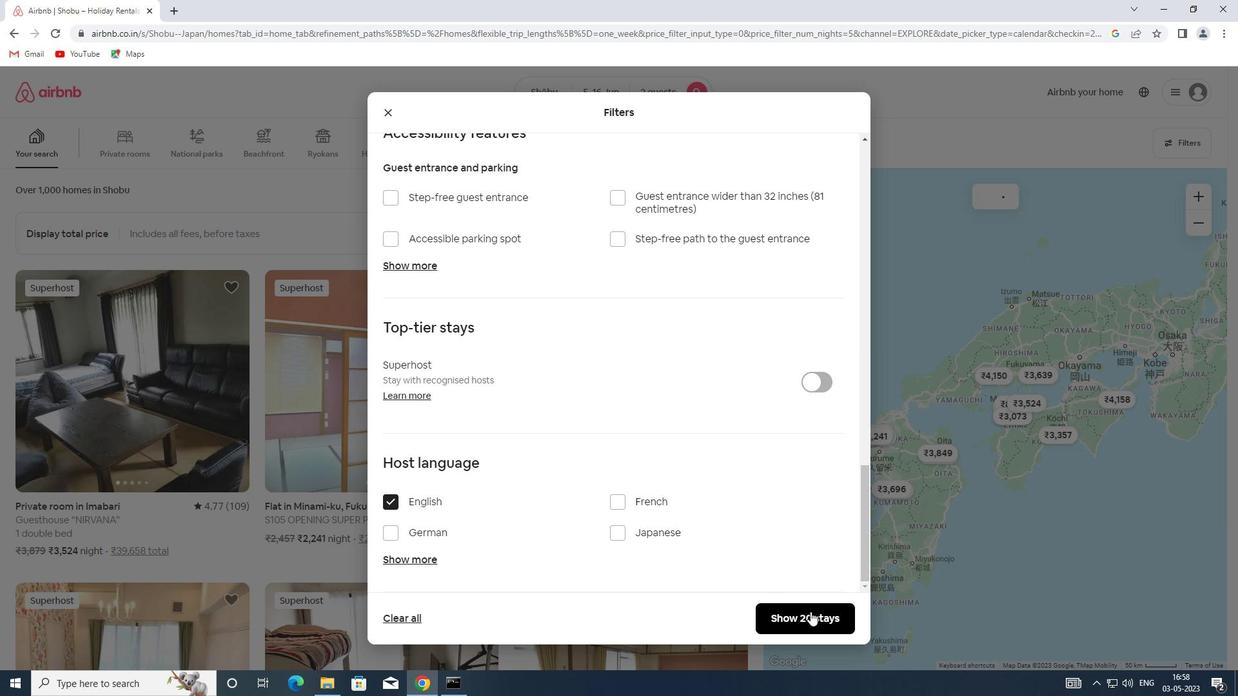 
Action: Mouse pressed left at (809, 620)
Screenshot: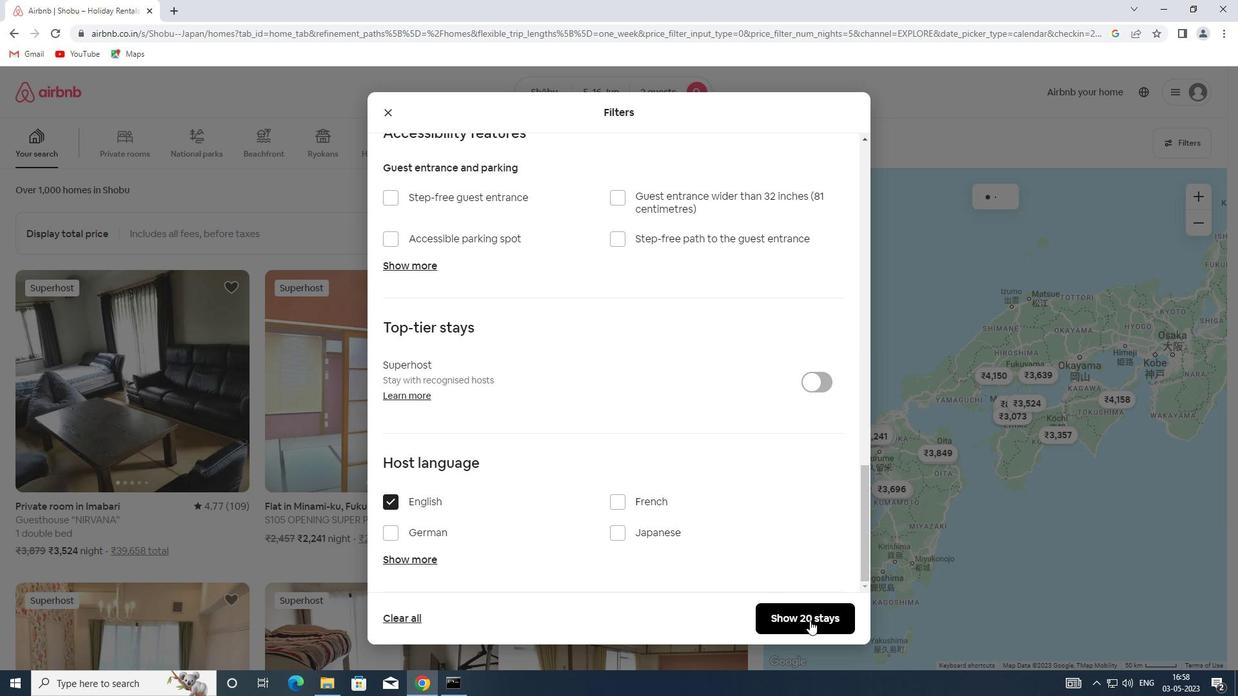
